 Task: Send an email with the signature Dean Flores with the subject Request for a meeting agenda and the message Could you please confirm the payment details? from softage.1@softage.net to softage.7@softage.net and softage.8@softage.net with an attached document Grant_proposal.pdf
Action: Mouse moved to (523, 657)
Screenshot: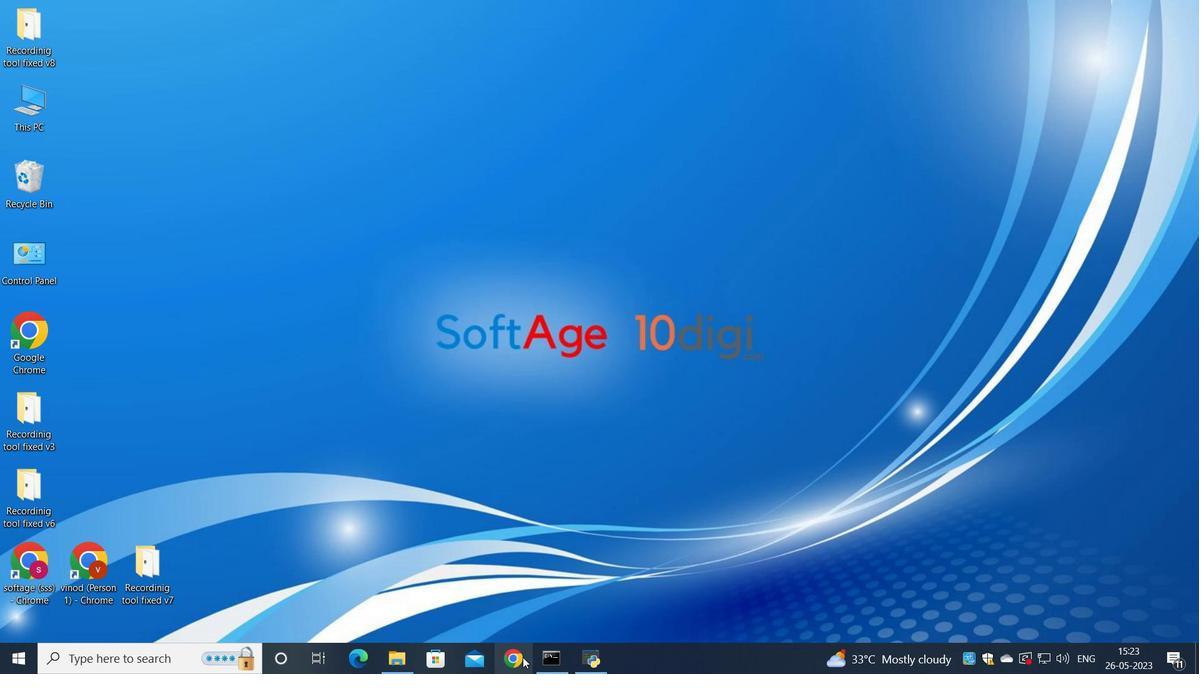 
Action: Mouse pressed left at (523, 657)
Screenshot: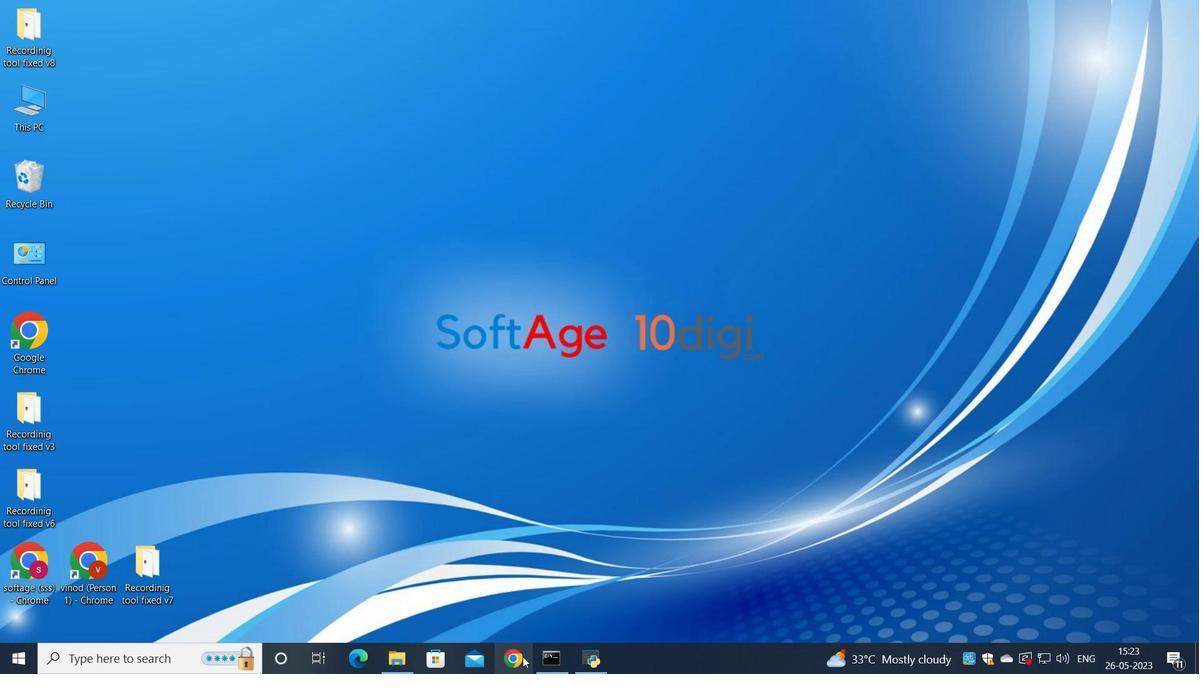 
Action: Mouse moved to (504, 407)
Screenshot: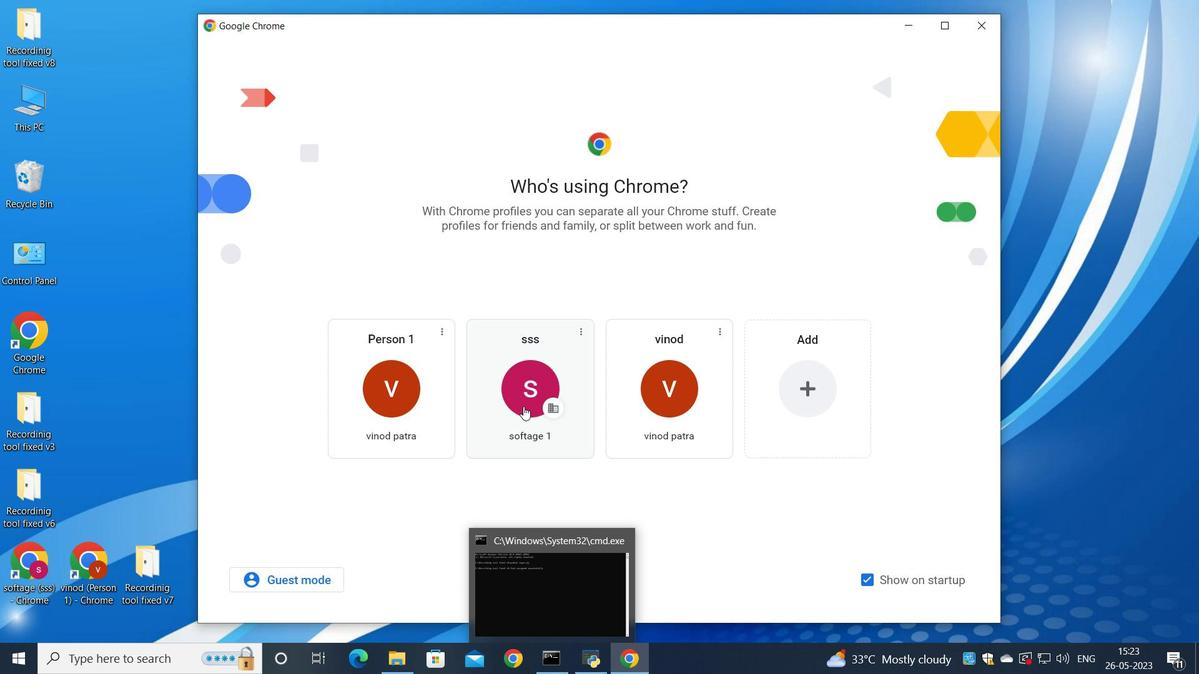 
Action: Mouse pressed left at (504, 407)
Screenshot: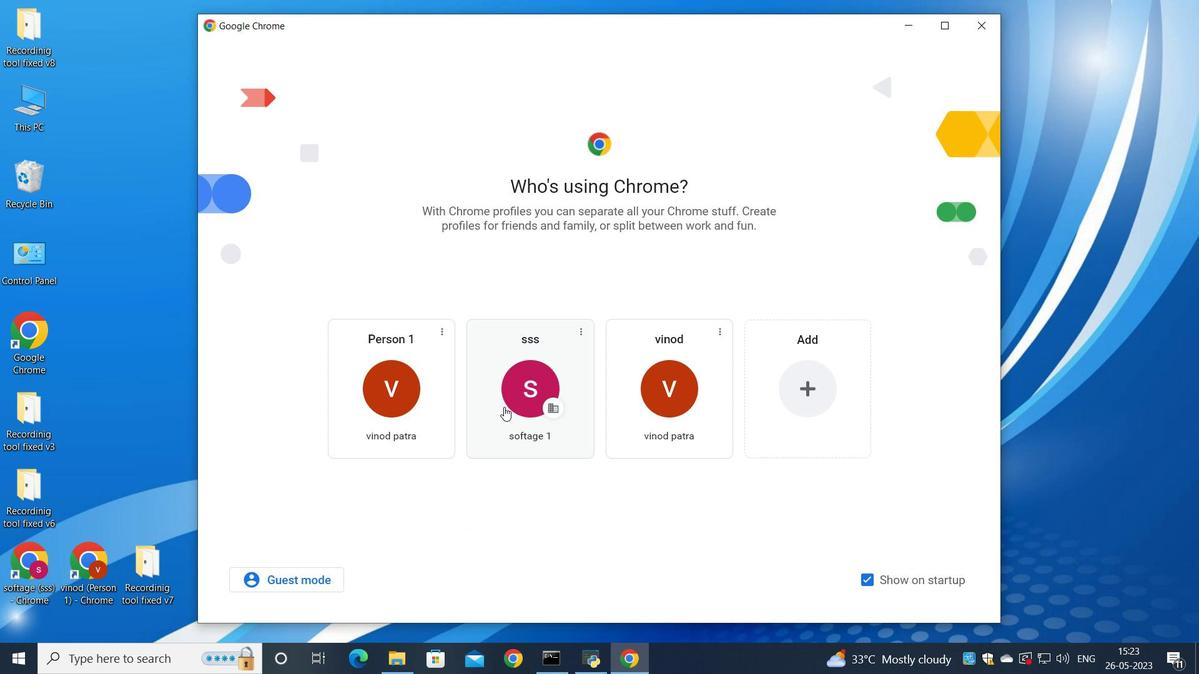 
Action: Mouse moved to (1046, 79)
Screenshot: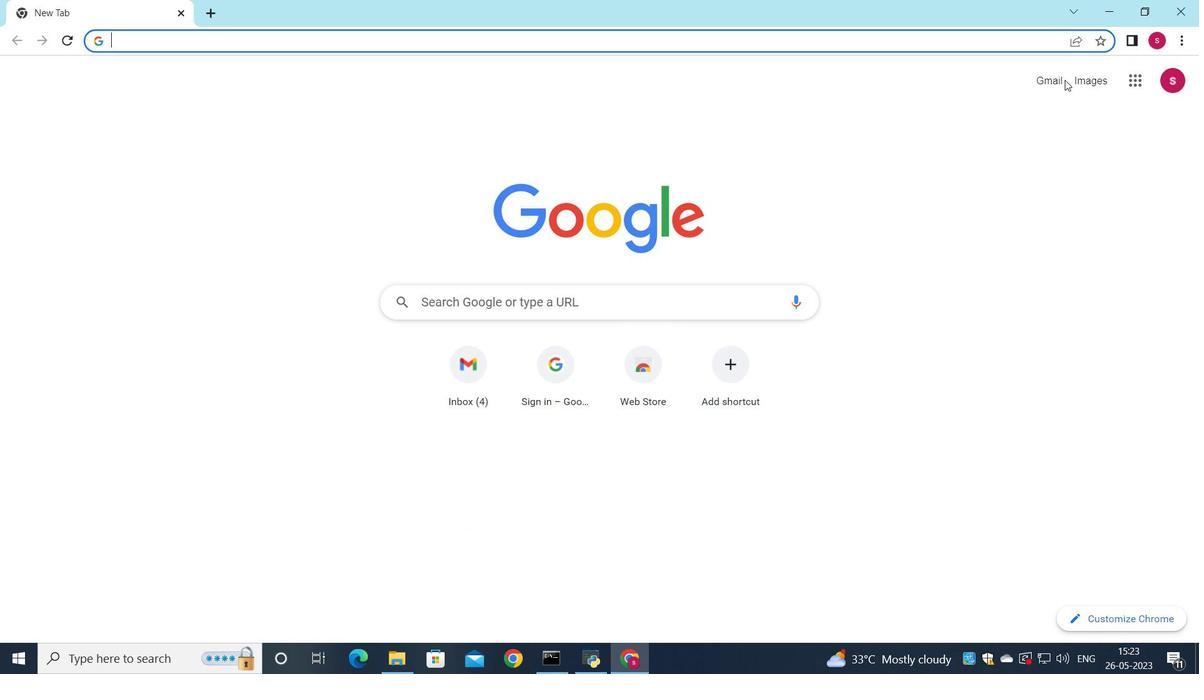 
Action: Mouse pressed left at (1046, 79)
Screenshot: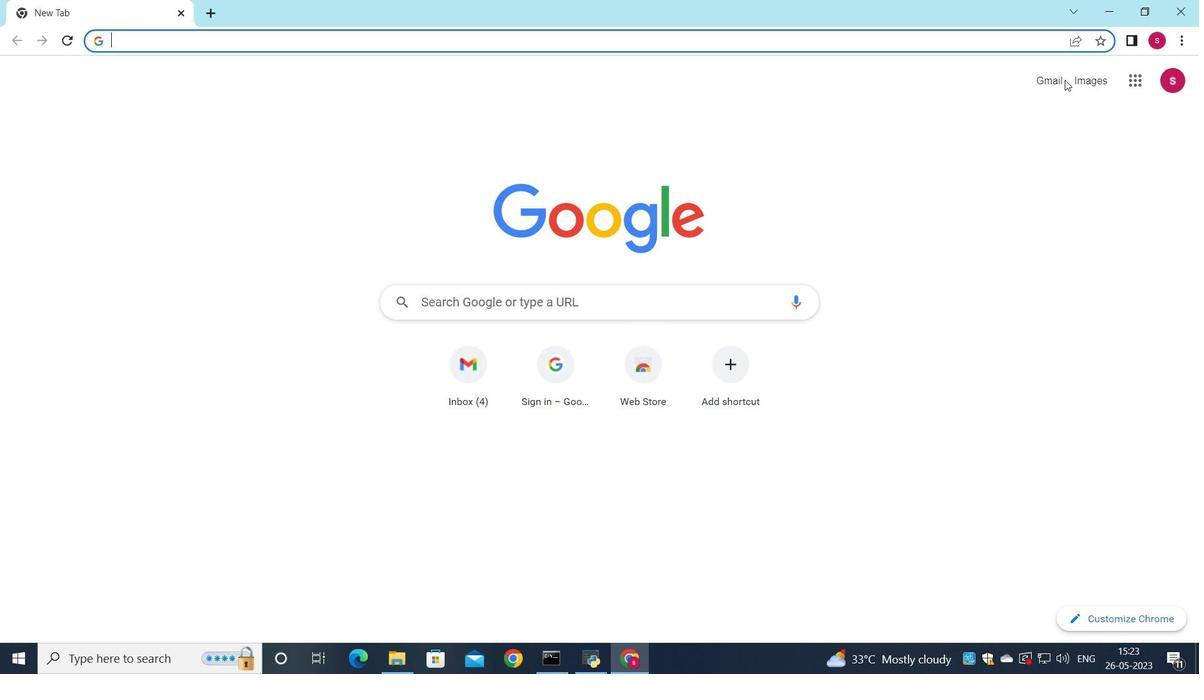 
Action: Mouse moved to (1023, 107)
Screenshot: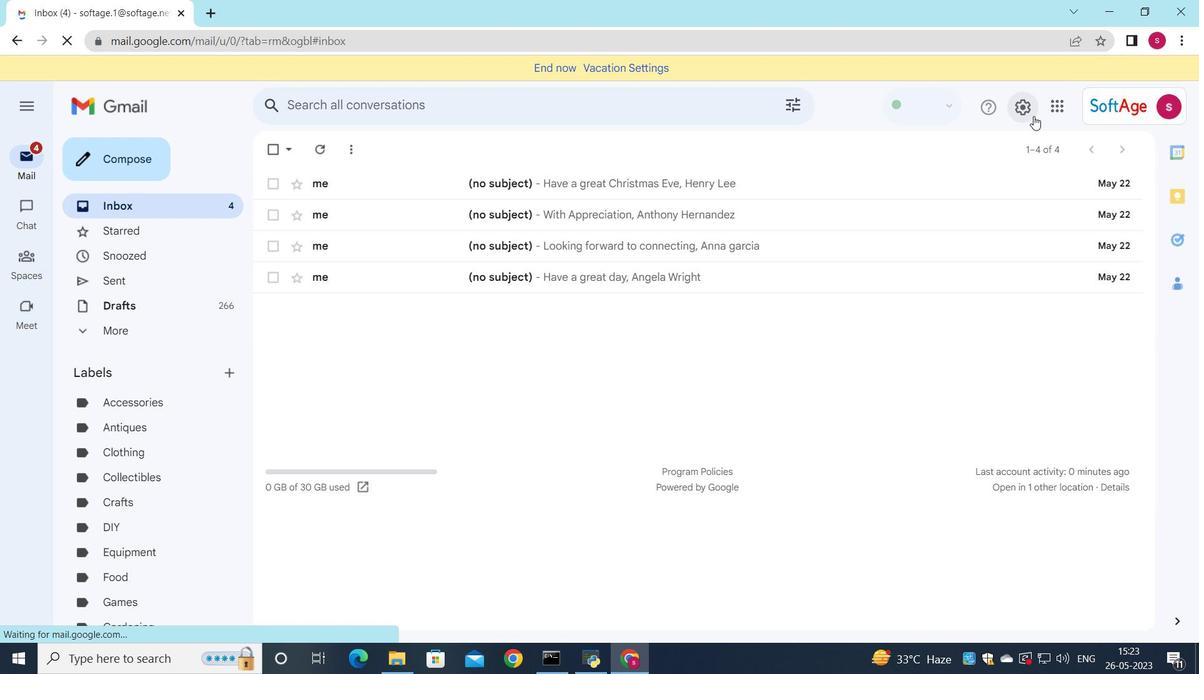 
Action: Mouse pressed left at (1023, 107)
Screenshot: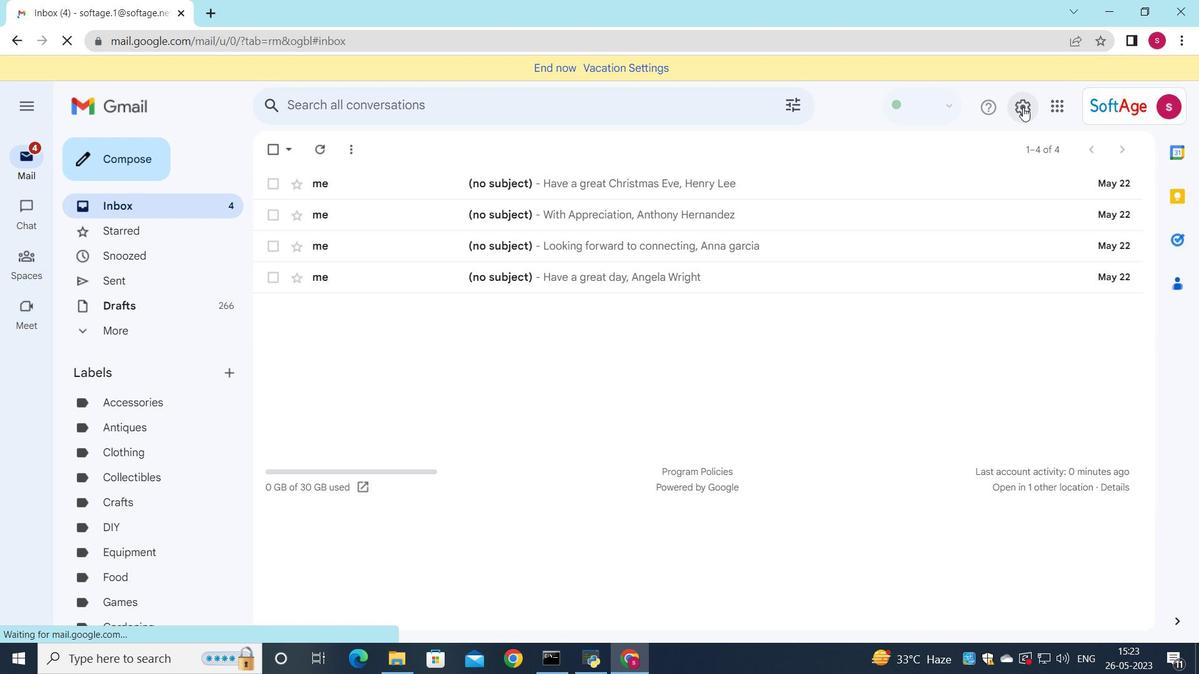 
Action: Mouse moved to (1029, 183)
Screenshot: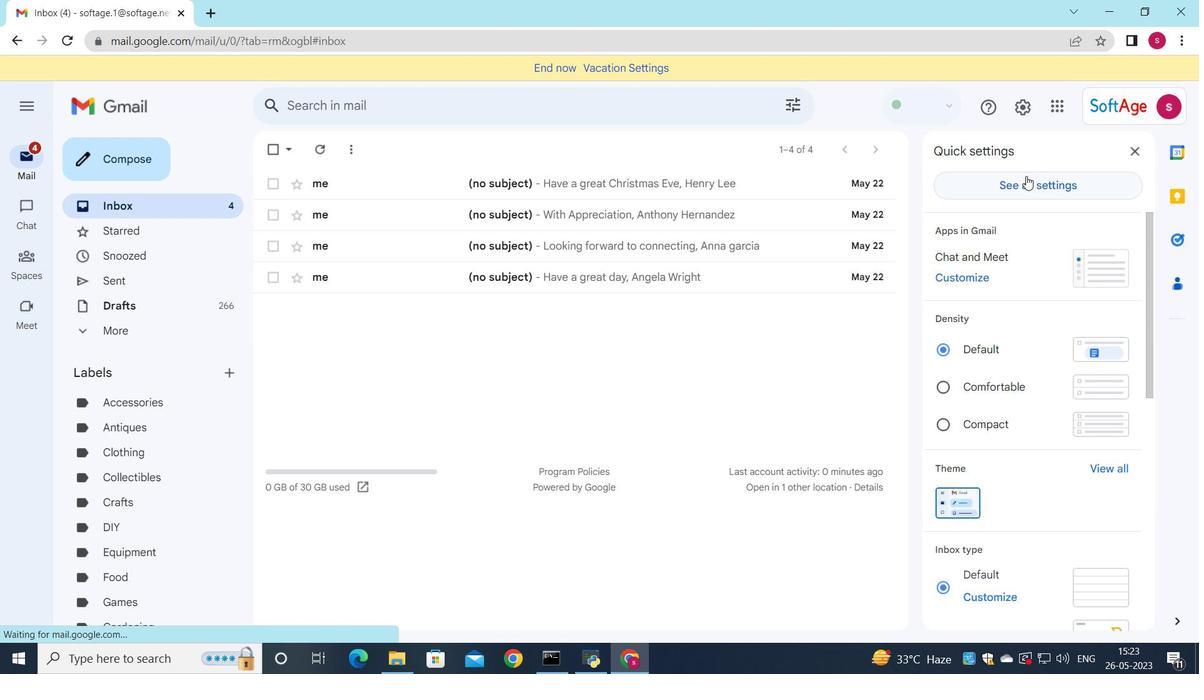 
Action: Mouse pressed left at (1029, 183)
Screenshot: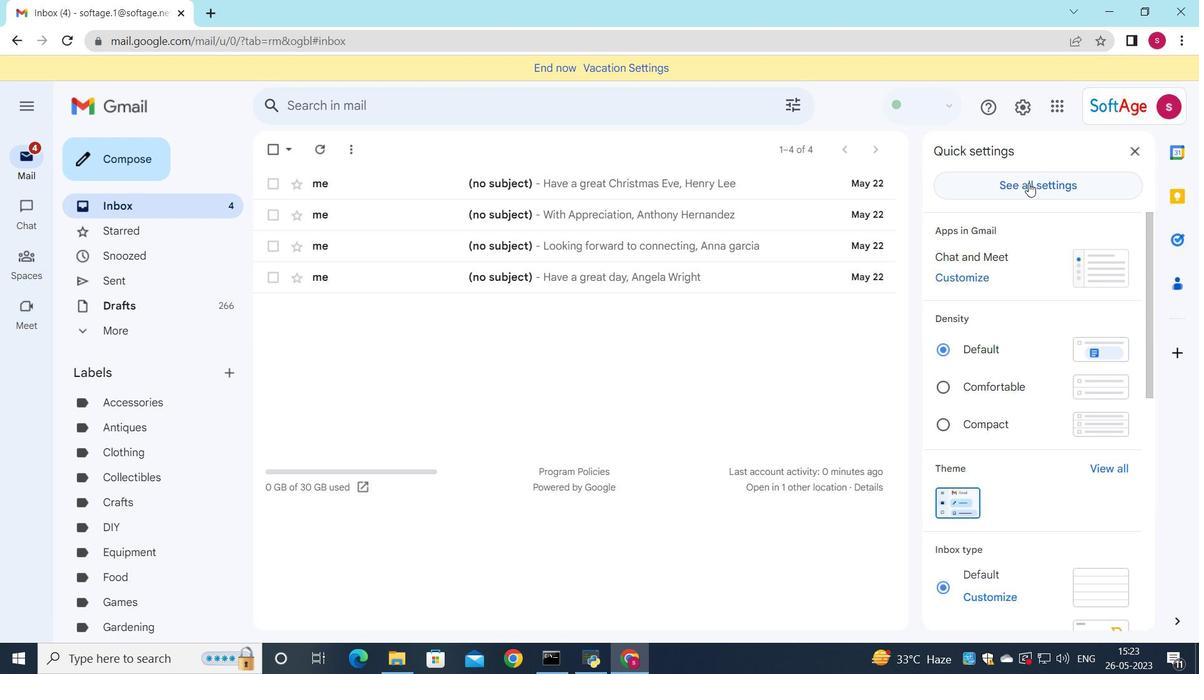 
Action: Mouse moved to (788, 334)
Screenshot: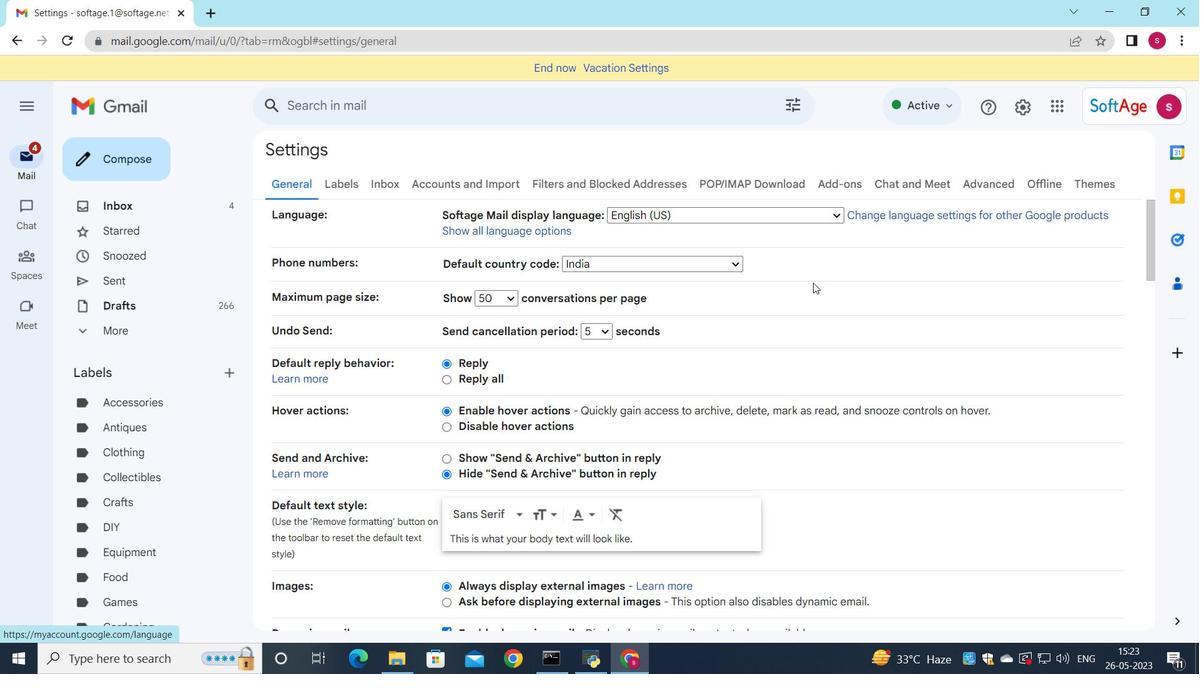
Action: Mouse scrolled (788, 333) with delta (0, 0)
Screenshot: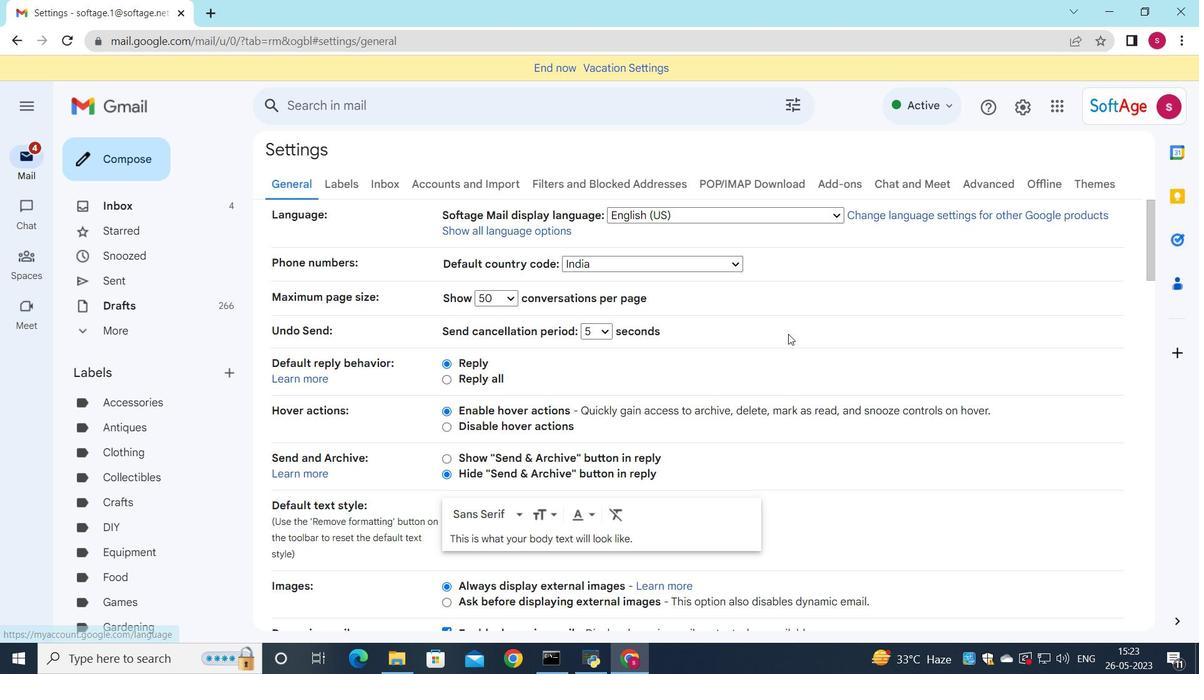 
Action: Mouse scrolled (788, 333) with delta (0, 0)
Screenshot: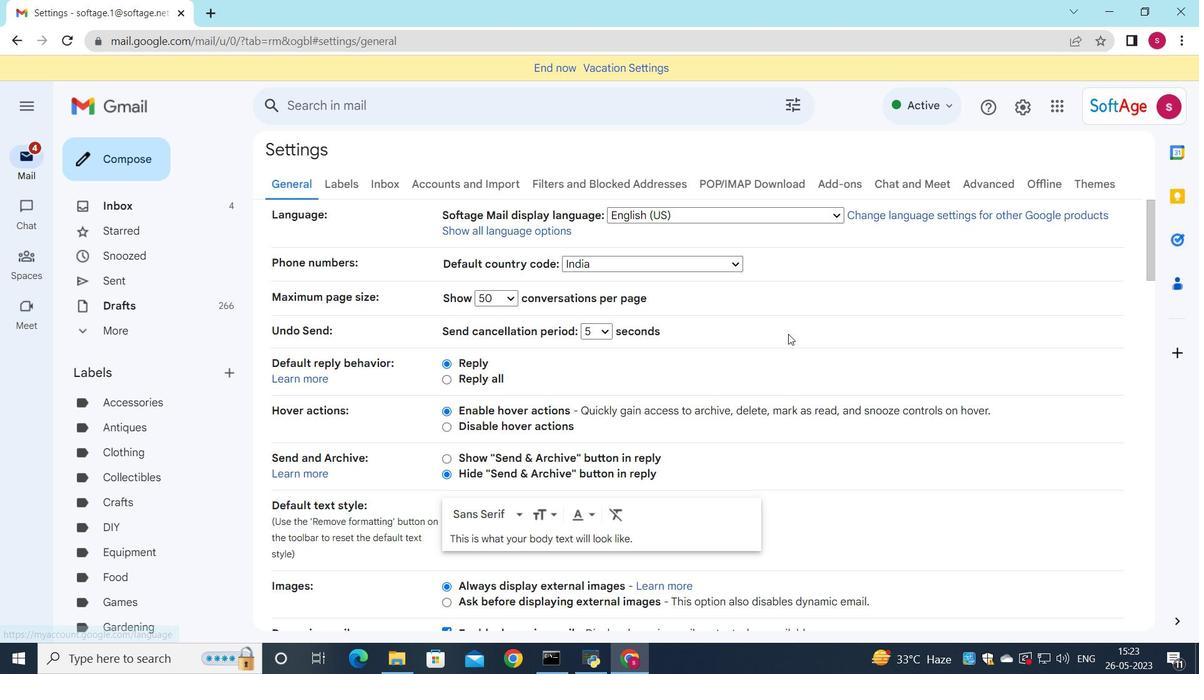 
Action: Mouse scrolled (788, 333) with delta (0, 0)
Screenshot: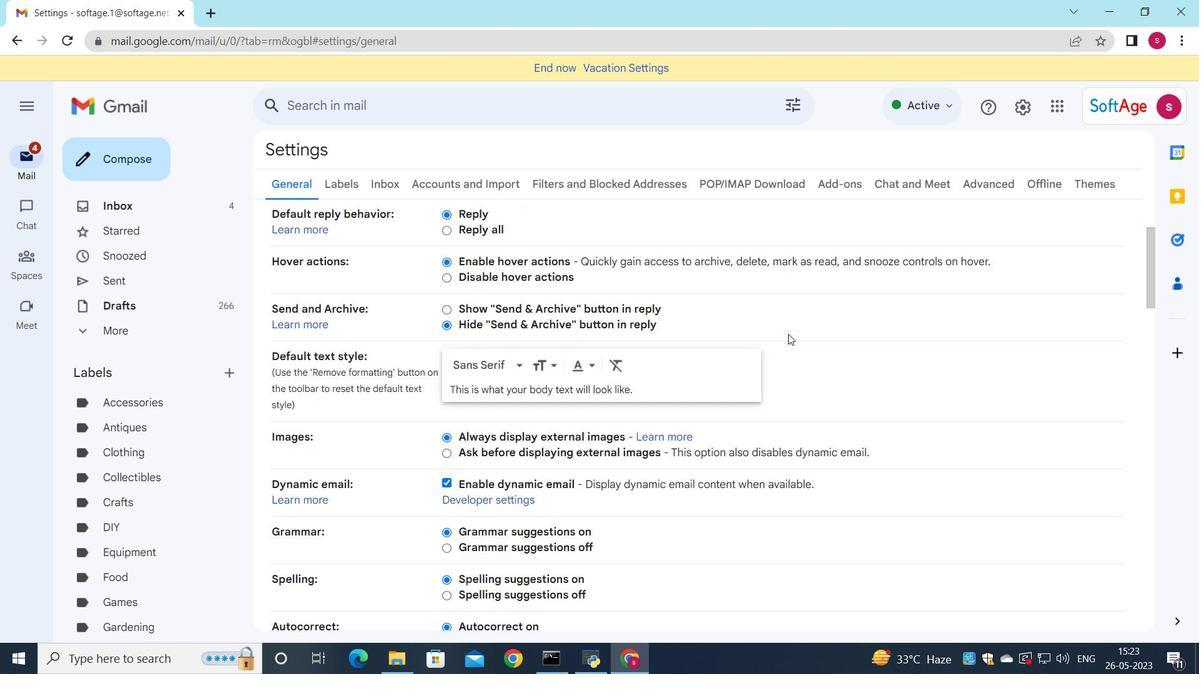 
Action: Mouse scrolled (788, 333) with delta (0, 0)
Screenshot: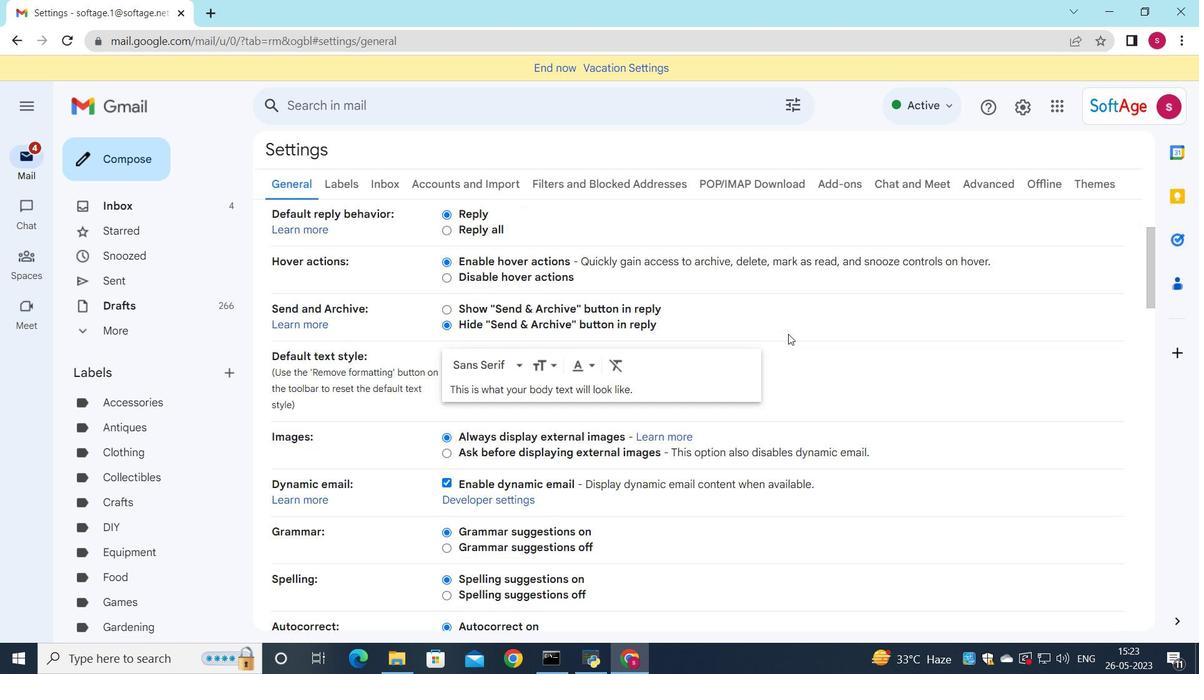 
Action: Mouse scrolled (788, 333) with delta (0, 0)
Screenshot: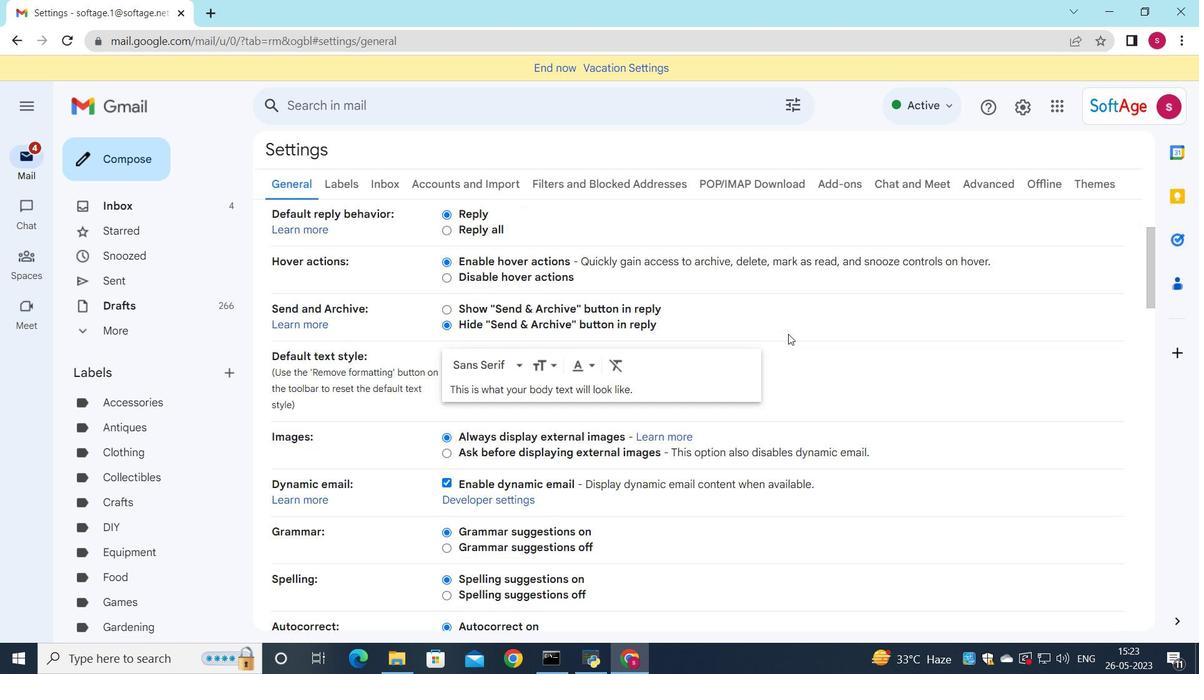 
Action: Mouse scrolled (788, 333) with delta (0, 0)
Screenshot: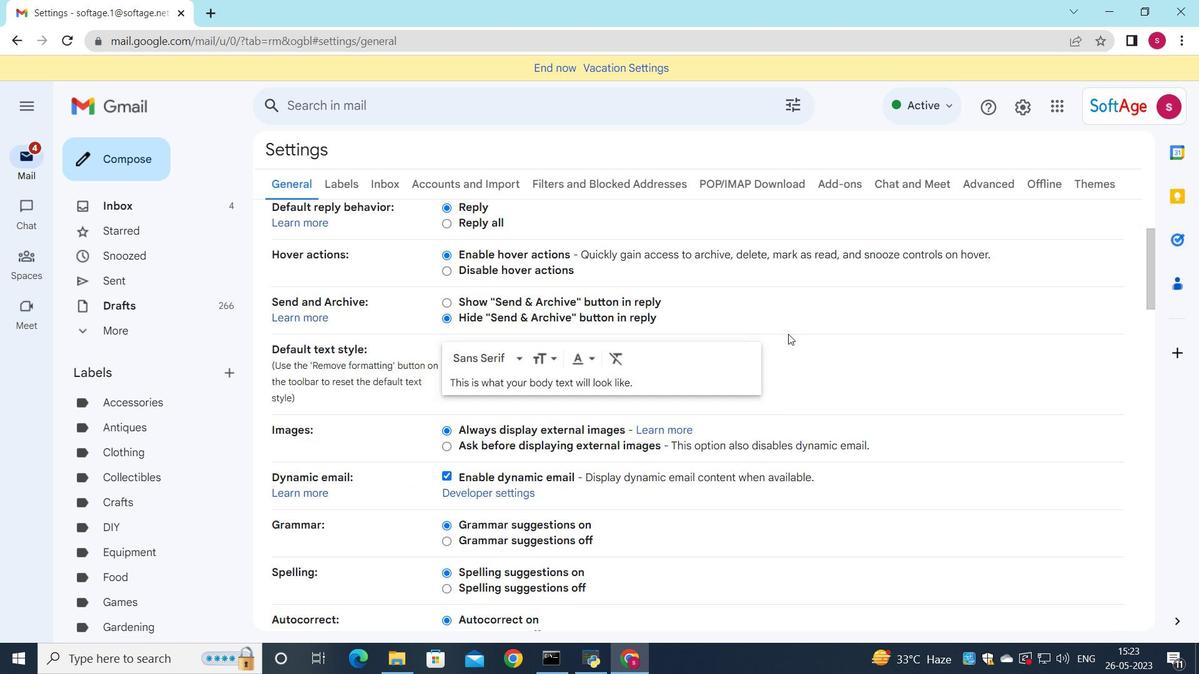 
Action: Mouse scrolled (788, 333) with delta (0, 0)
Screenshot: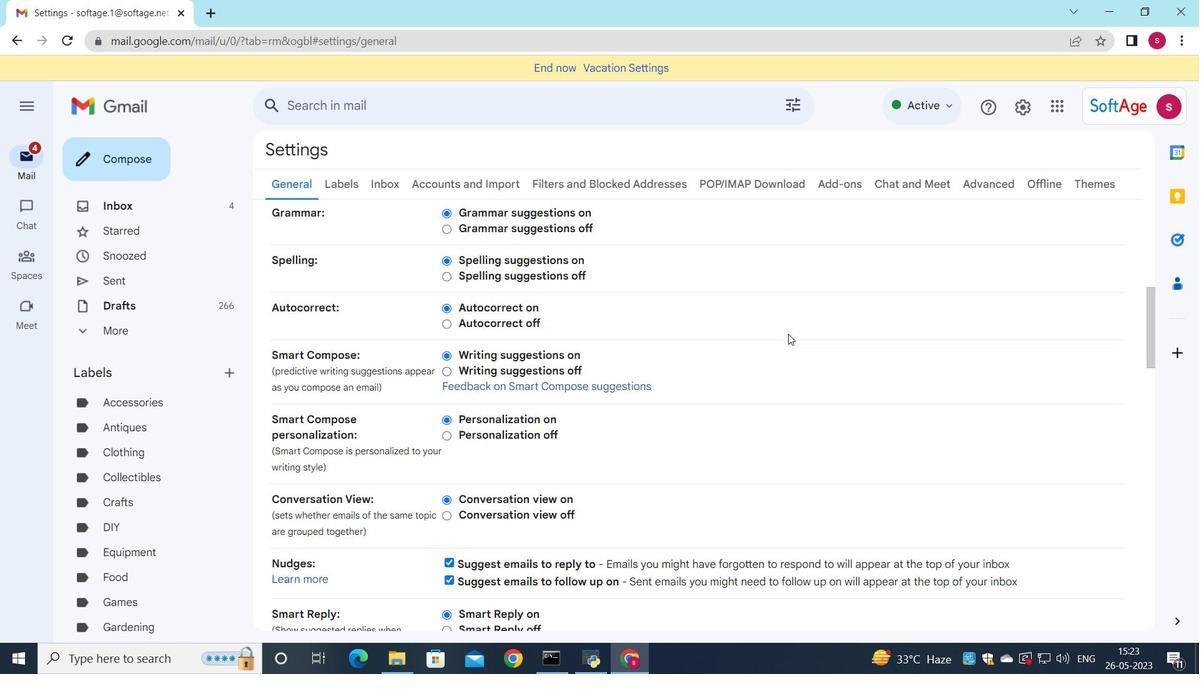 
Action: Mouse scrolled (788, 333) with delta (0, 0)
Screenshot: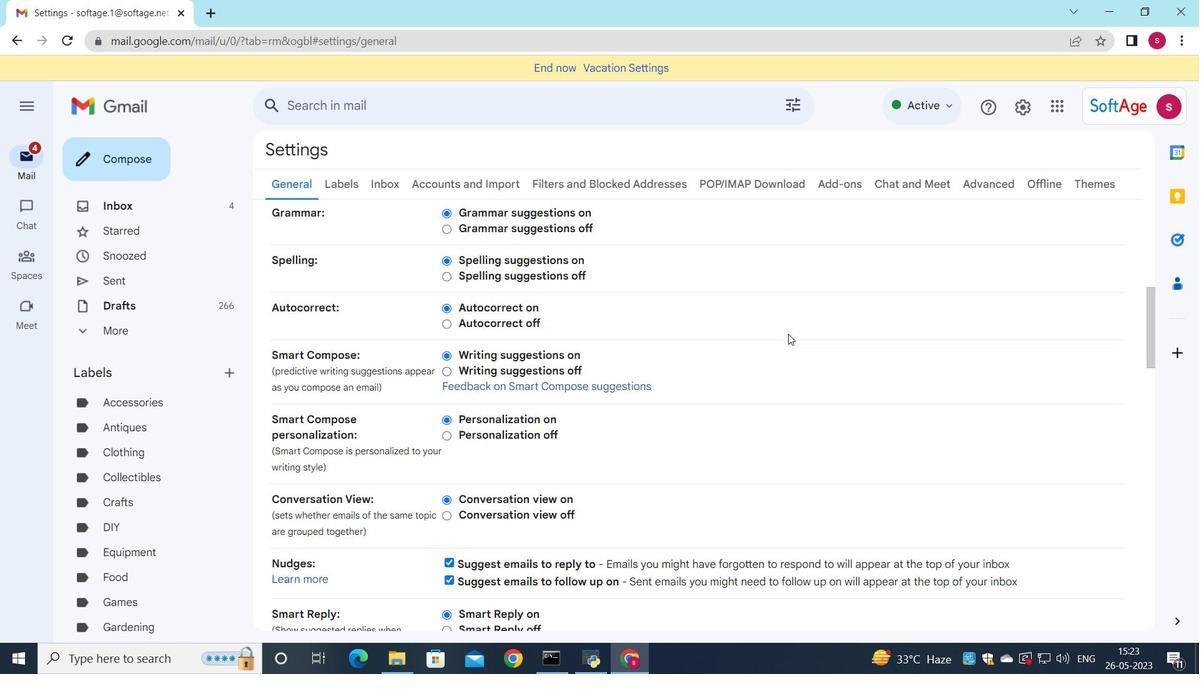 
Action: Mouse scrolled (788, 333) with delta (0, 0)
Screenshot: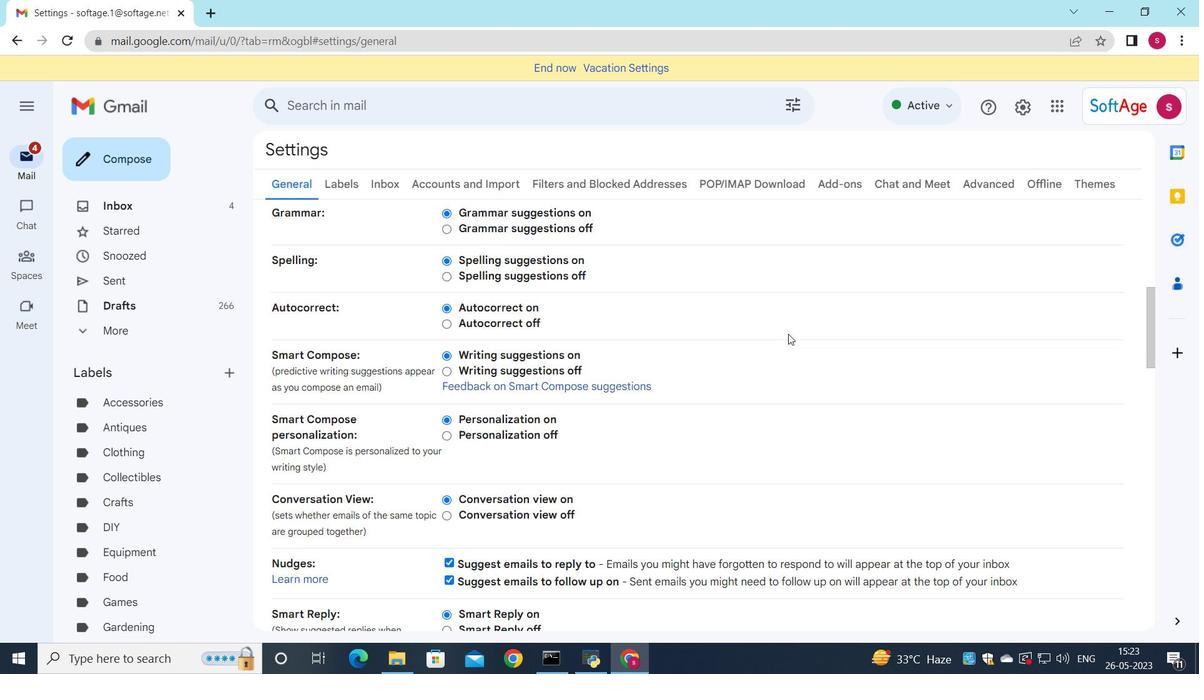 
Action: Mouse moved to (315, 435)
Screenshot: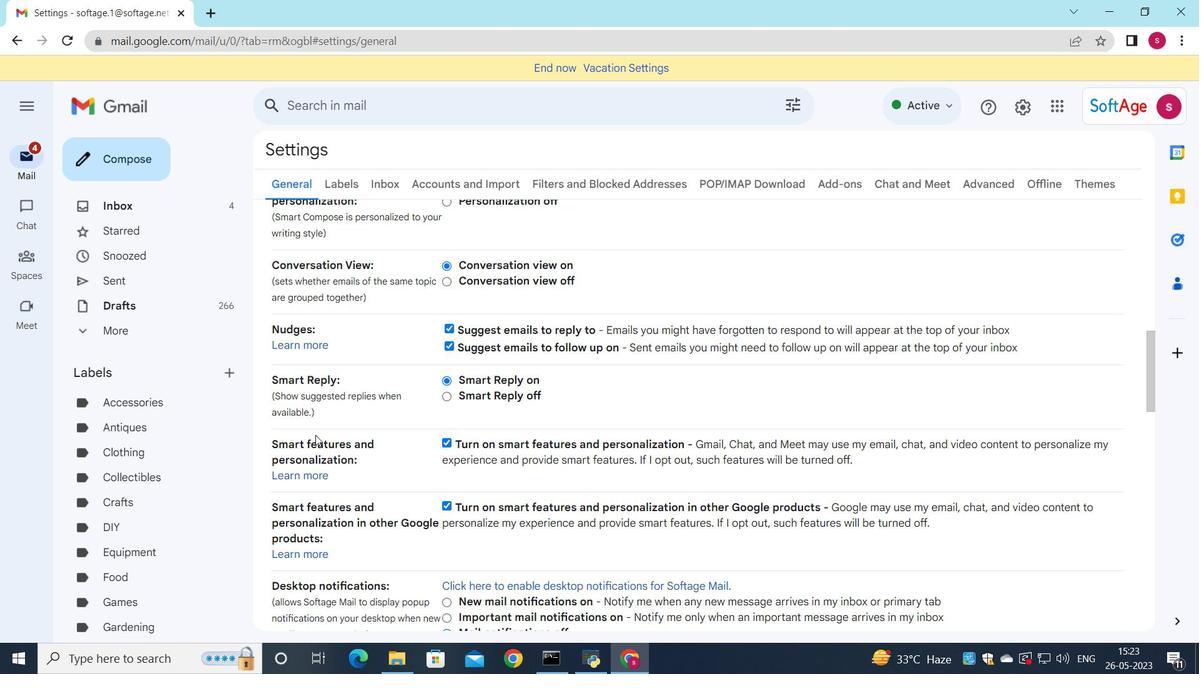 
Action: Mouse scrolled (315, 434) with delta (0, 0)
Screenshot: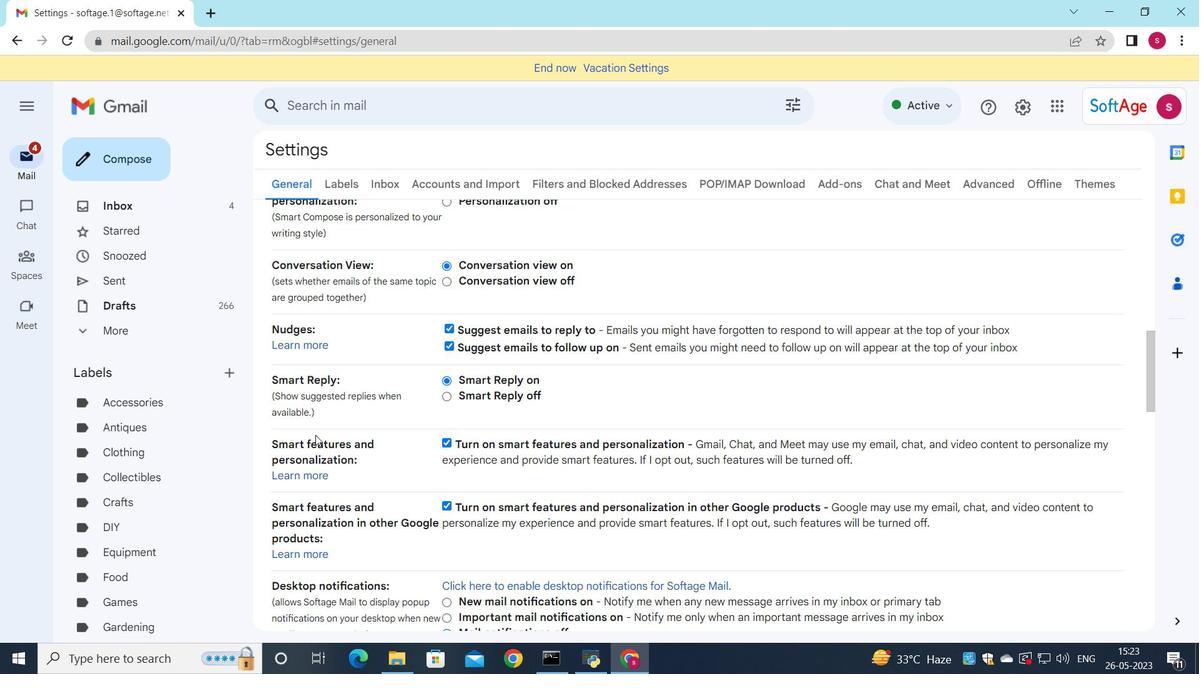 
Action: Mouse scrolled (315, 434) with delta (0, 0)
Screenshot: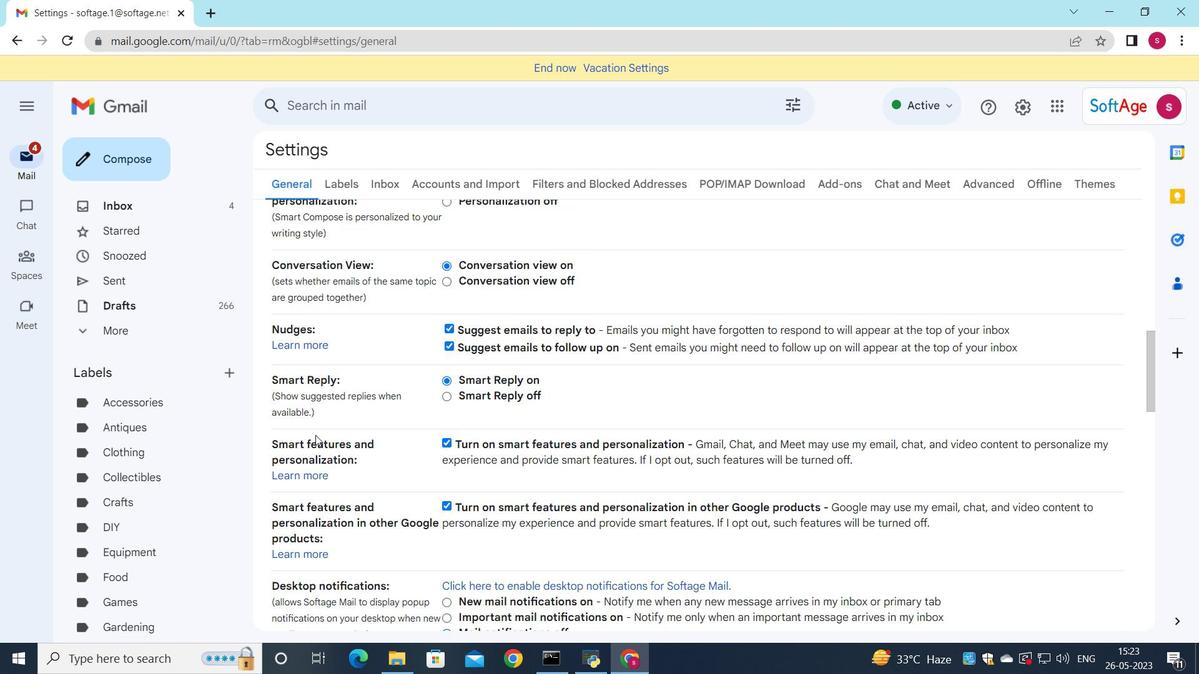 
Action: Mouse scrolled (315, 434) with delta (0, 0)
Screenshot: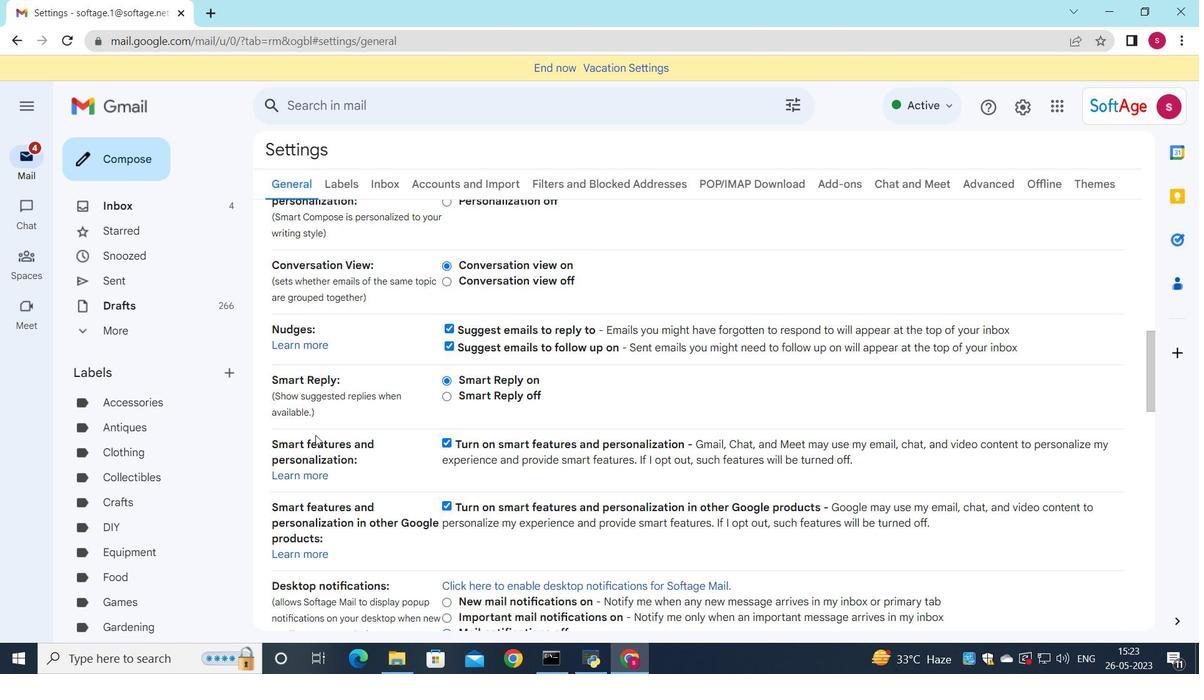 
Action: Mouse scrolled (315, 434) with delta (0, 0)
Screenshot: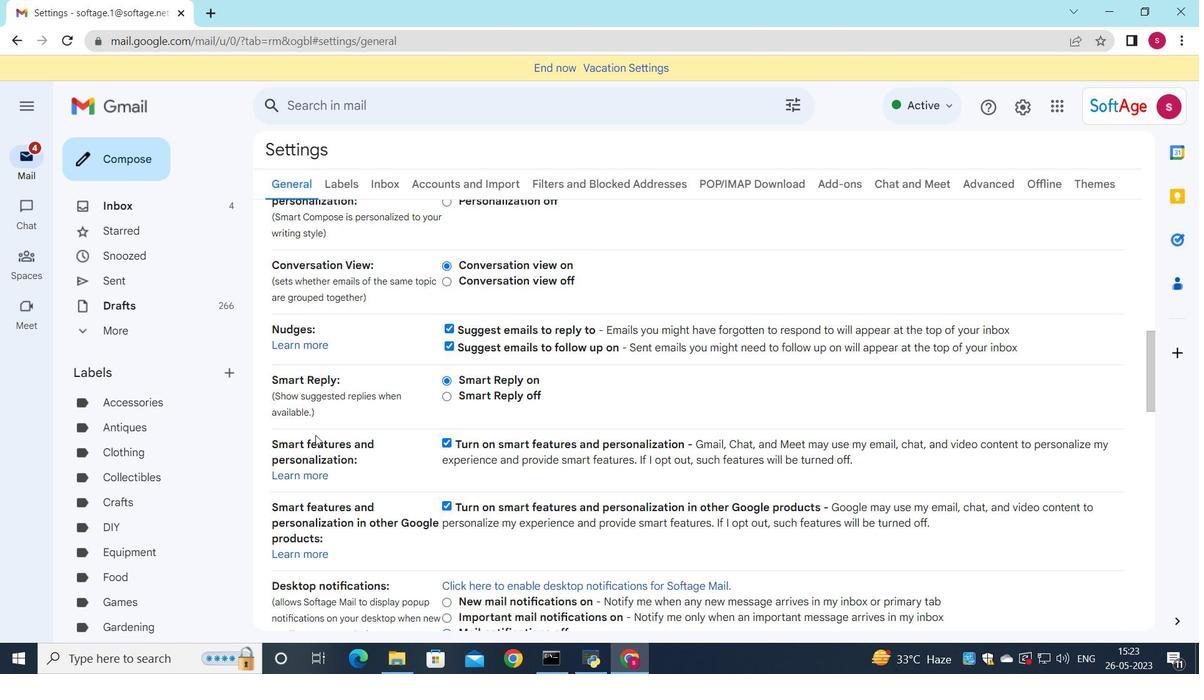 
Action: Mouse moved to (477, 451)
Screenshot: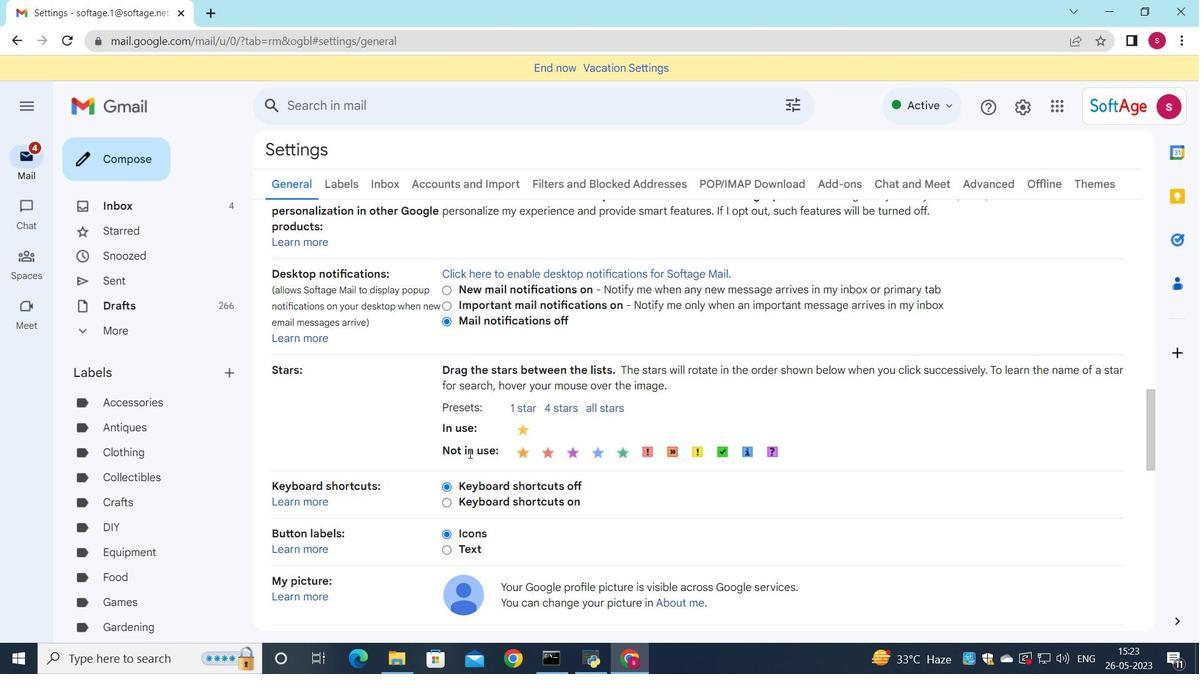 
Action: Mouse scrolled (477, 450) with delta (0, 0)
Screenshot: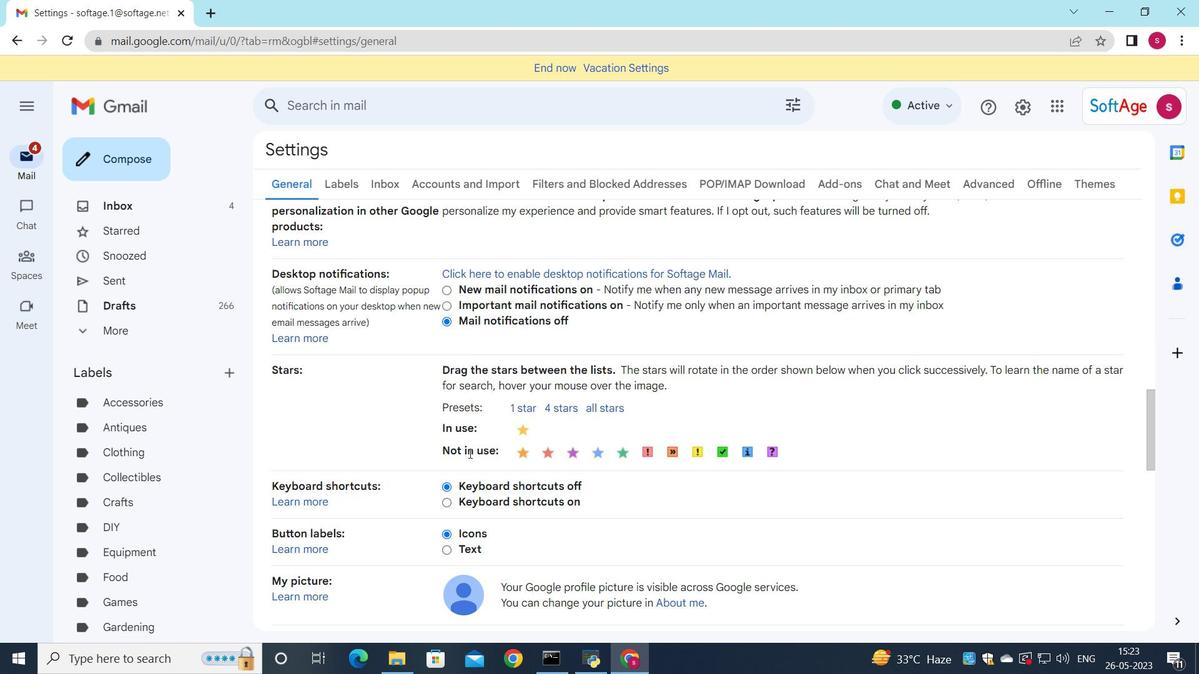 
Action: Mouse scrolled (477, 450) with delta (0, 0)
Screenshot: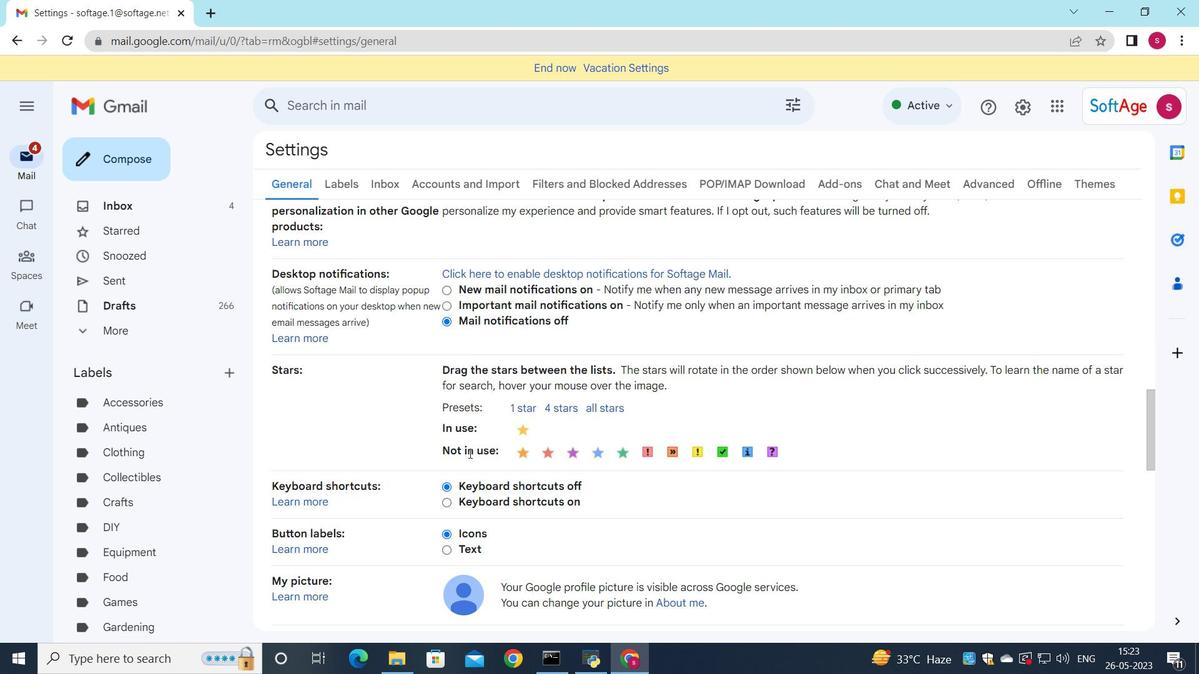 
Action: Mouse scrolled (477, 450) with delta (0, 0)
Screenshot: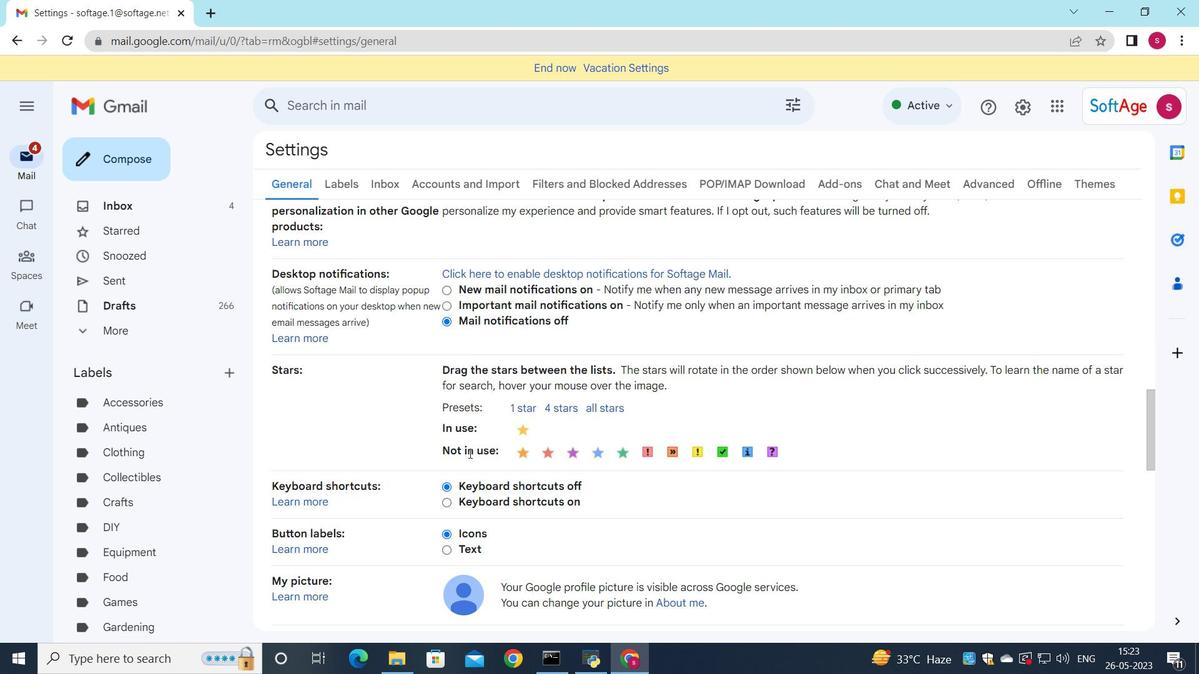 
Action: Mouse scrolled (477, 450) with delta (0, 0)
Screenshot: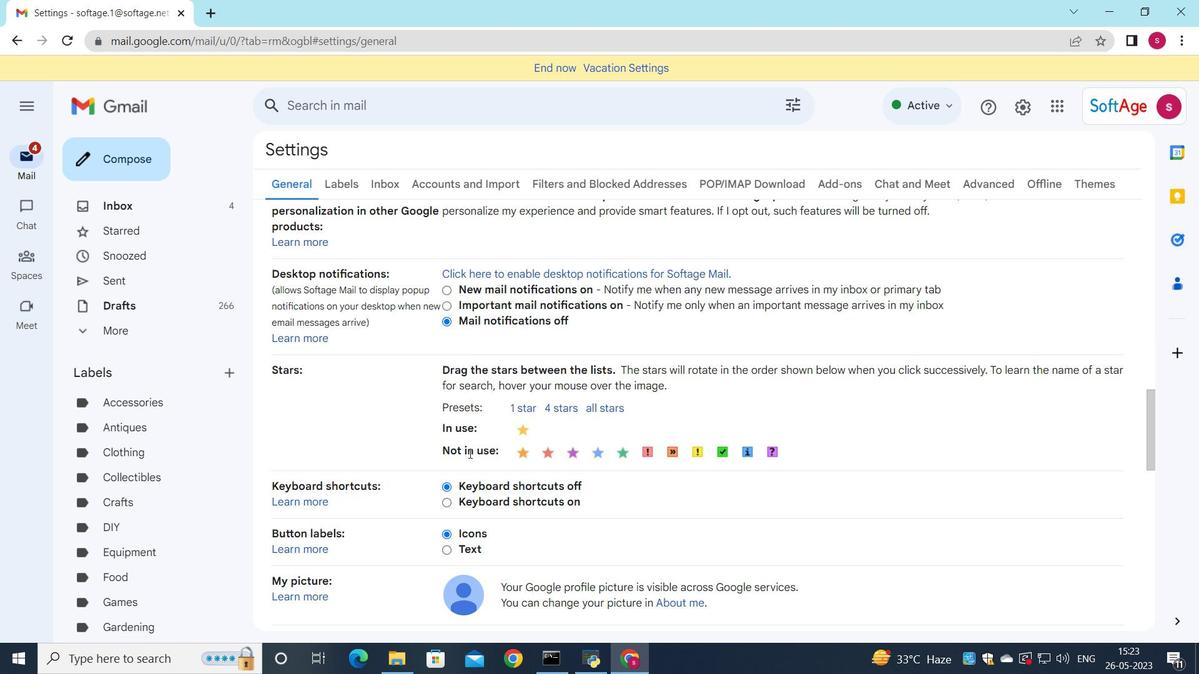 
Action: Mouse moved to (615, 394)
Screenshot: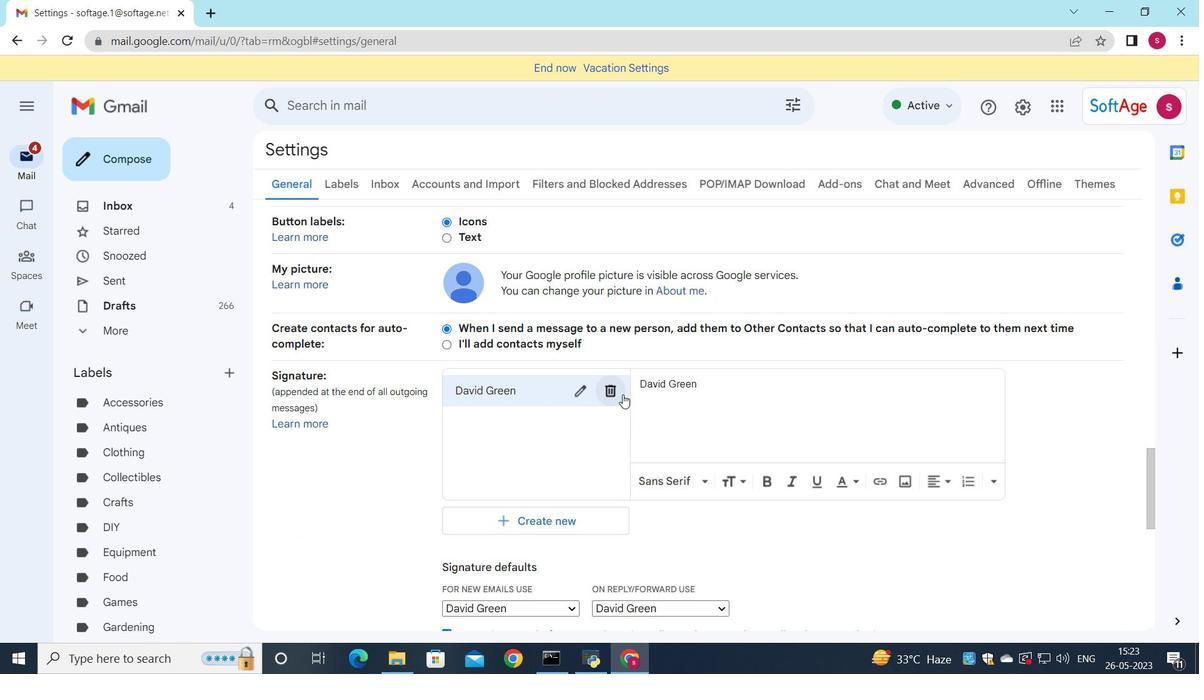 
Action: Mouse pressed left at (615, 394)
Screenshot: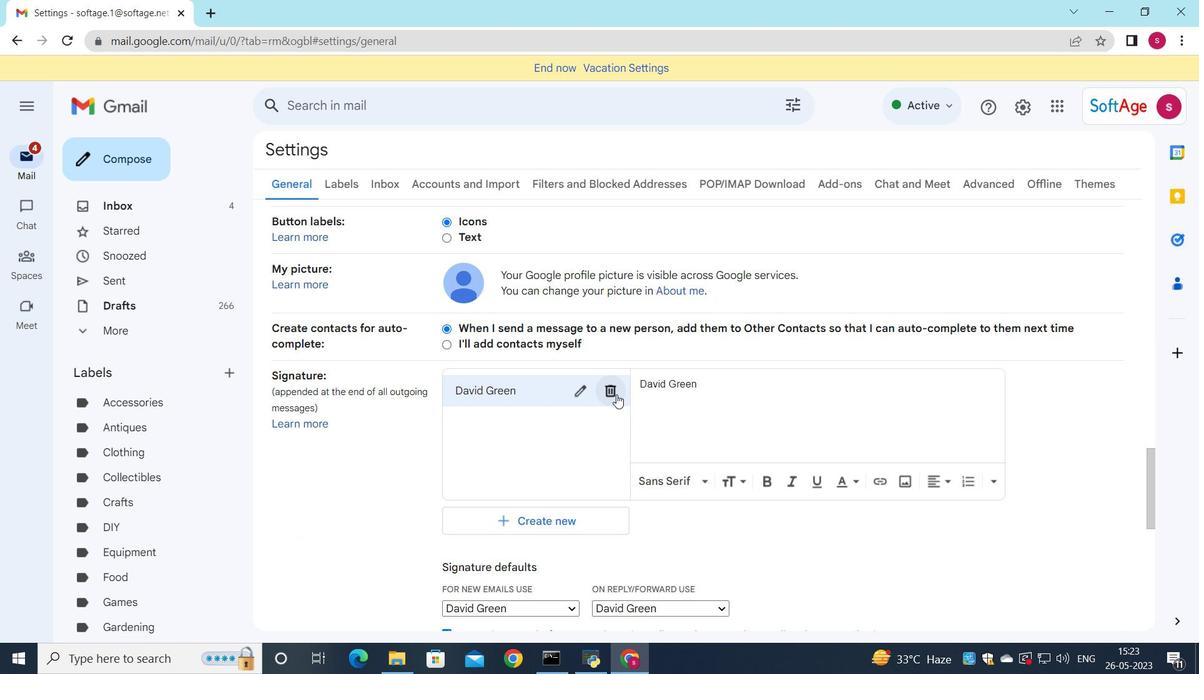 
Action: Mouse moved to (716, 389)
Screenshot: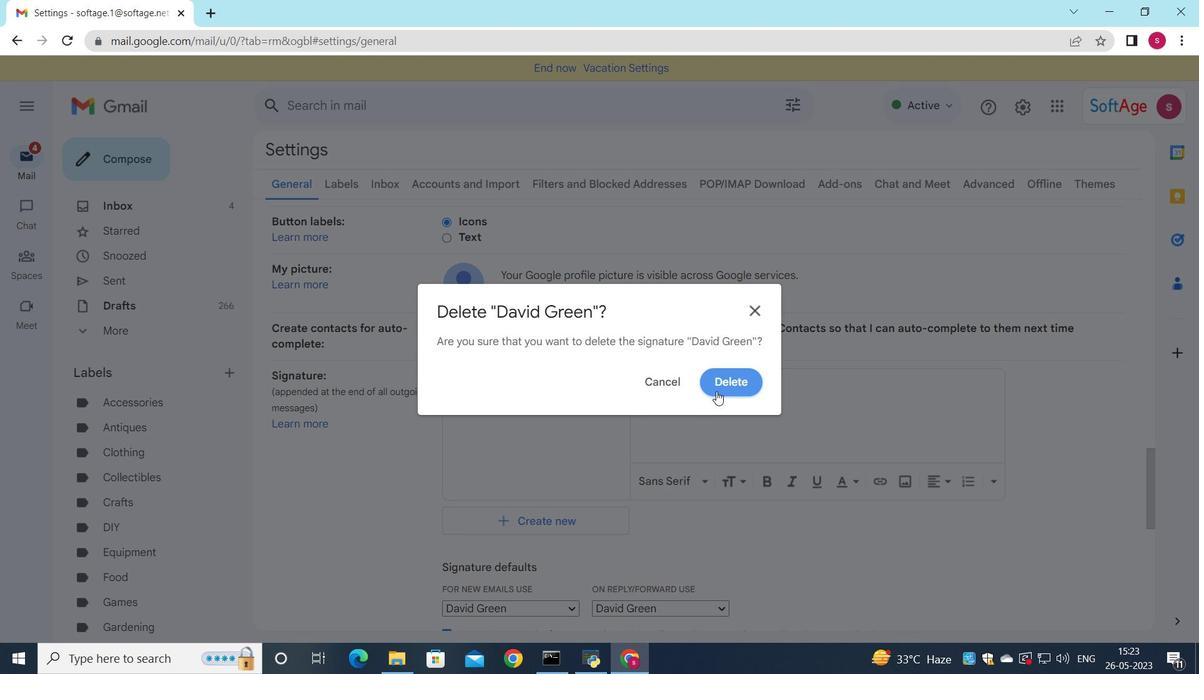 
Action: Mouse pressed left at (716, 389)
Screenshot: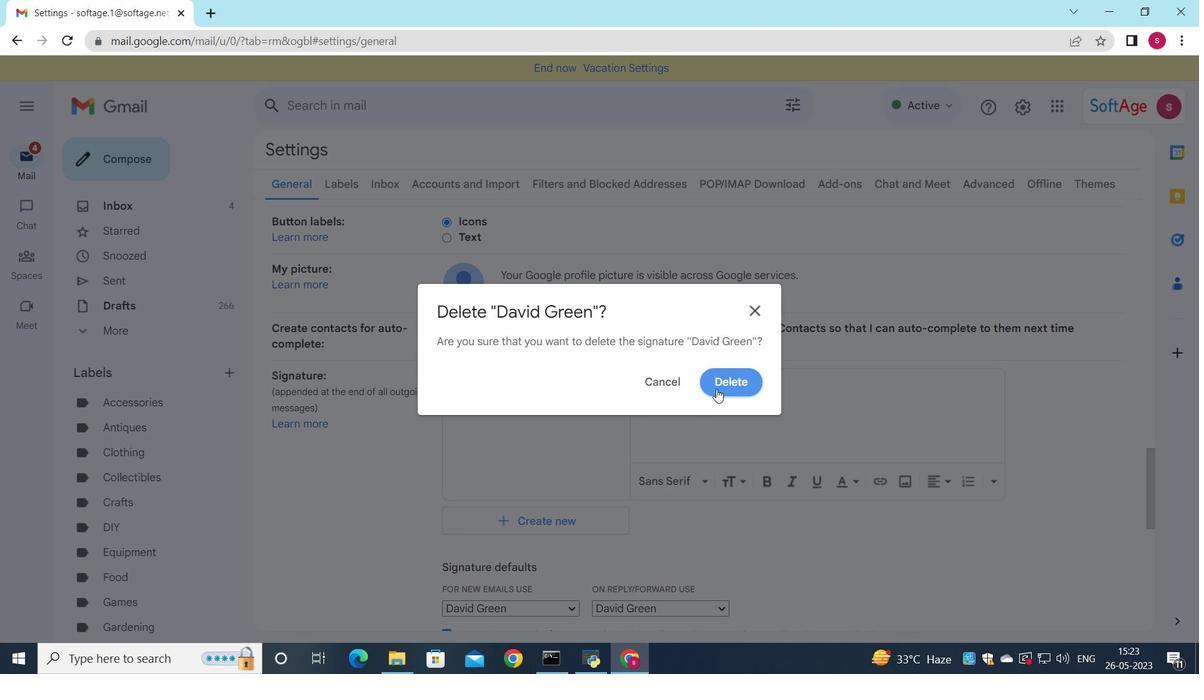 
Action: Mouse moved to (518, 405)
Screenshot: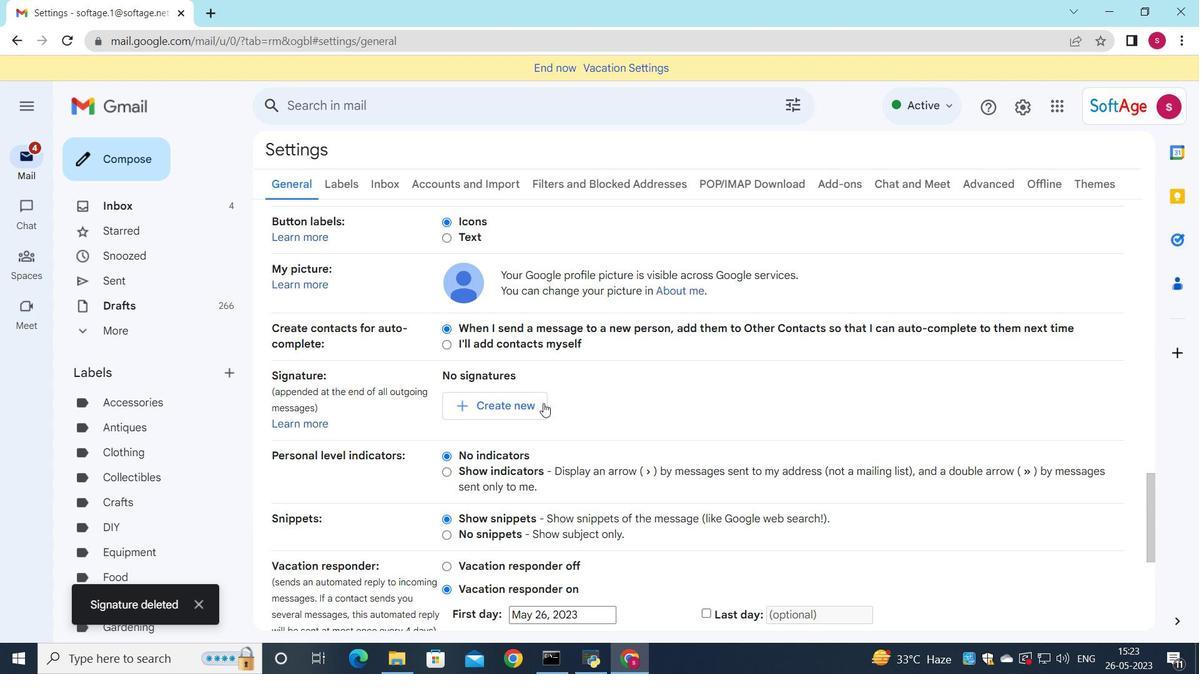 
Action: Mouse pressed left at (518, 405)
Screenshot: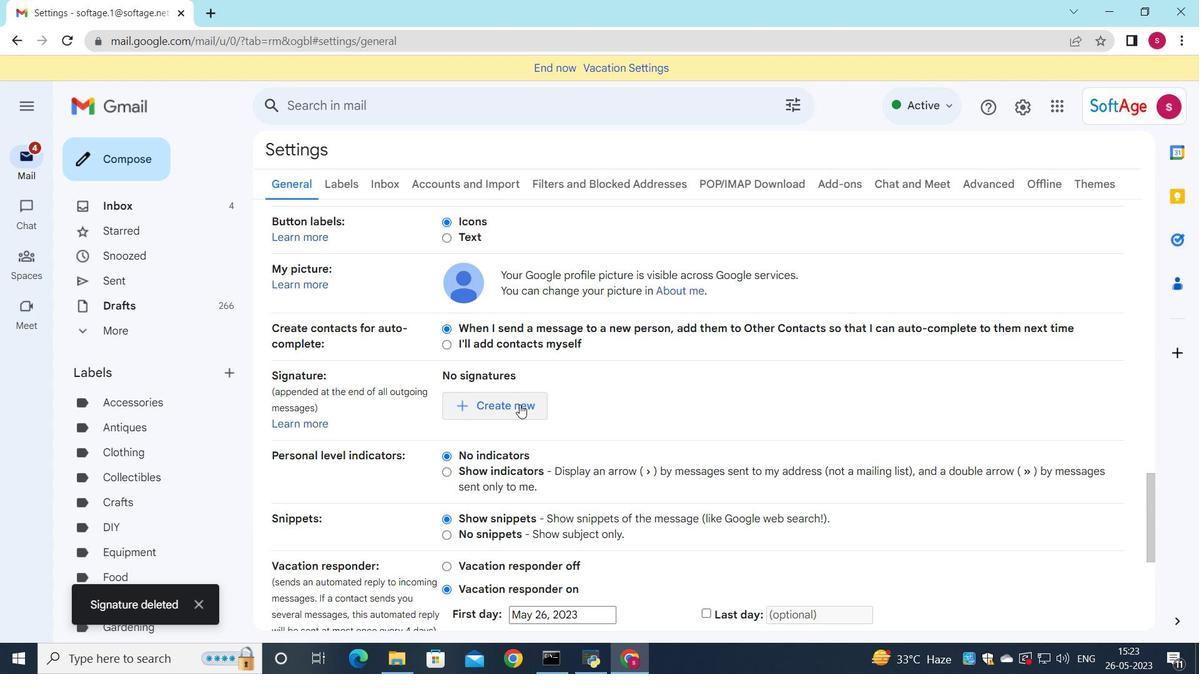 
Action: Mouse moved to (857, 411)
Screenshot: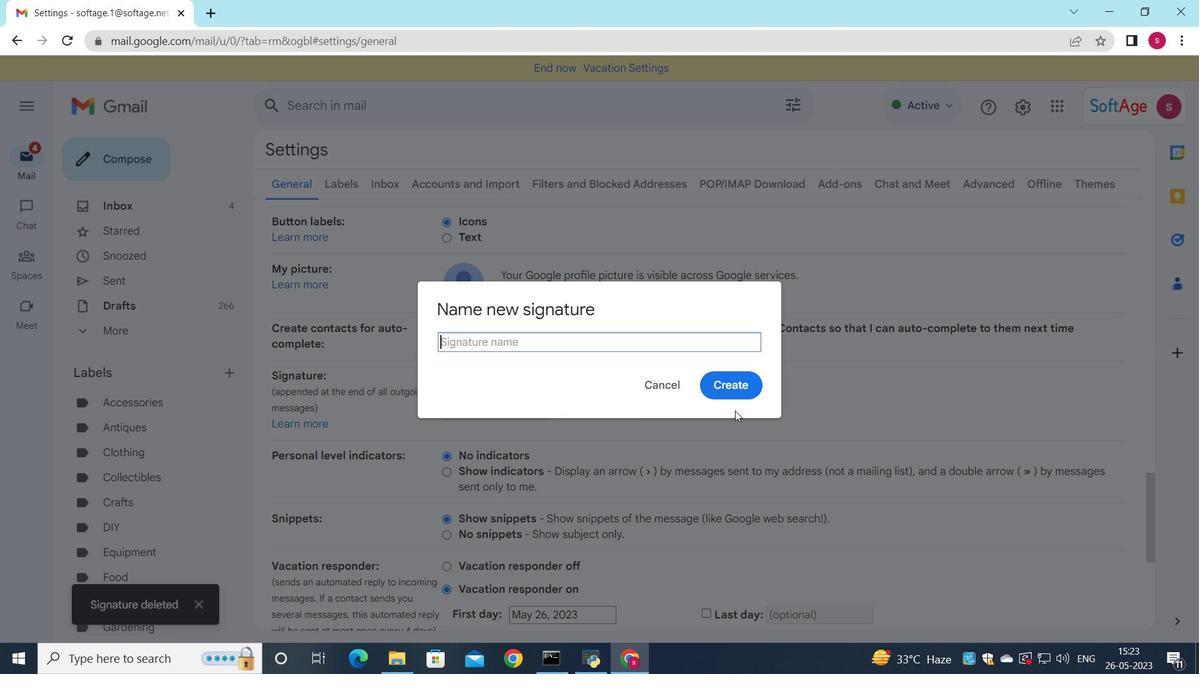 
Action: Key pressed <Key.shift>Dean<Key.space><Key.shift>Flores
Screenshot: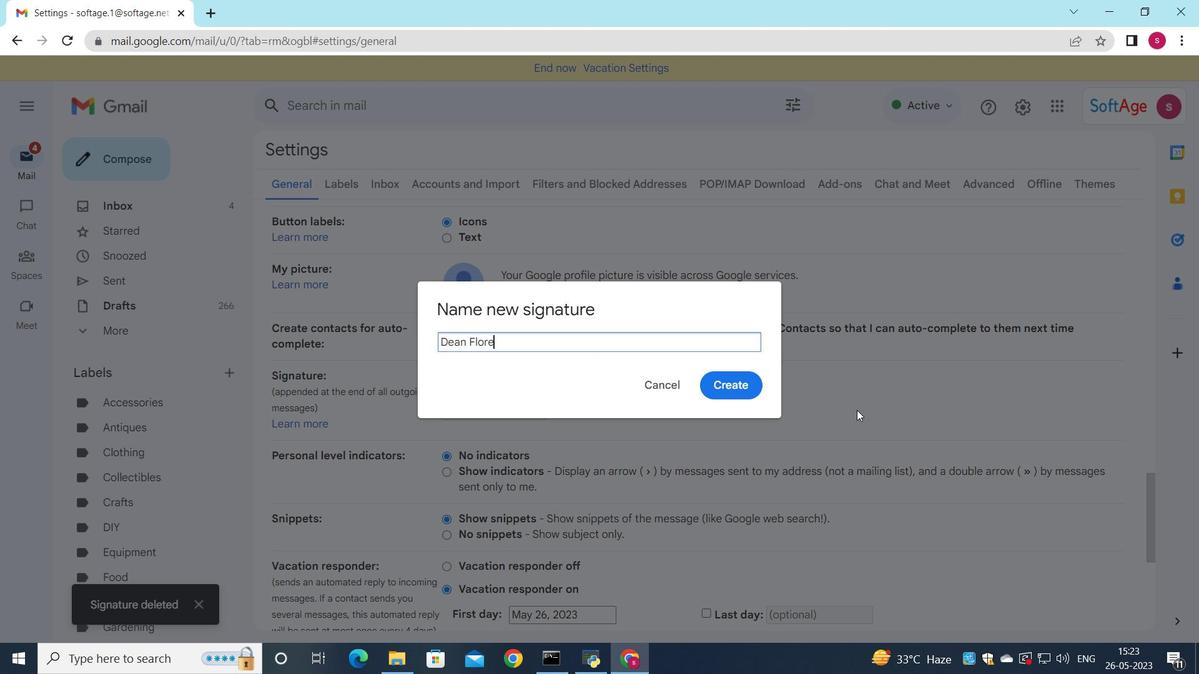 
Action: Mouse moved to (738, 391)
Screenshot: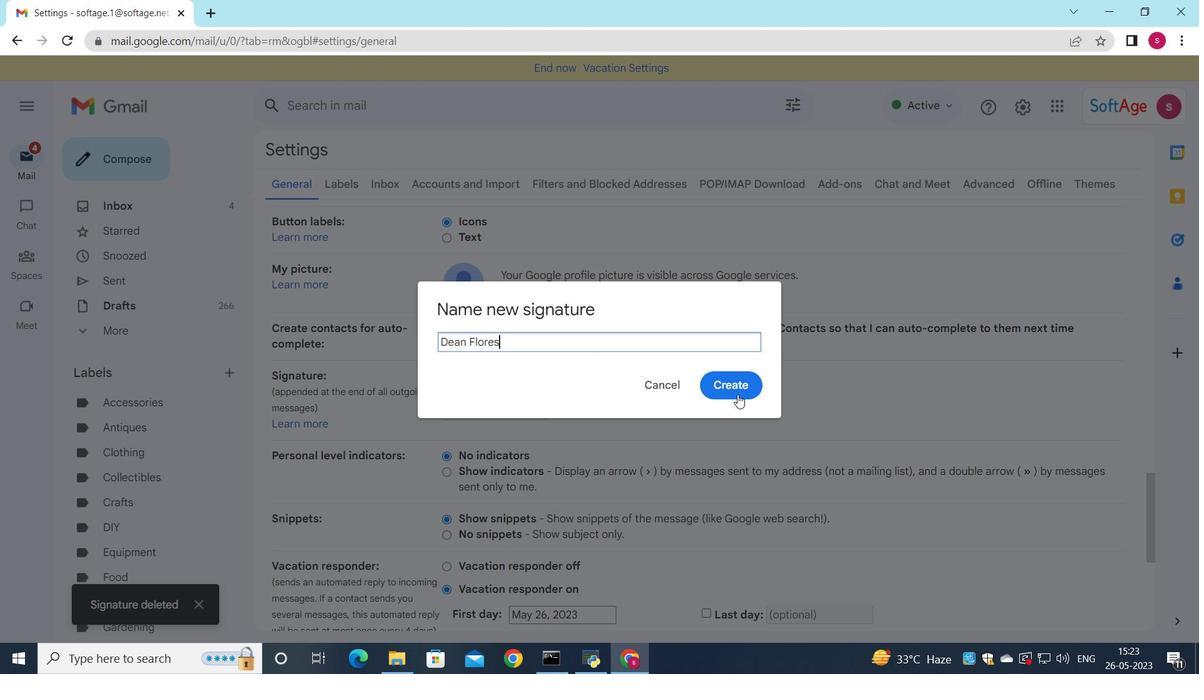 
Action: Mouse pressed left at (738, 391)
Screenshot: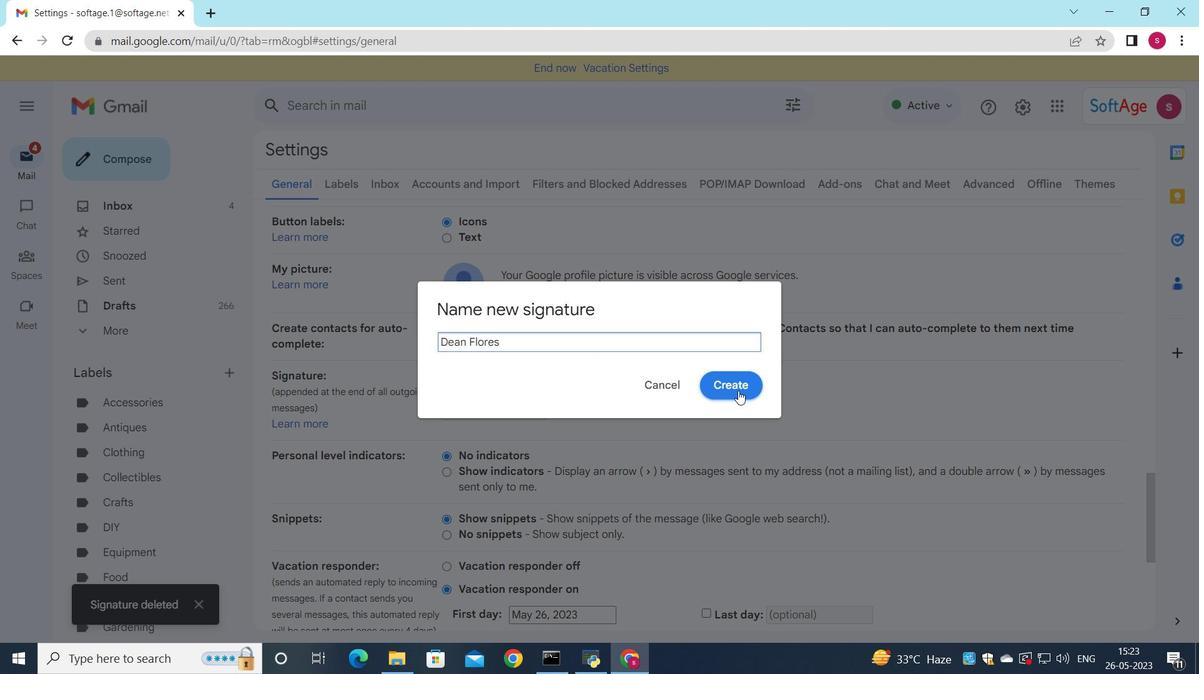 
Action: Mouse moved to (747, 401)
Screenshot: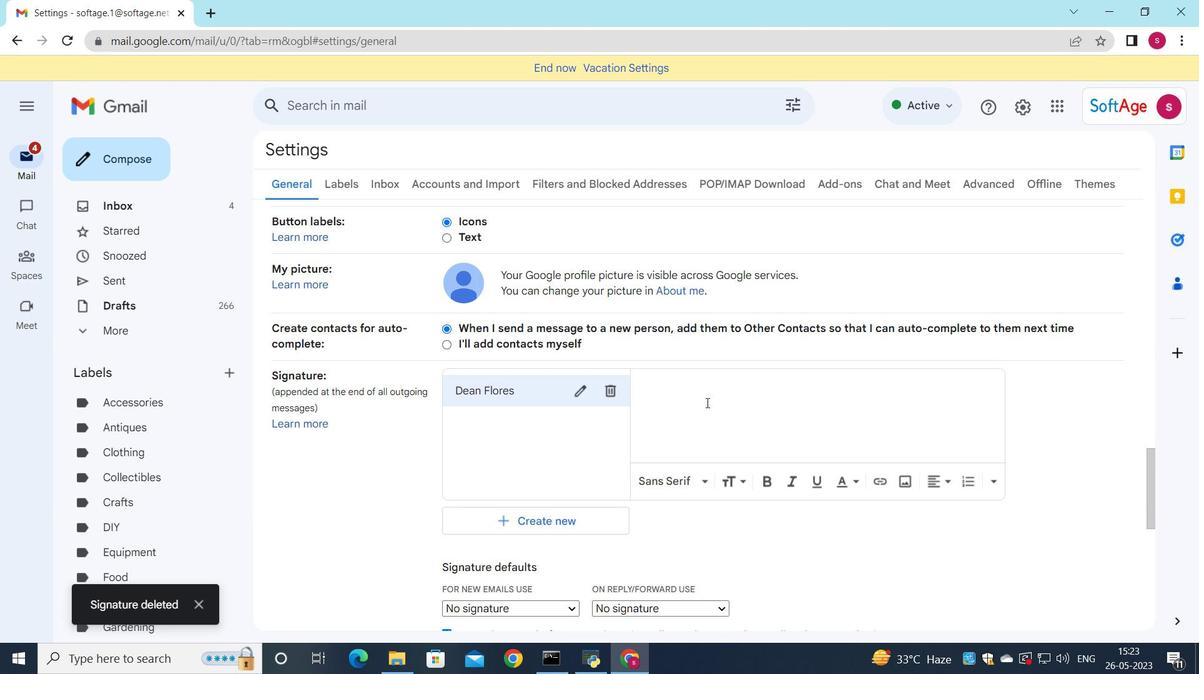 
Action: Mouse pressed left at (747, 401)
Screenshot: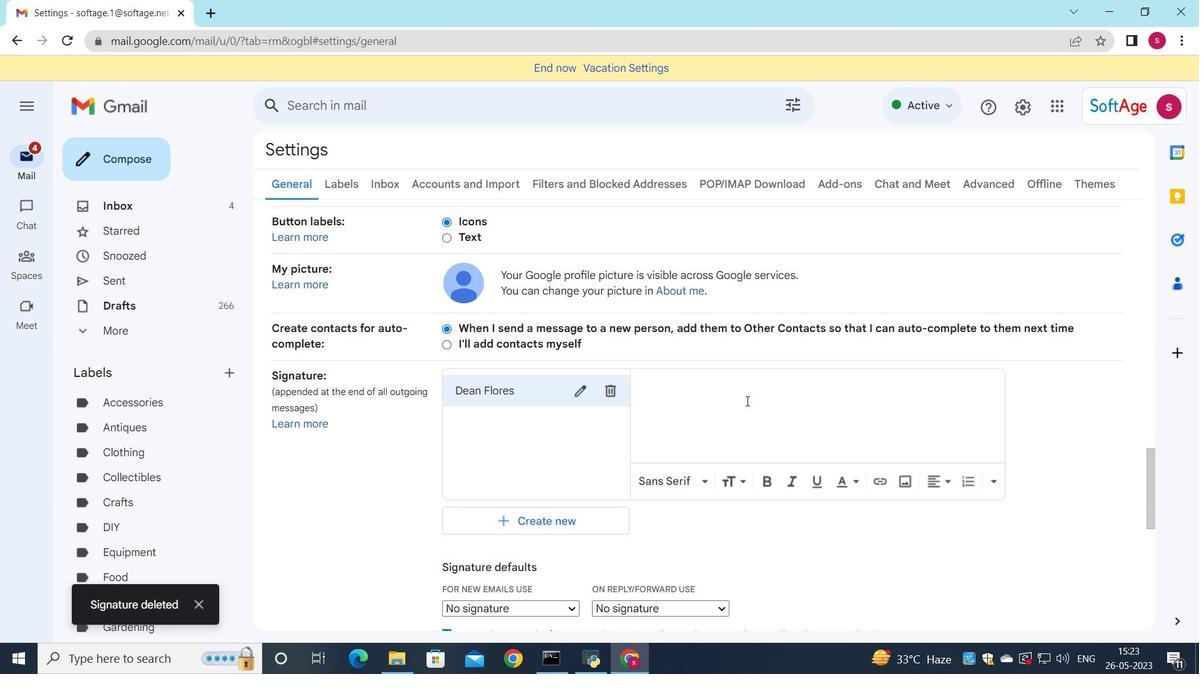
Action: Key pressed <Key.shift>Dean<Key.space><Key.shift>Flores
Screenshot: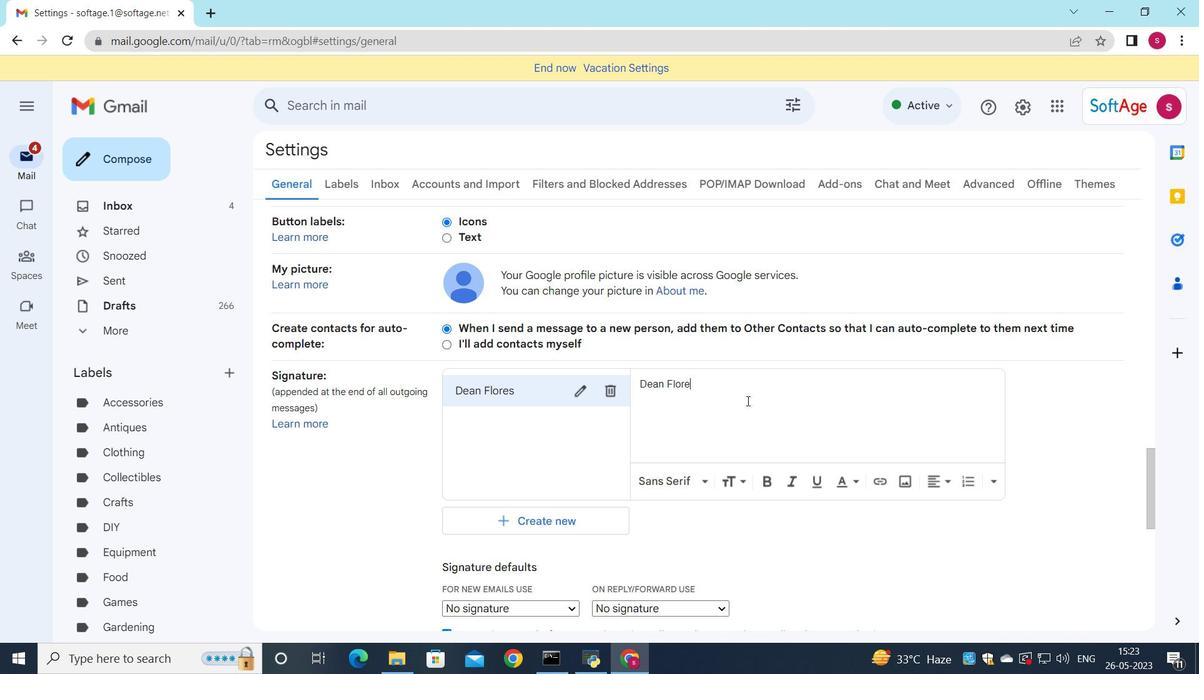 
Action: Mouse moved to (751, 383)
Screenshot: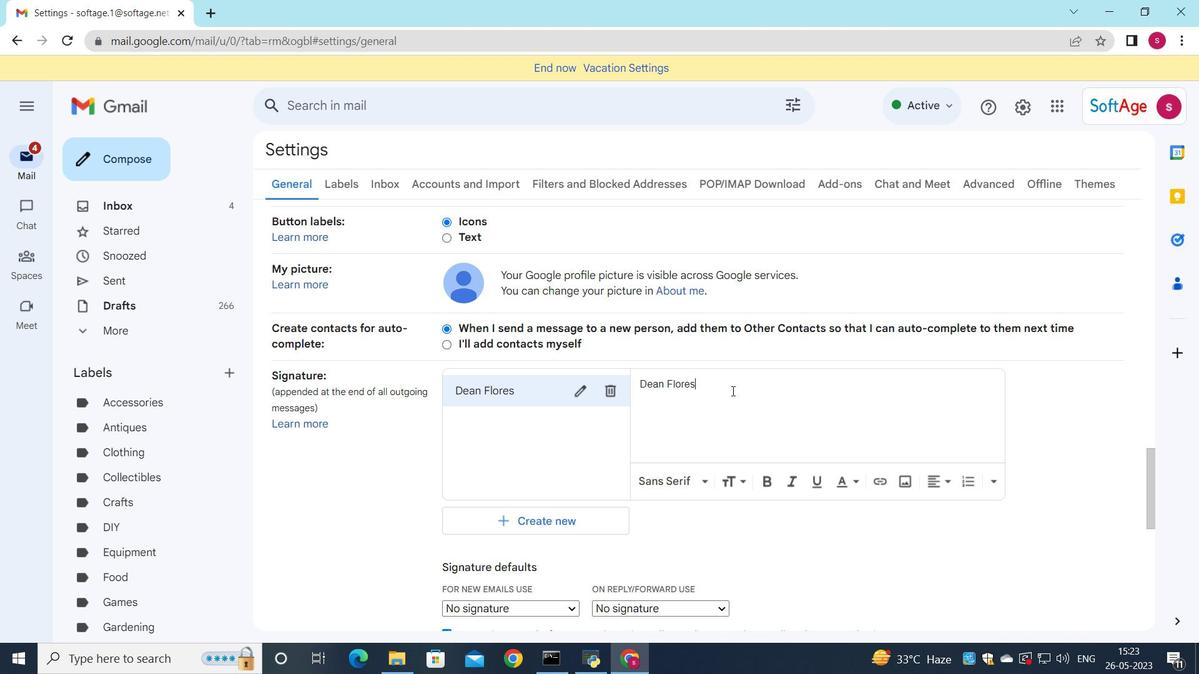 
Action: Mouse scrolled (751, 384) with delta (0, 0)
Screenshot: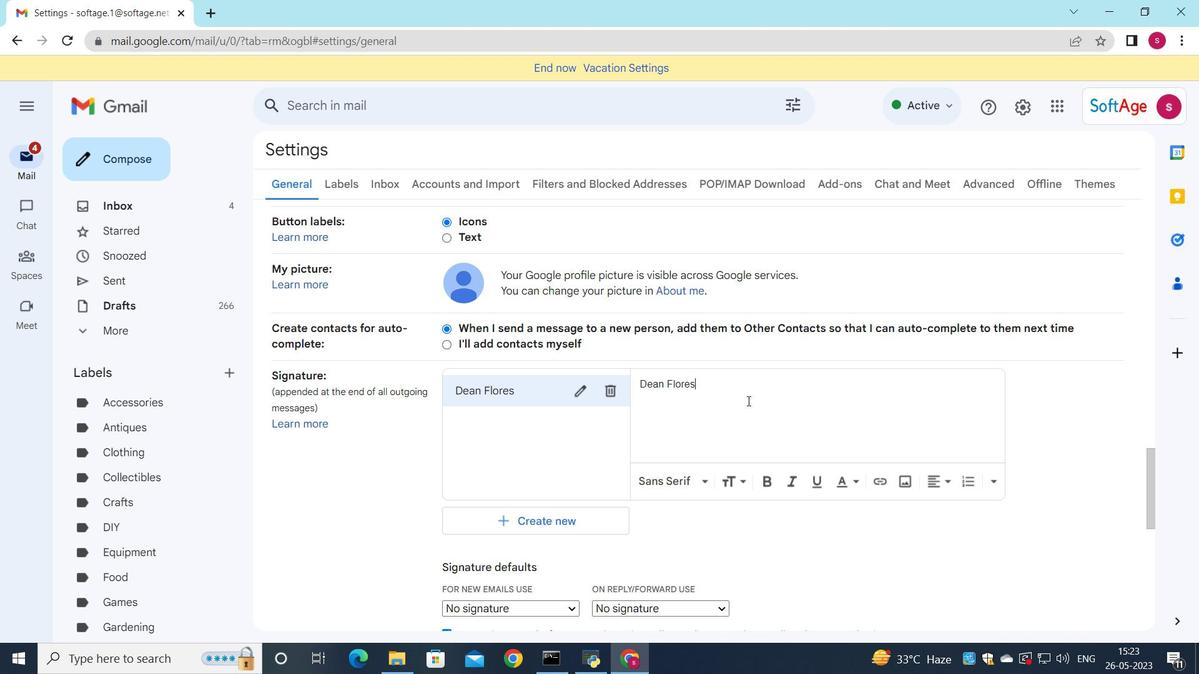 
Action: Mouse moved to (744, 391)
Screenshot: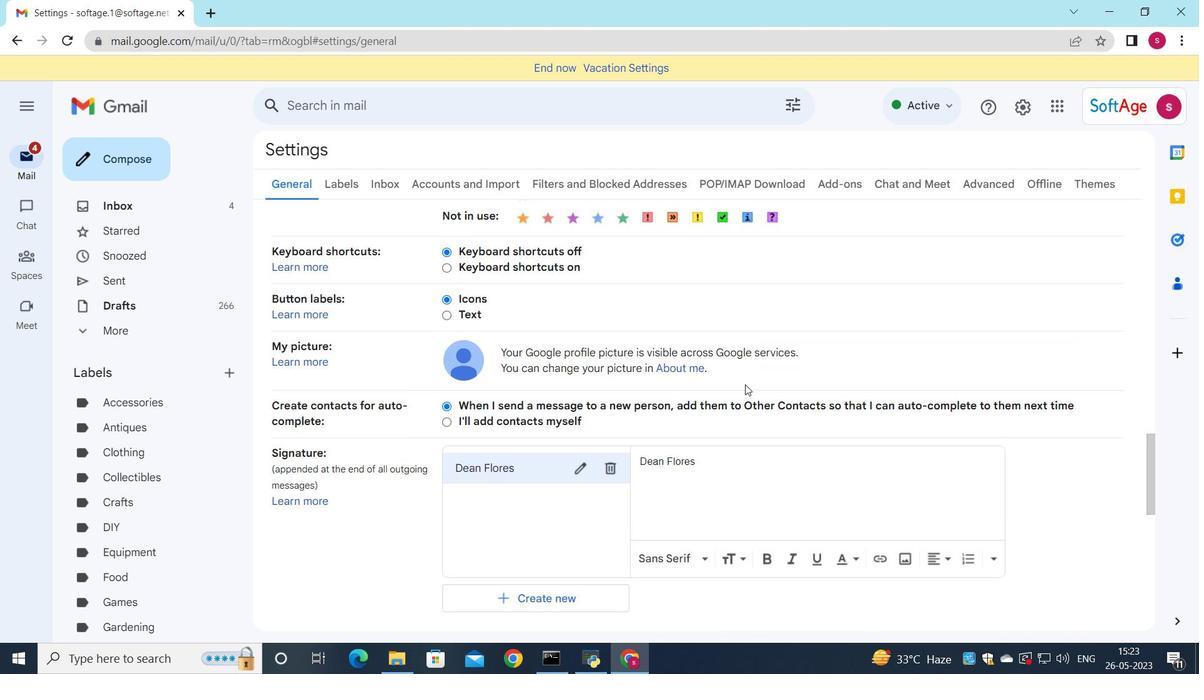 
Action: Mouse scrolled (744, 391) with delta (0, 0)
Screenshot: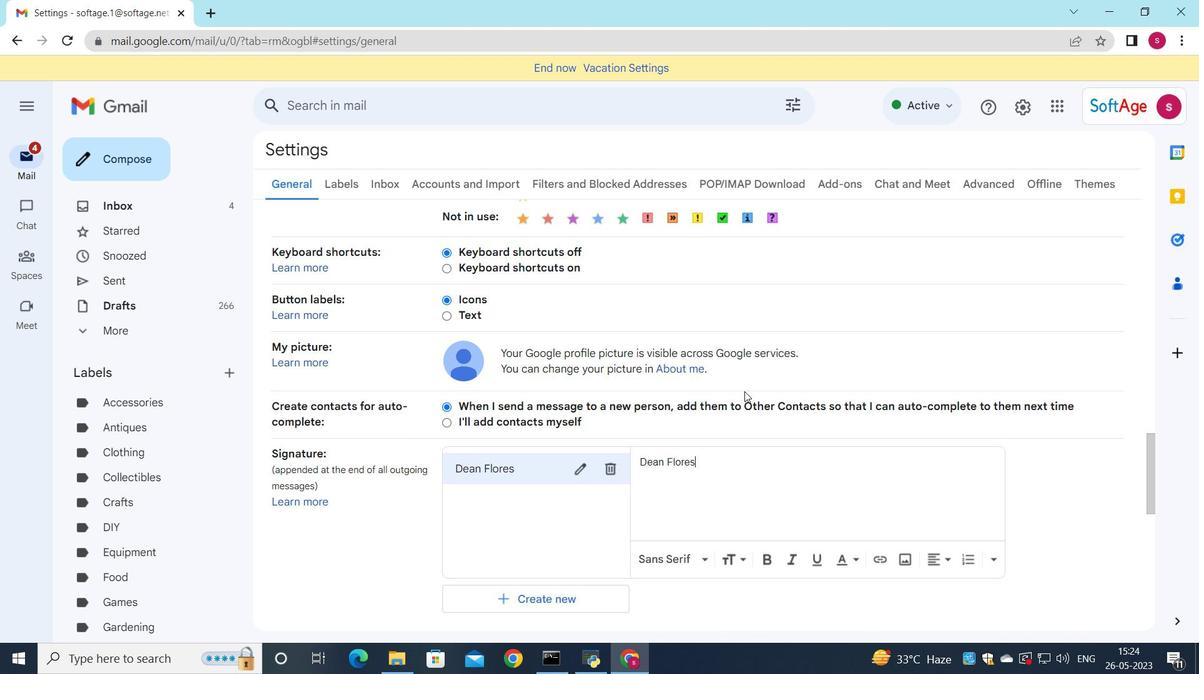 
Action: Mouse scrolled (744, 391) with delta (0, 0)
Screenshot: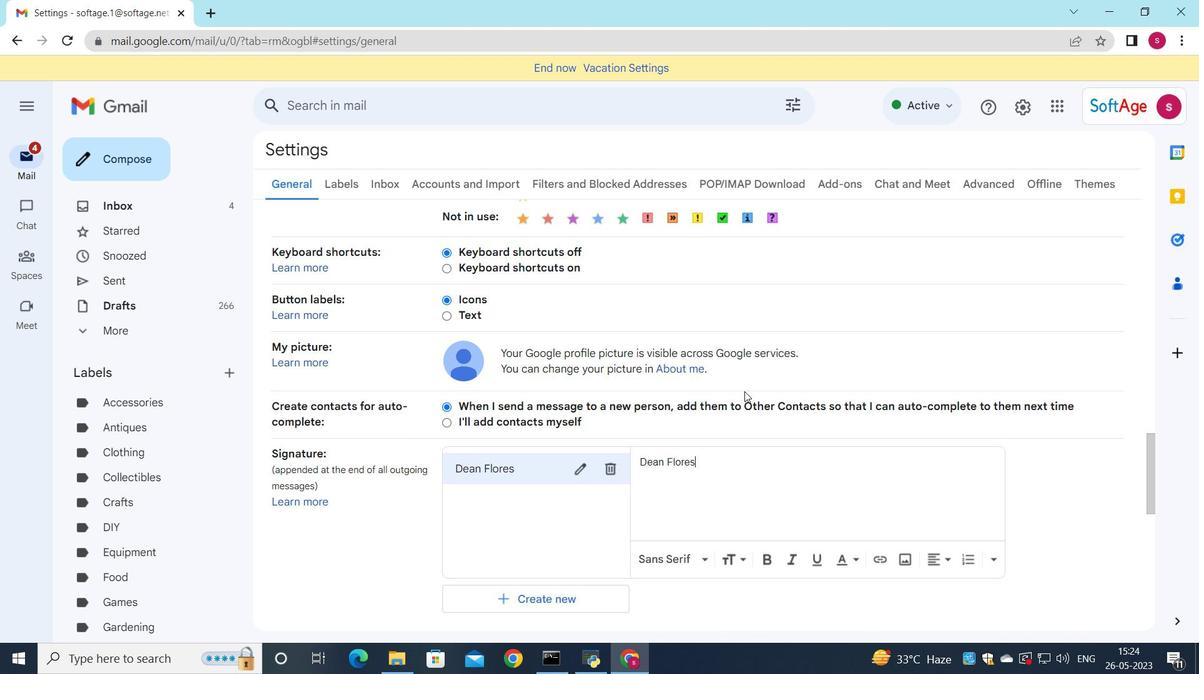 
Action: Mouse scrolled (744, 391) with delta (0, 0)
Screenshot: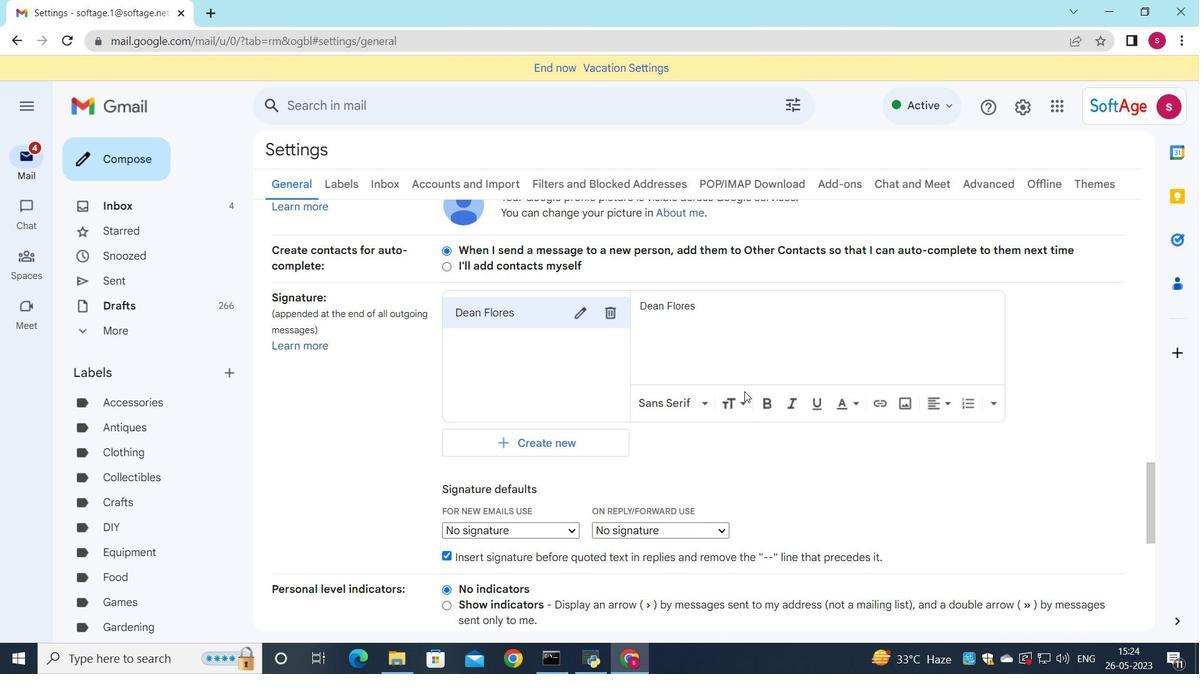 
Action: Mouse scrolled (744, 391) with delta (0, 0)
Screenshot: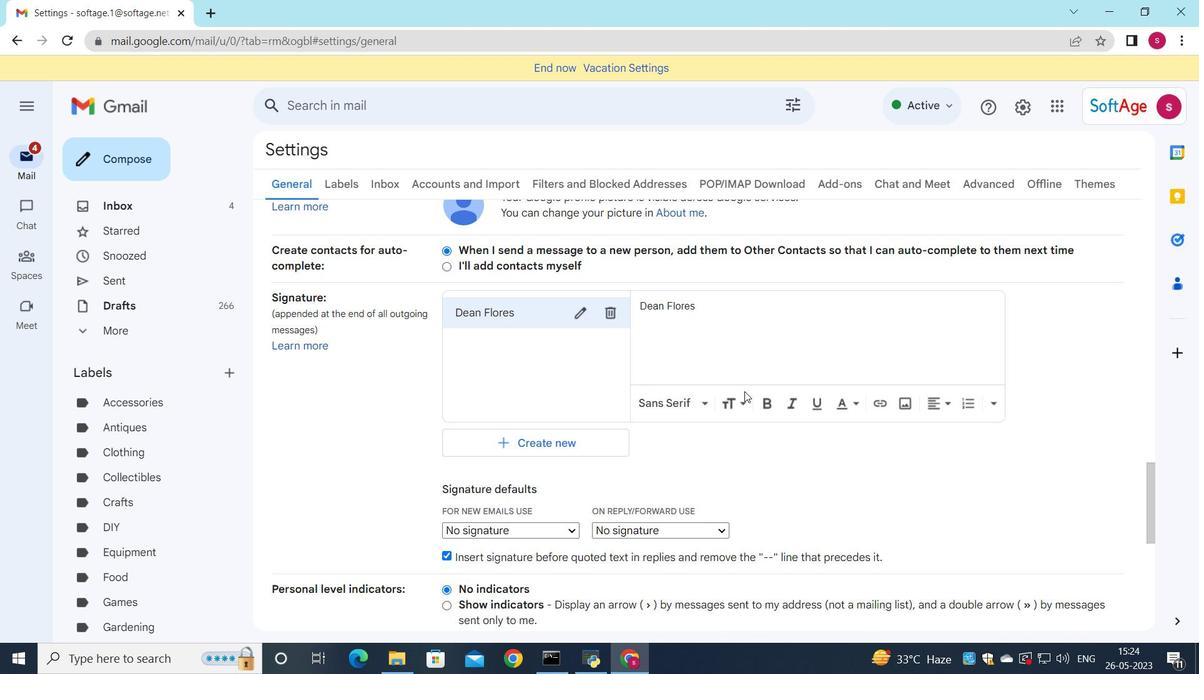 
Action: Mouse moved to (562, 376)
Screenshot: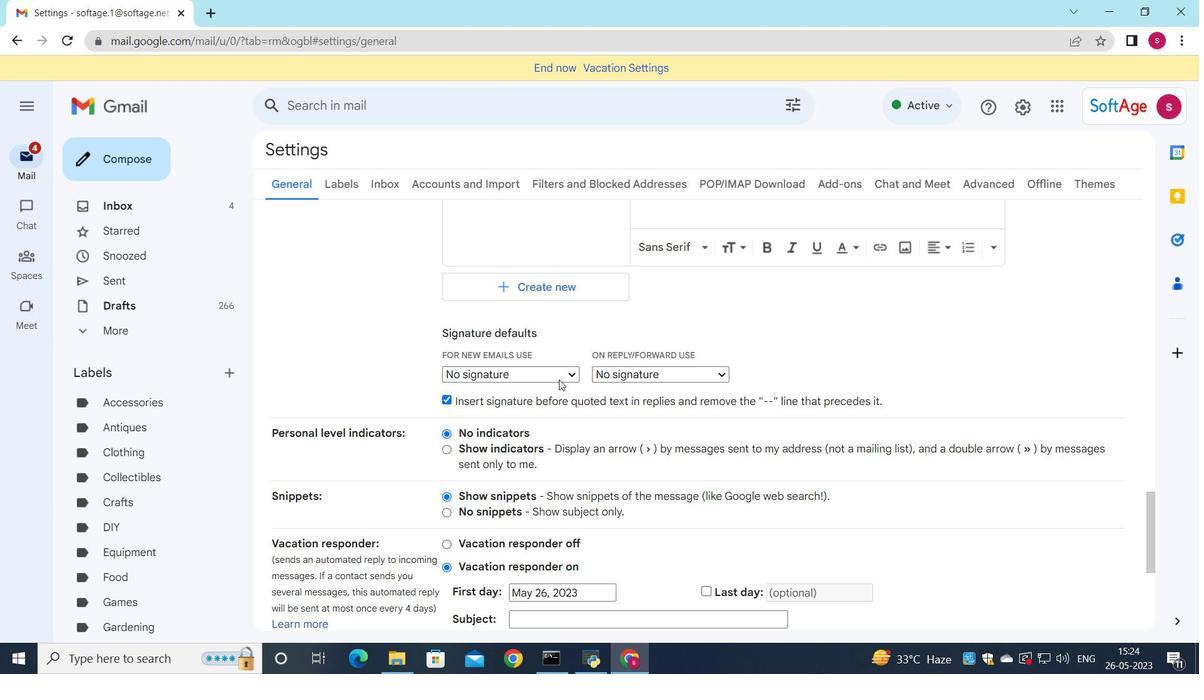 
Action: Mouse pressed left at (562, 376)
Screenshot: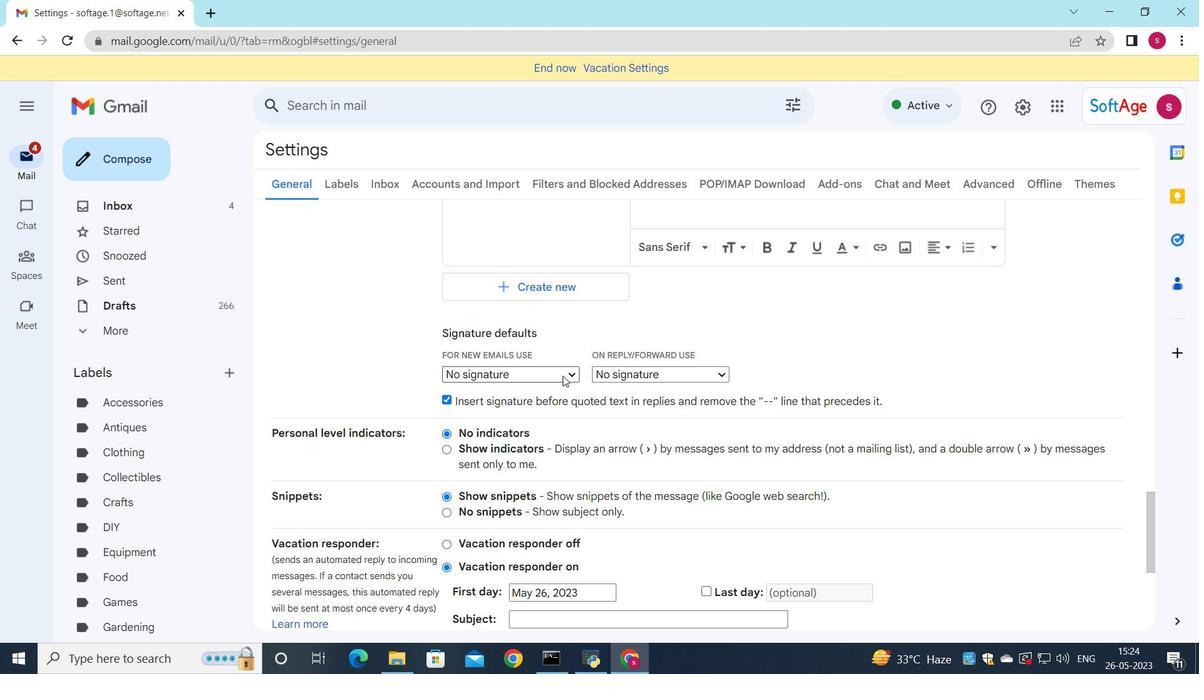 
Action: Mouse moved to (557, 407)
Screenshot: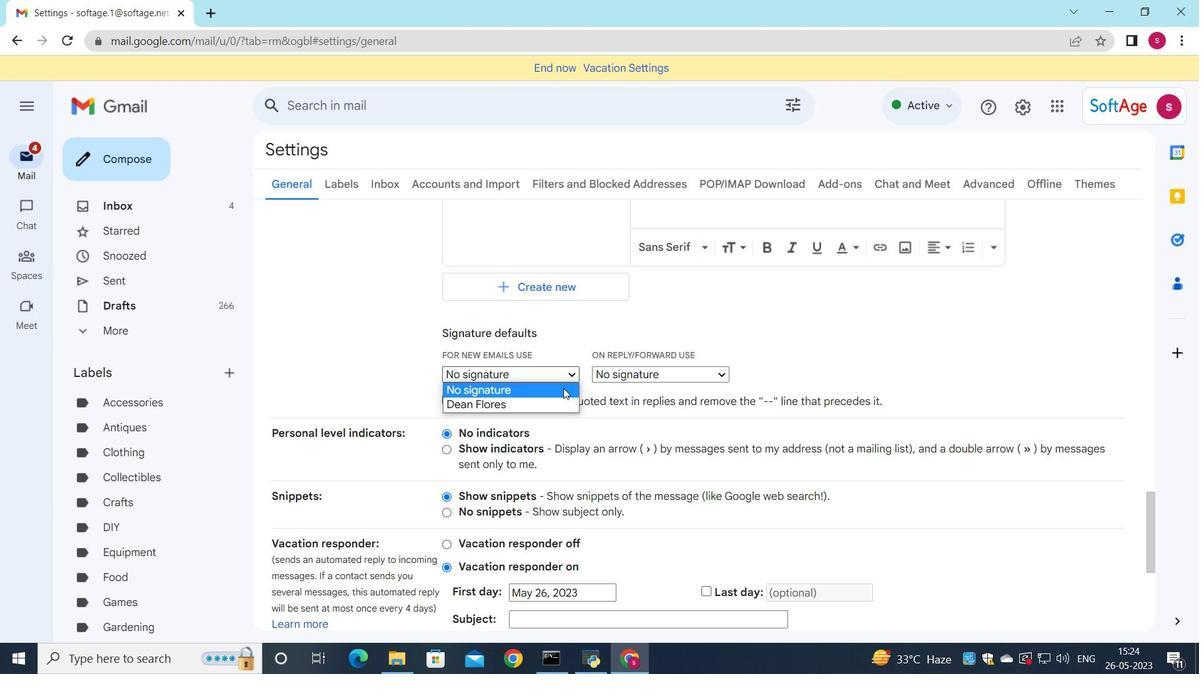 
Action: Mouse pressed left at (557, 407)
Screenshot: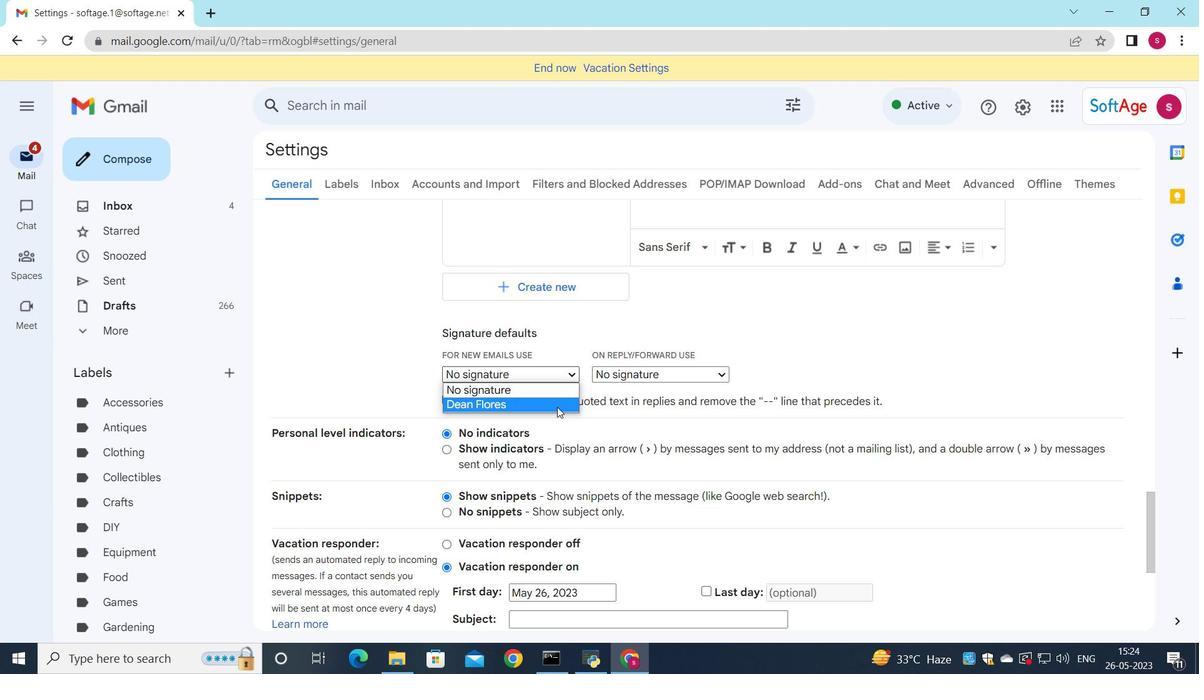 
Action: Mouse moved to (596, 376)
Screenshot: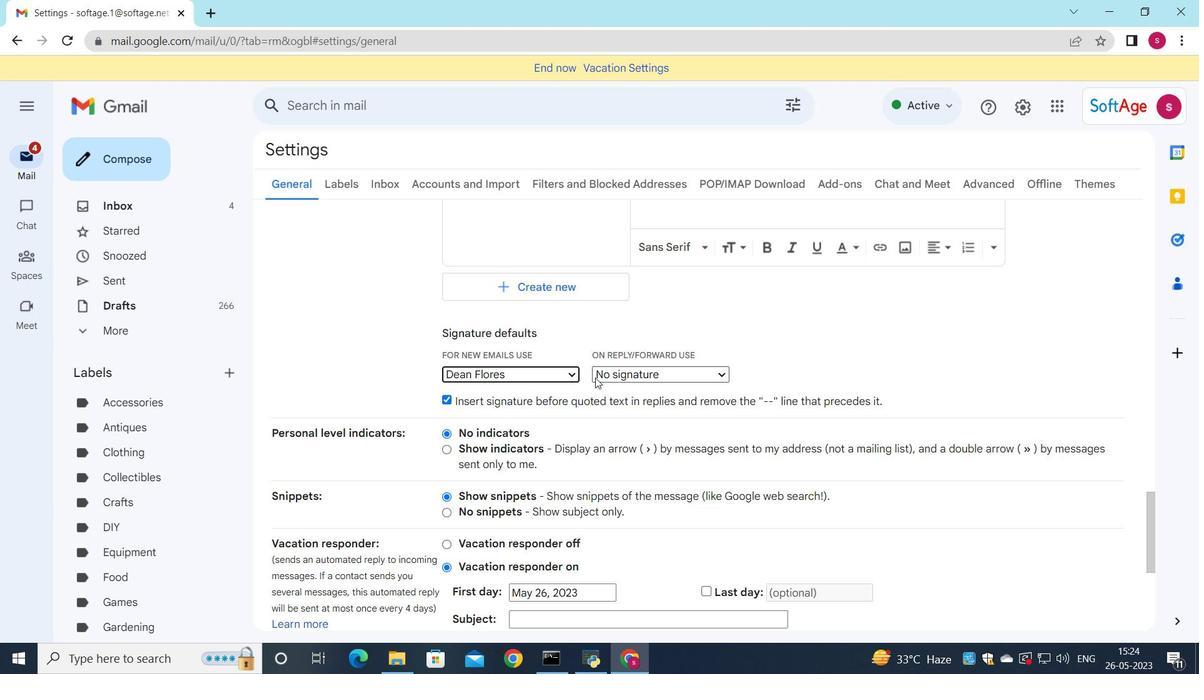 
Action: Mouse pressed left at (596, 376)
Screenshot: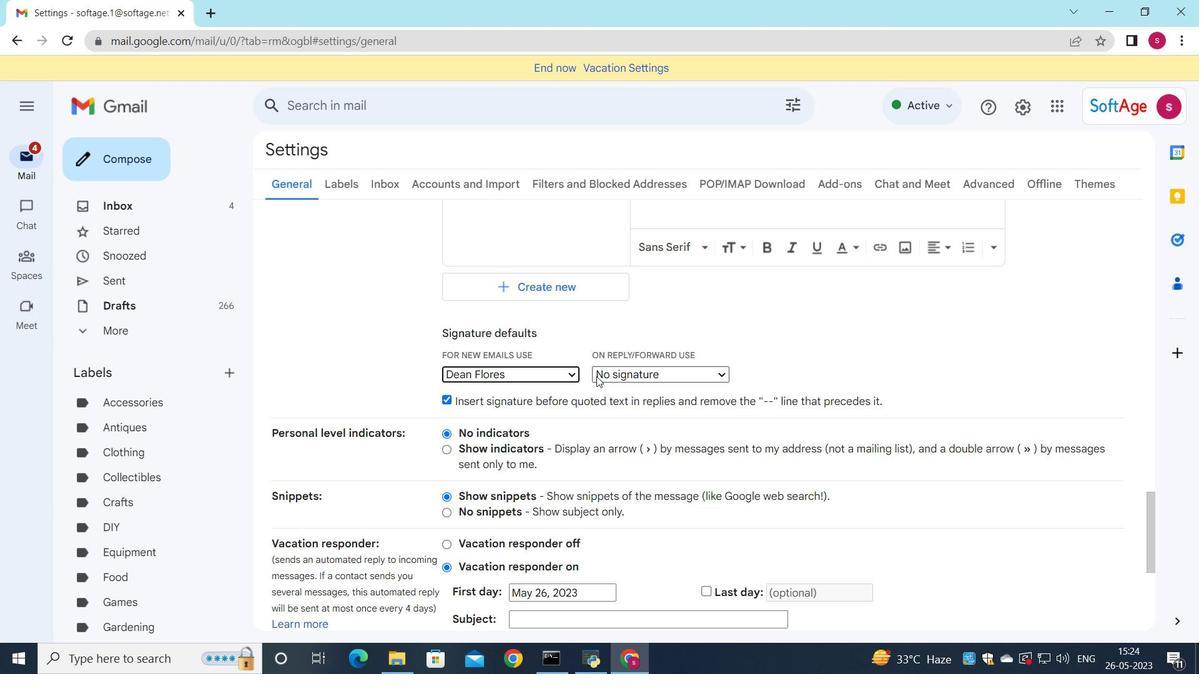 
Action: Mouse moved to (609, 412)
Screenshot: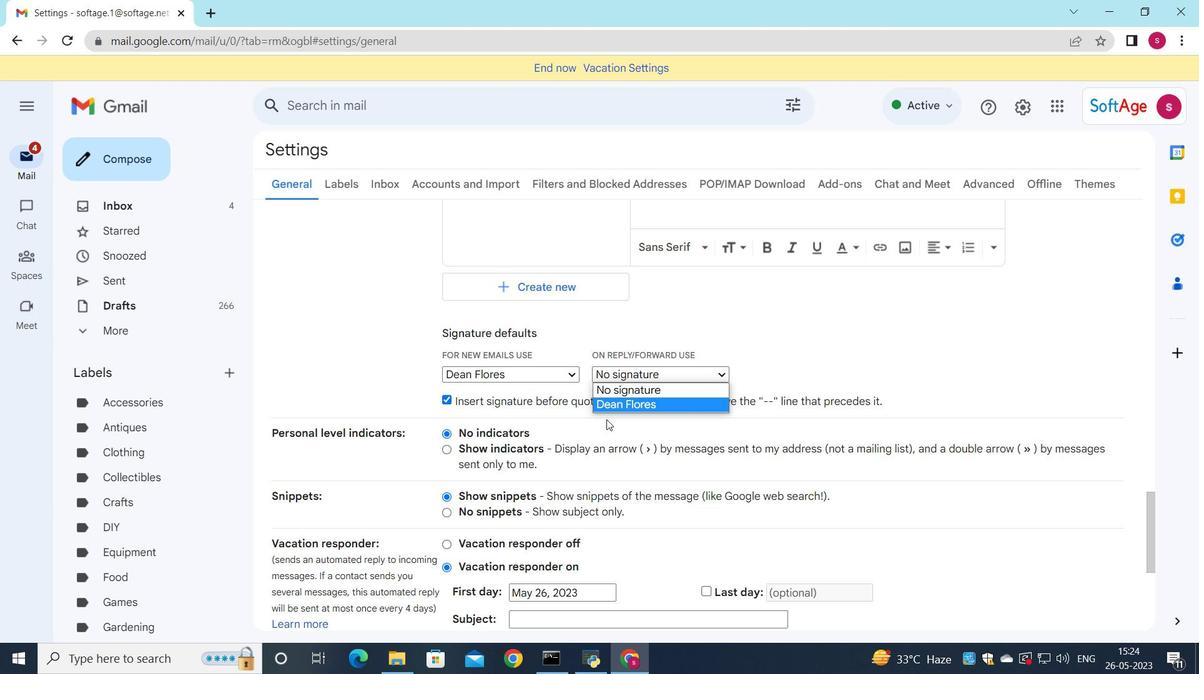 
Action: Mouse pressed left at (609, 412)
Screenshot: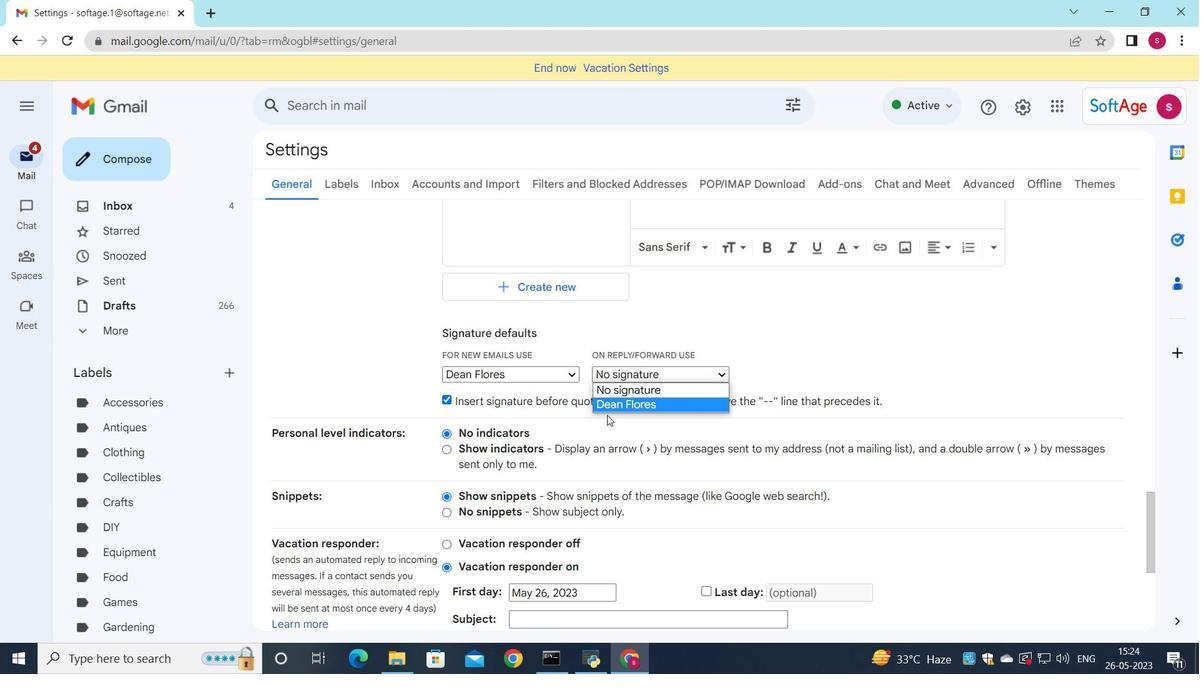 
Action: Mouse moved to (561, 365)
Screenshot: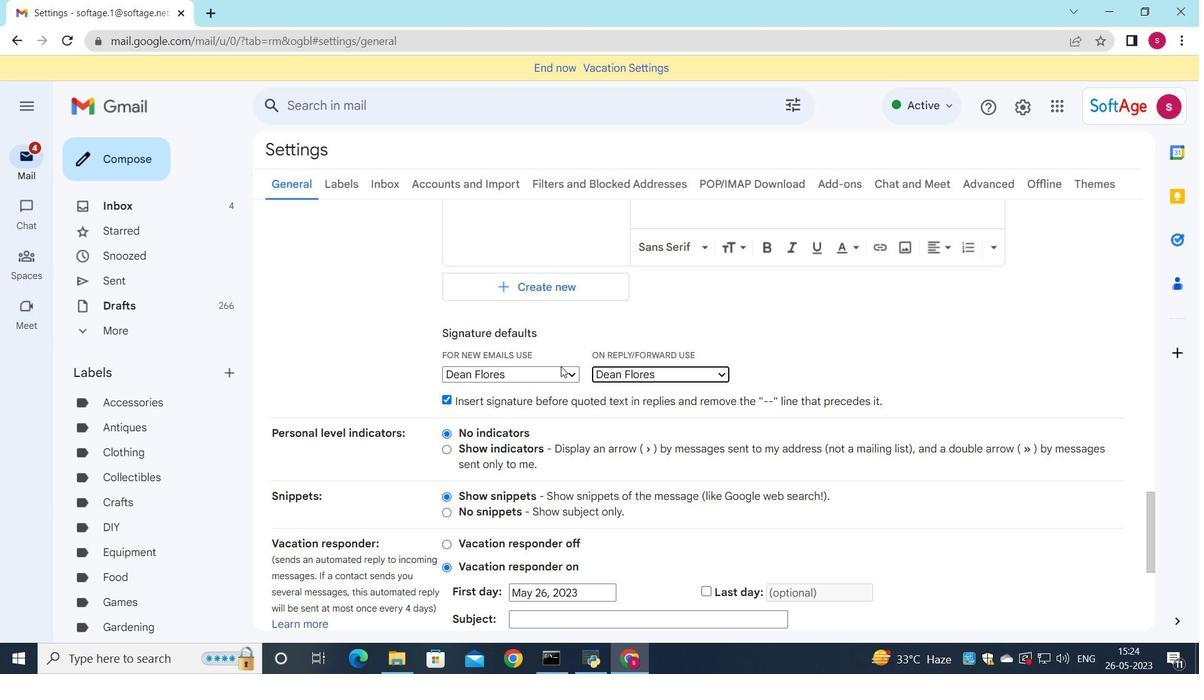 
Action: Mouse pressed middle at (561, 365)
Screenshot: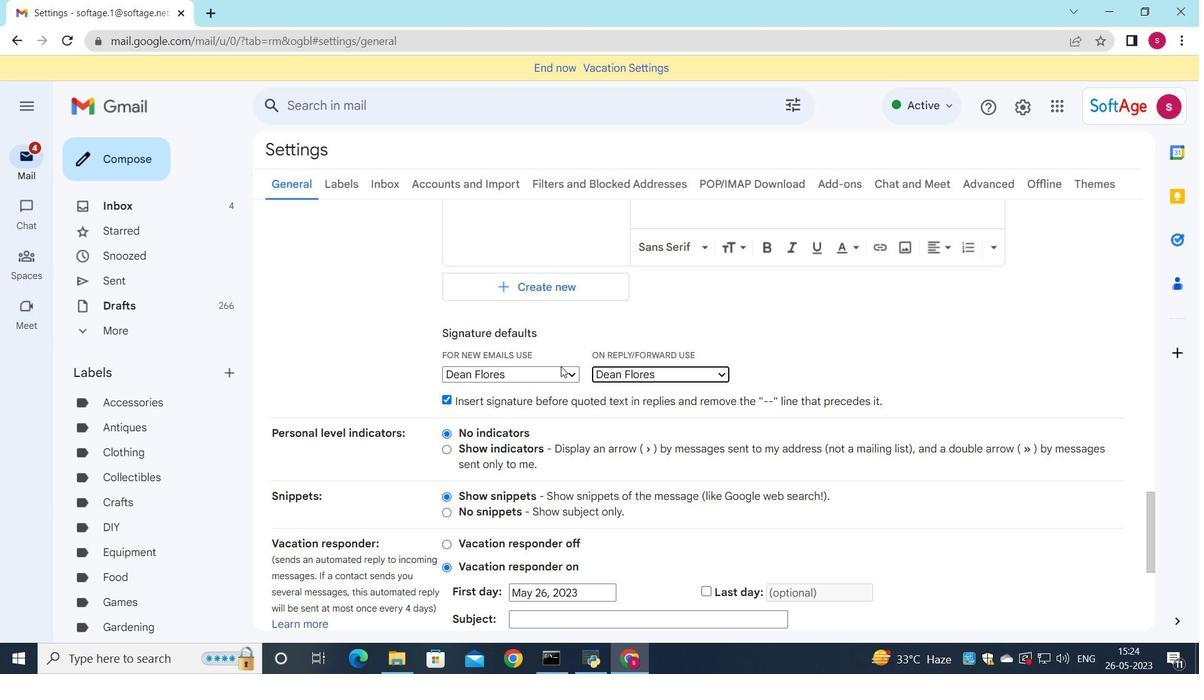 
Action: Mouse scrolled (561, 364) with delta (0, 0)
Screenshot: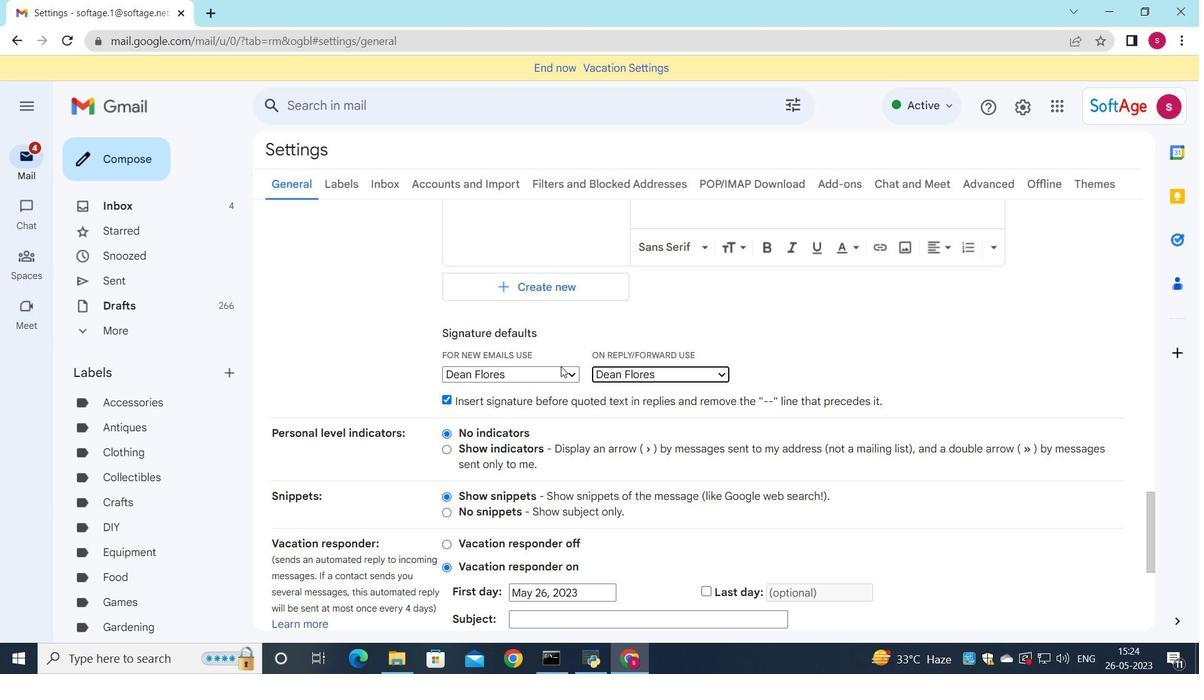 
Action: Mouse scrolled (561, 364) with delta (0, 0)
Screenshot: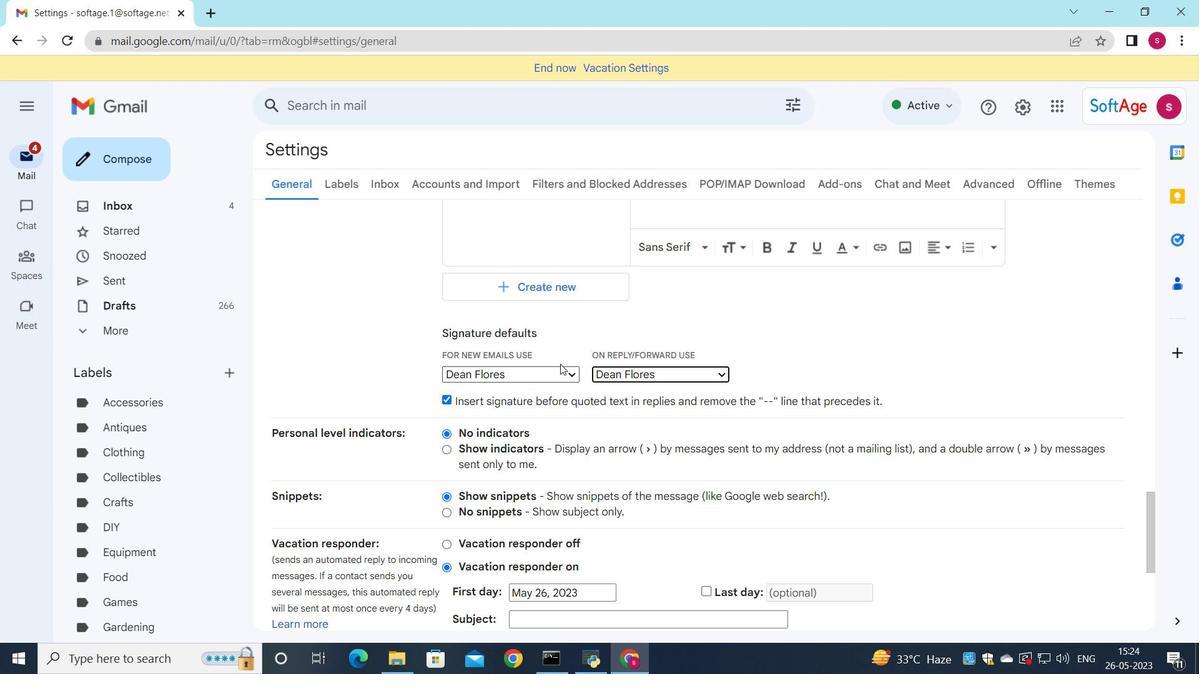 
Action: Mouse moved to (560, 369)
Screenshot: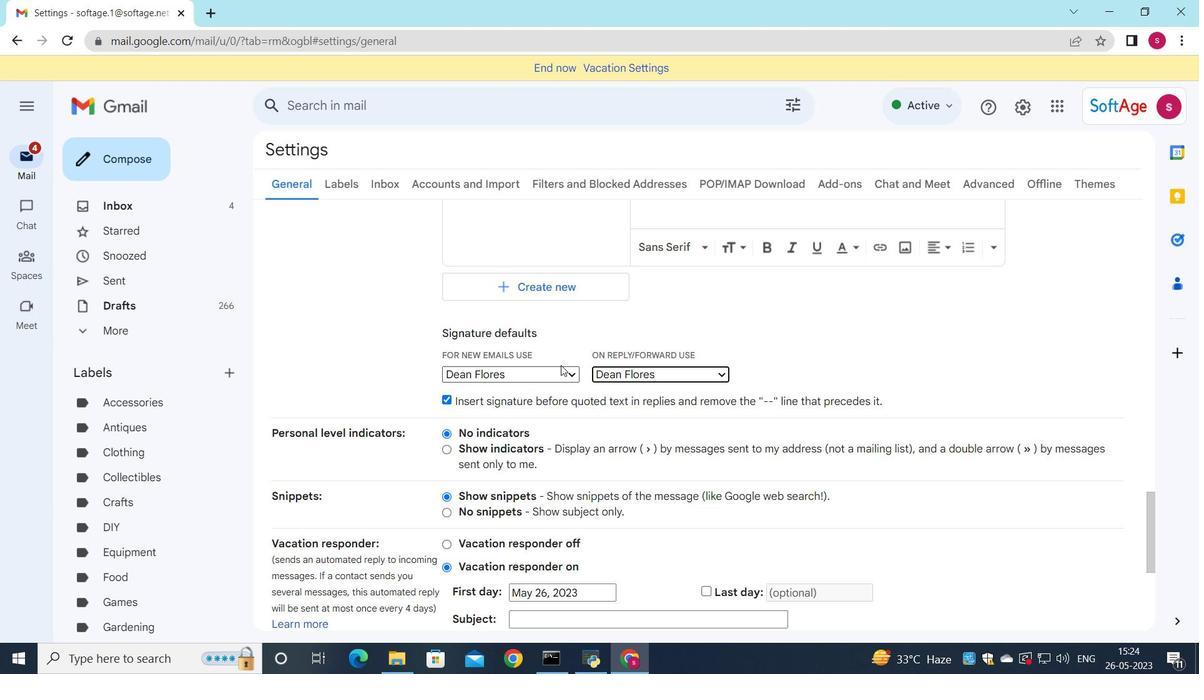 
Action: Mouse scrolled (560, 369) with delta (0, 0)
Screenshot: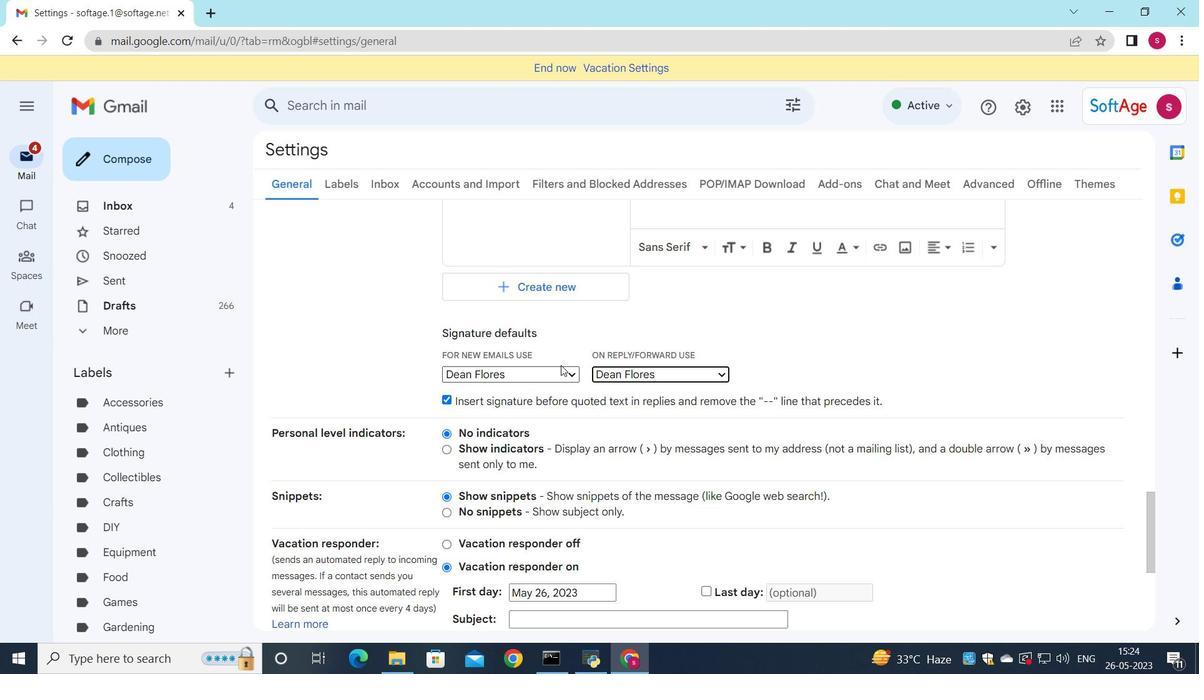 
Action: Mouse moved to (559, 391)
Screenshot: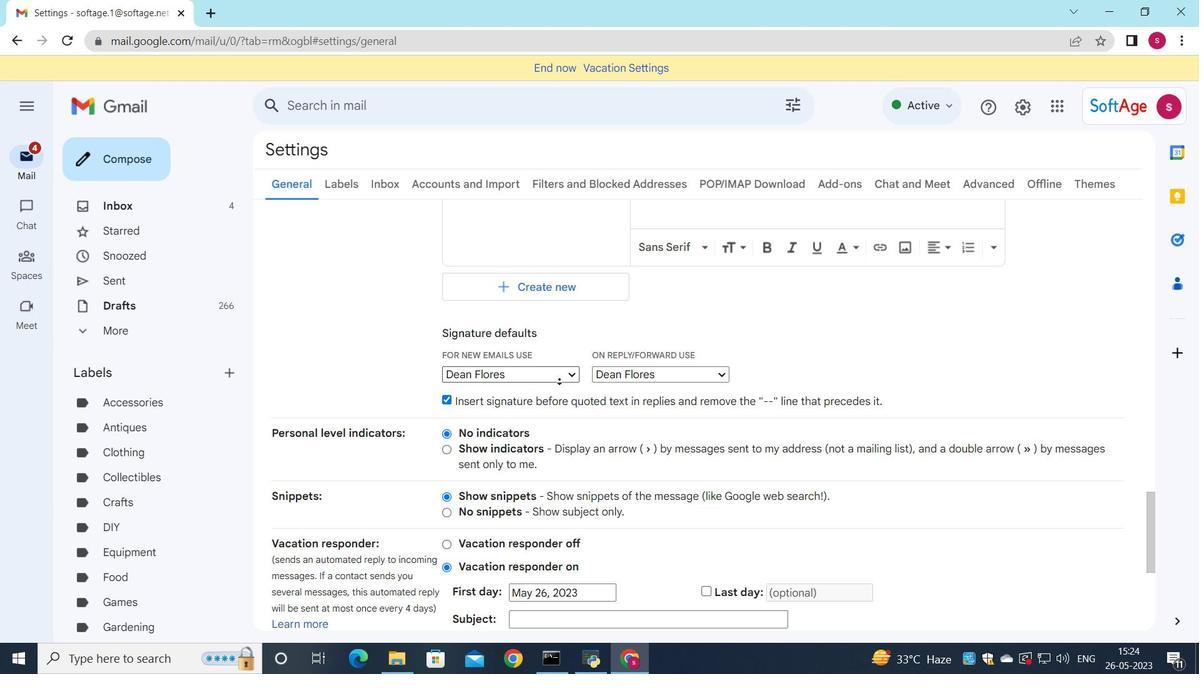 
Action: Mouse scrolled (559, 391) with delta (0, 0)
Screenshot: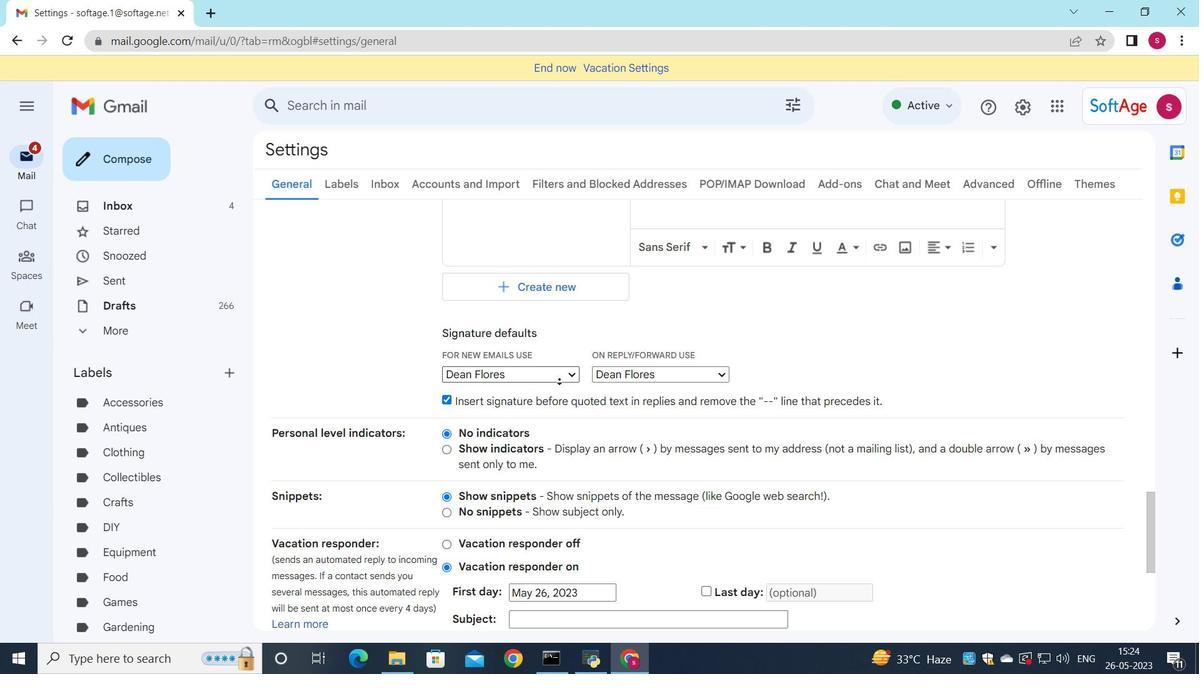 
Action: Mouse moved to (880, 527)
Screenshot: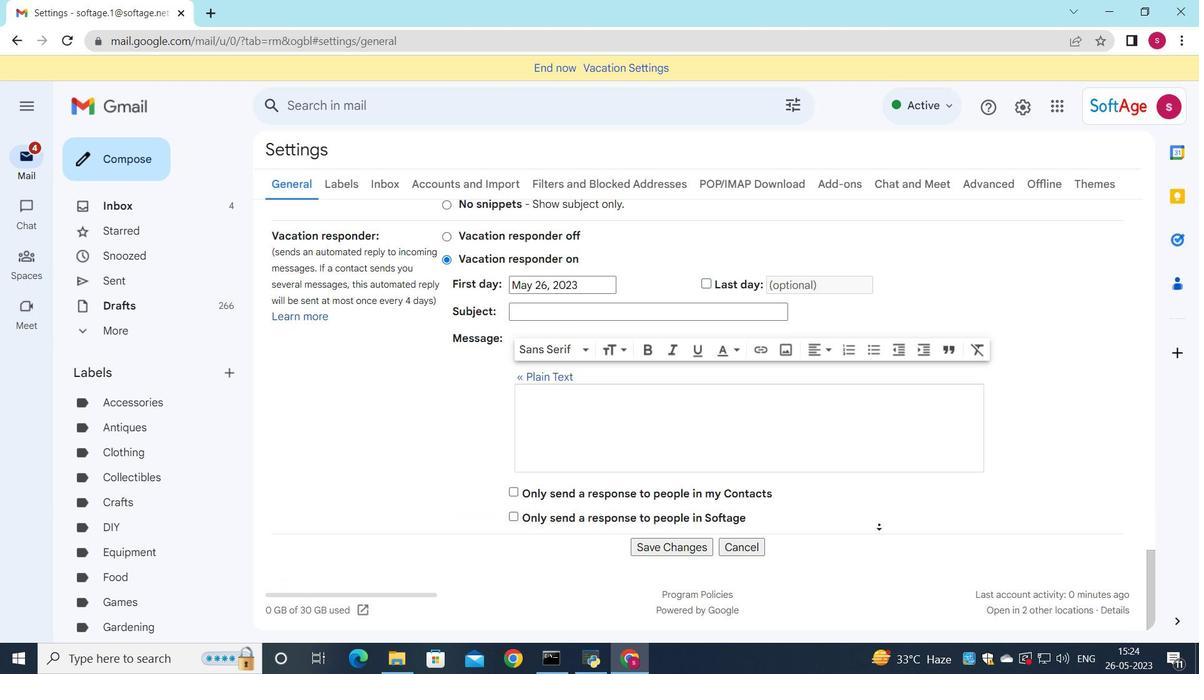 
Action: Mouse pressed left at (880, 527)
Screenshot: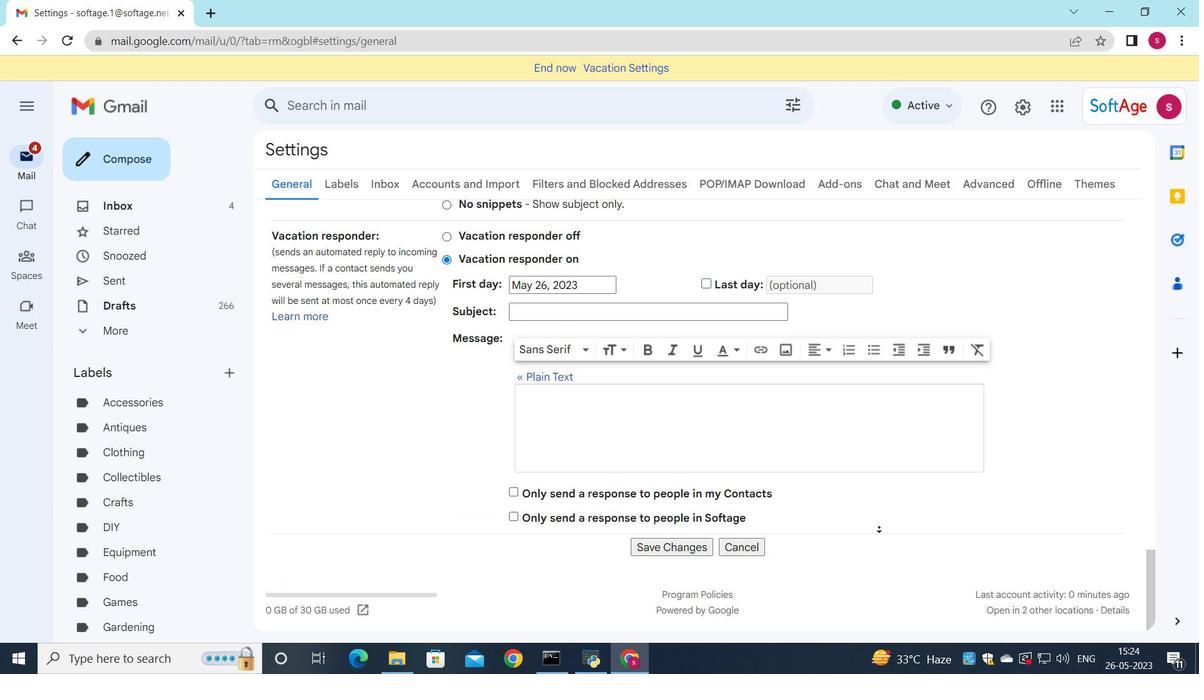 
Action: Mouse moved to (652, 543)
Screenshot: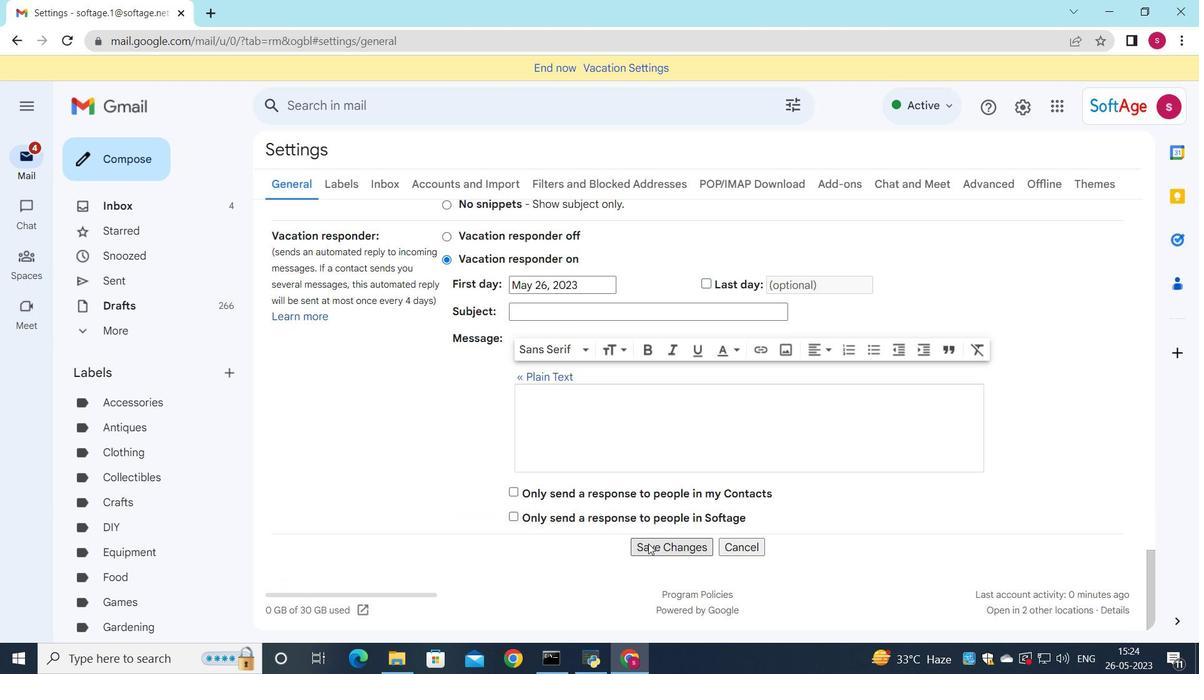 
Action: Mouse pressed left at (652, 543)
Screenshot: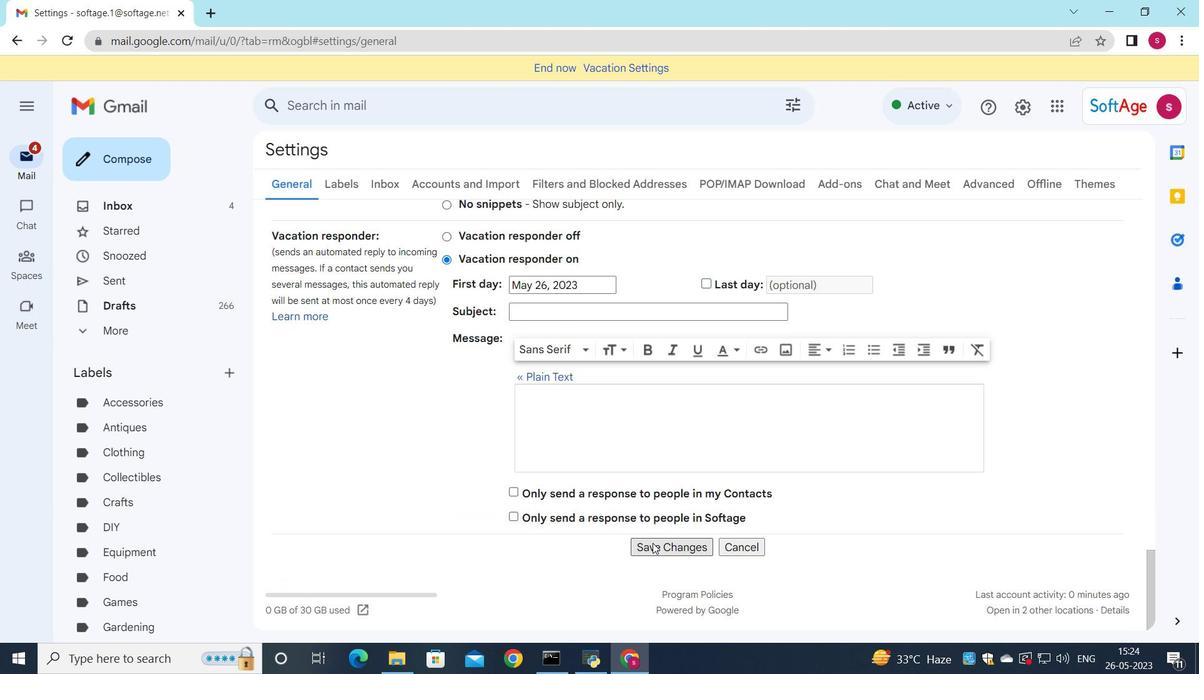 
Action: Mouse moved to (118, 162)
Screenshot: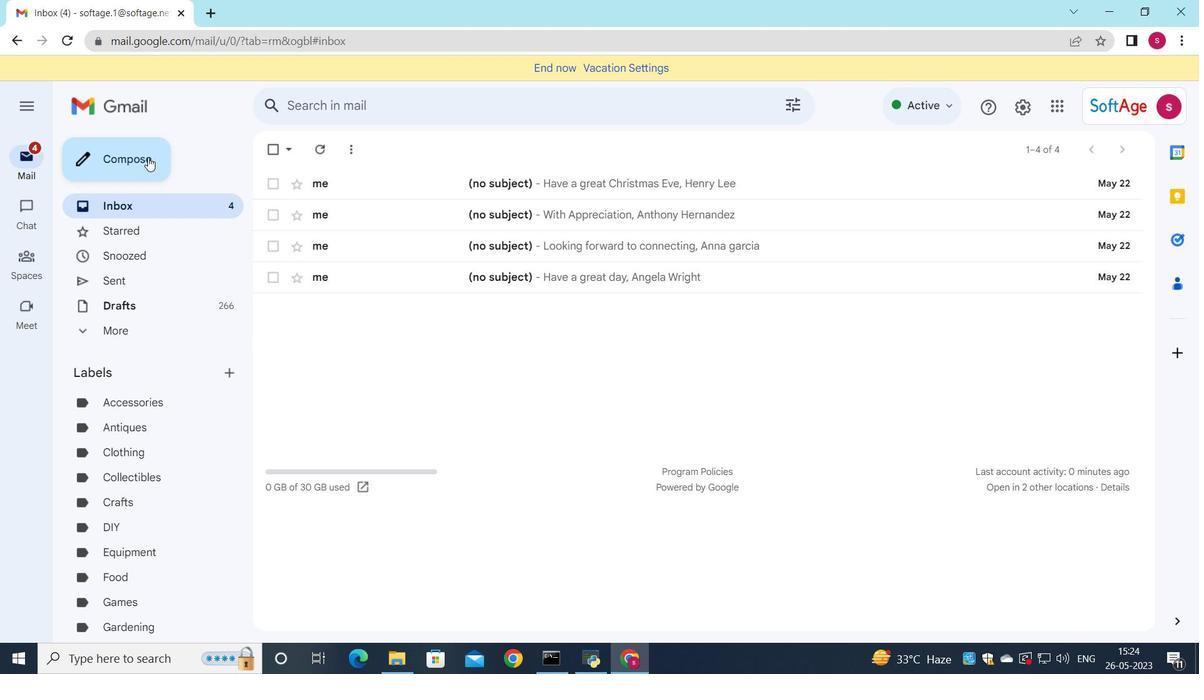 
Action: Mouse pressed left at (118, 162)
Screenshot: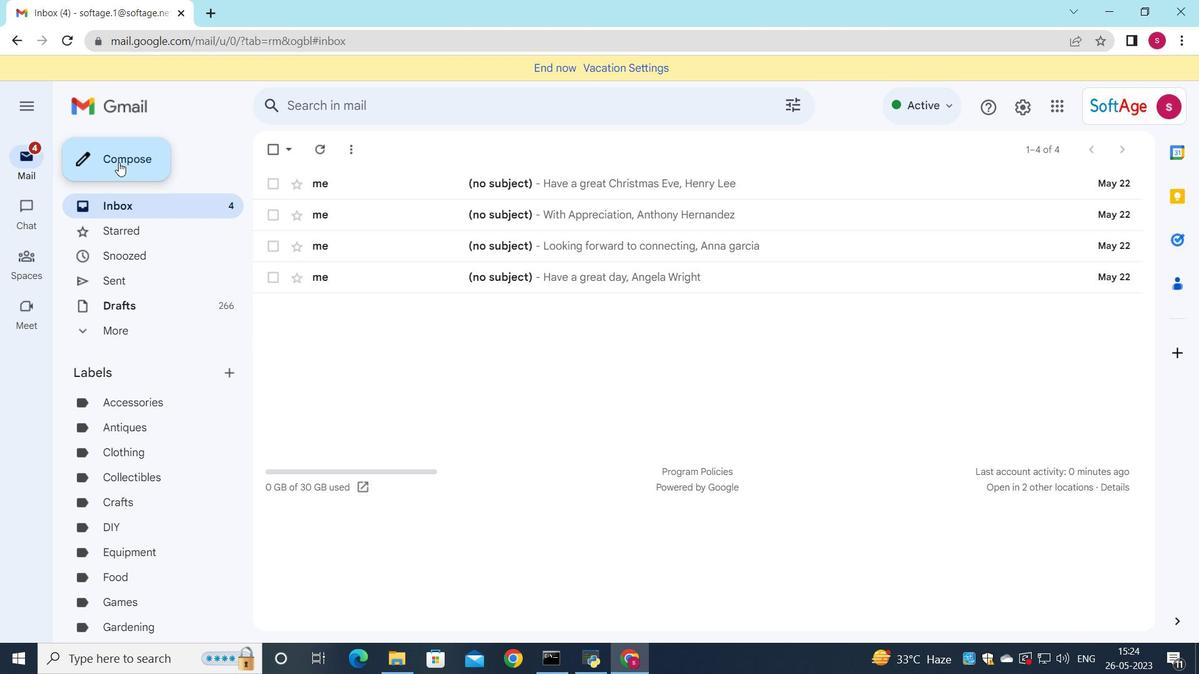 
Action: Mouse moved to (867, 223)
Screenshot: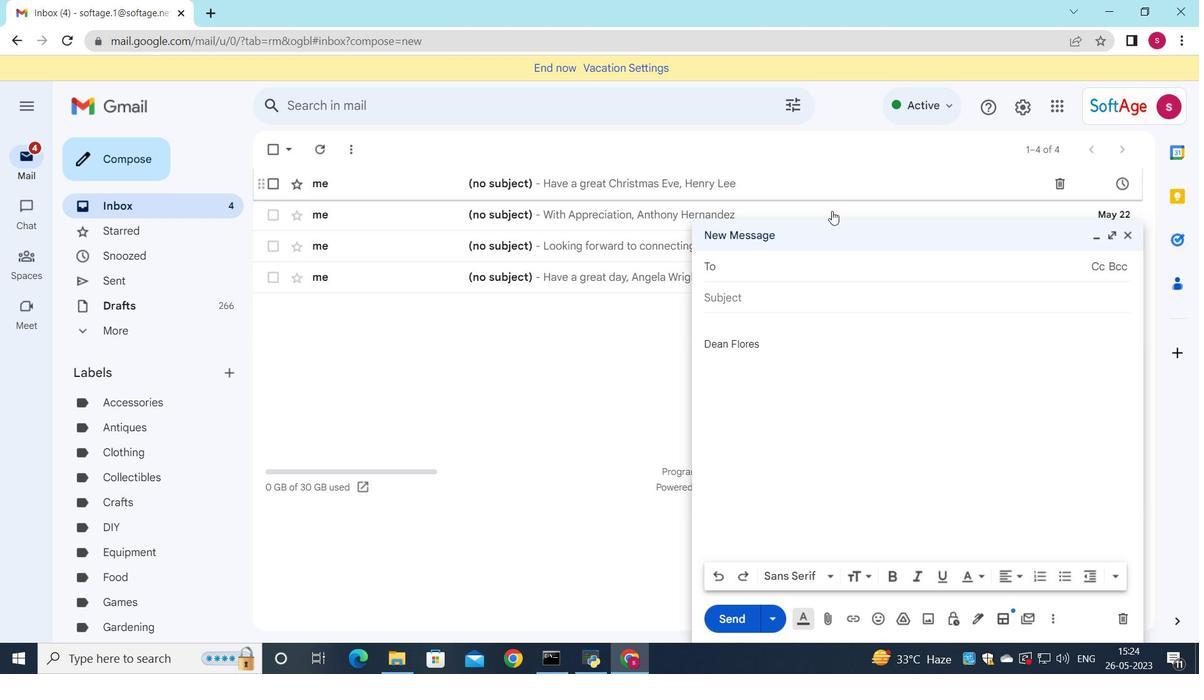 
Action: Key pressed so
Screenshot: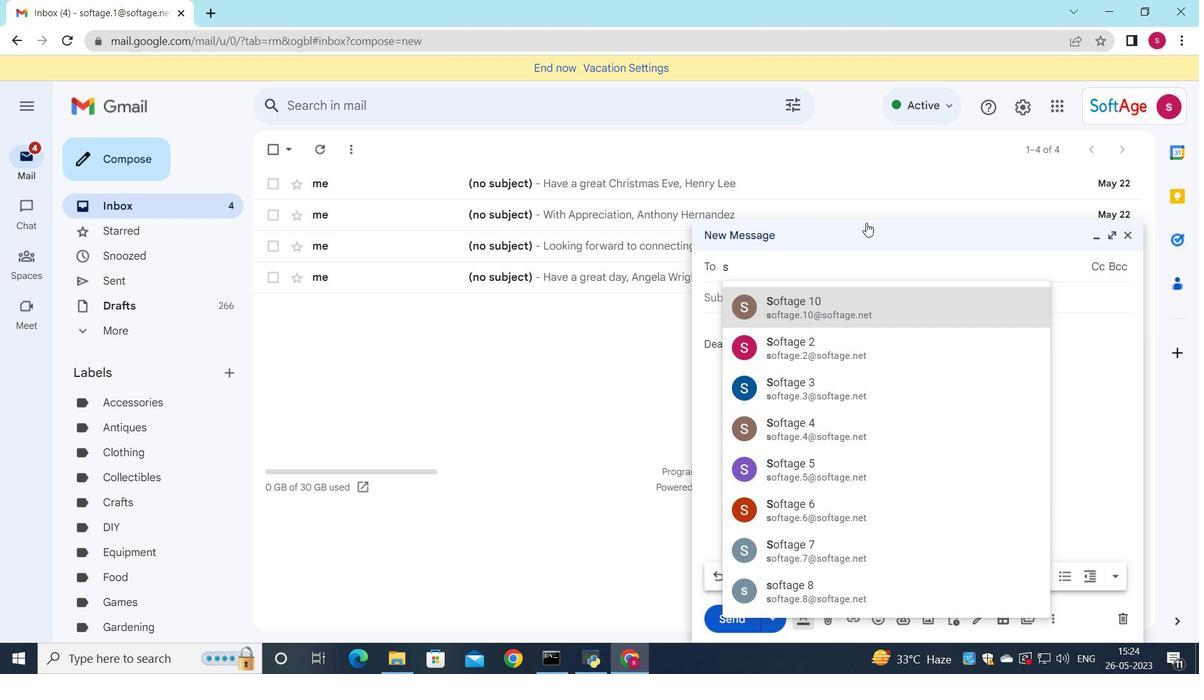 
Action: Mouse moved to (815, 548)
Screenshot: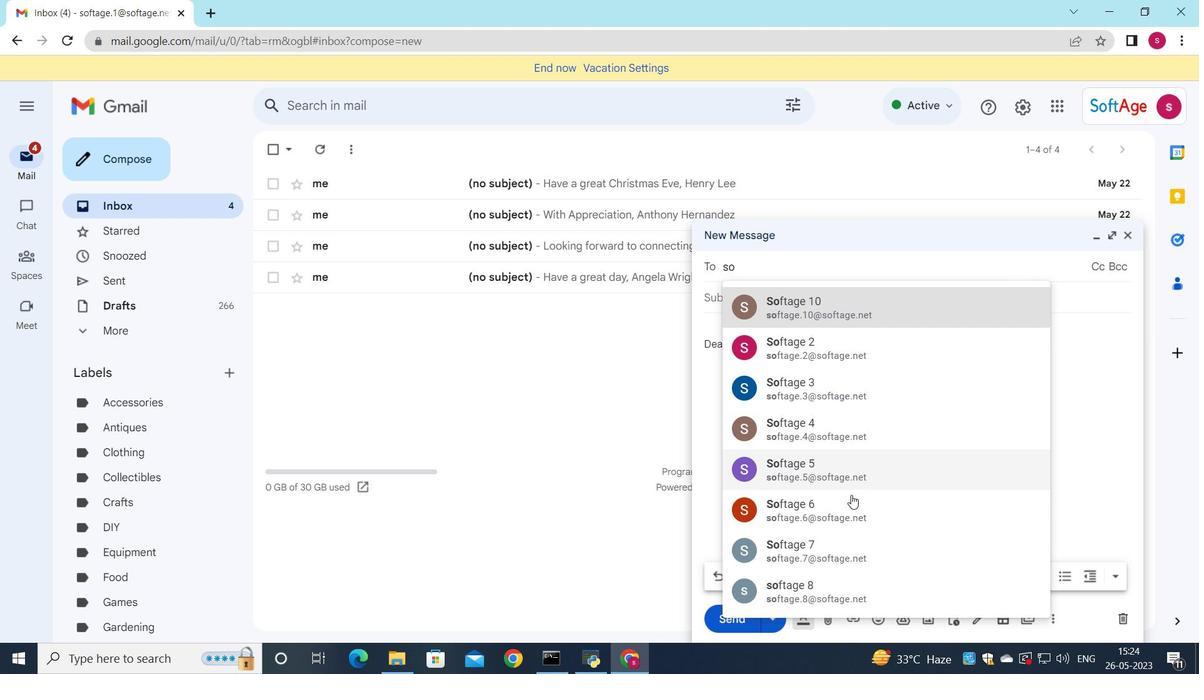 
Action: Mouse pressed left at (815, 548)
Screenshot: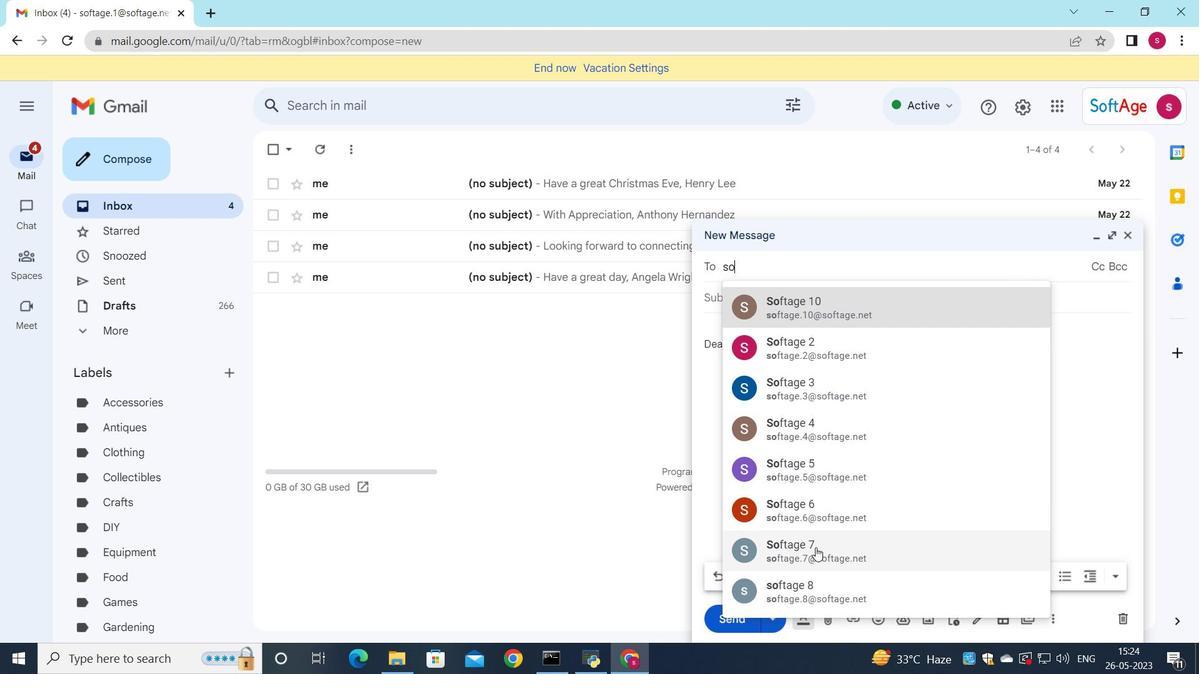 
Action: Mouse moved to (817, 560)
Screenshot: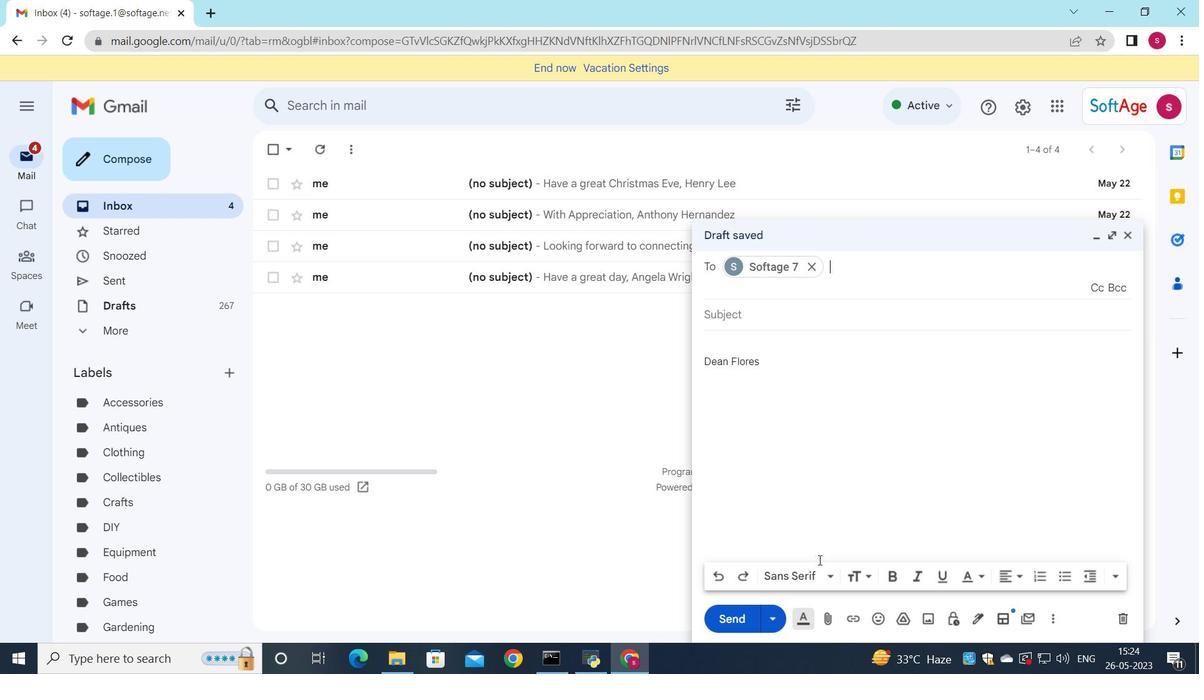 
Action: Key pressed s
Screenshot: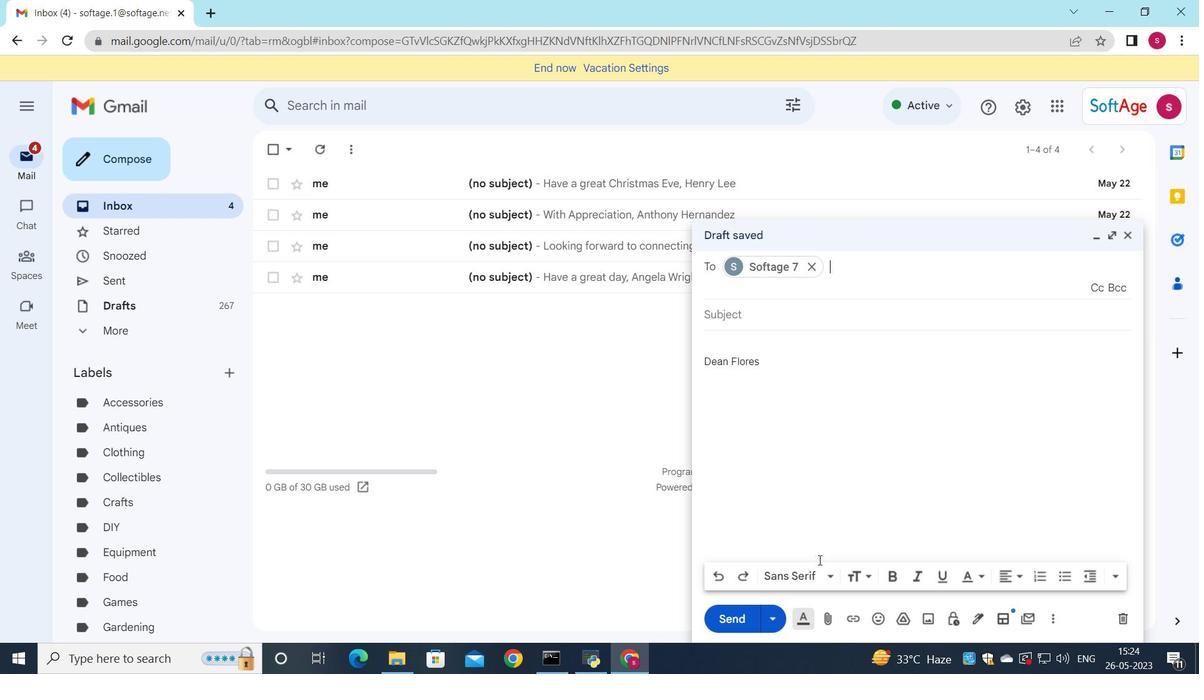 
Action: Mouse moved to (918, 579)
Screenshot: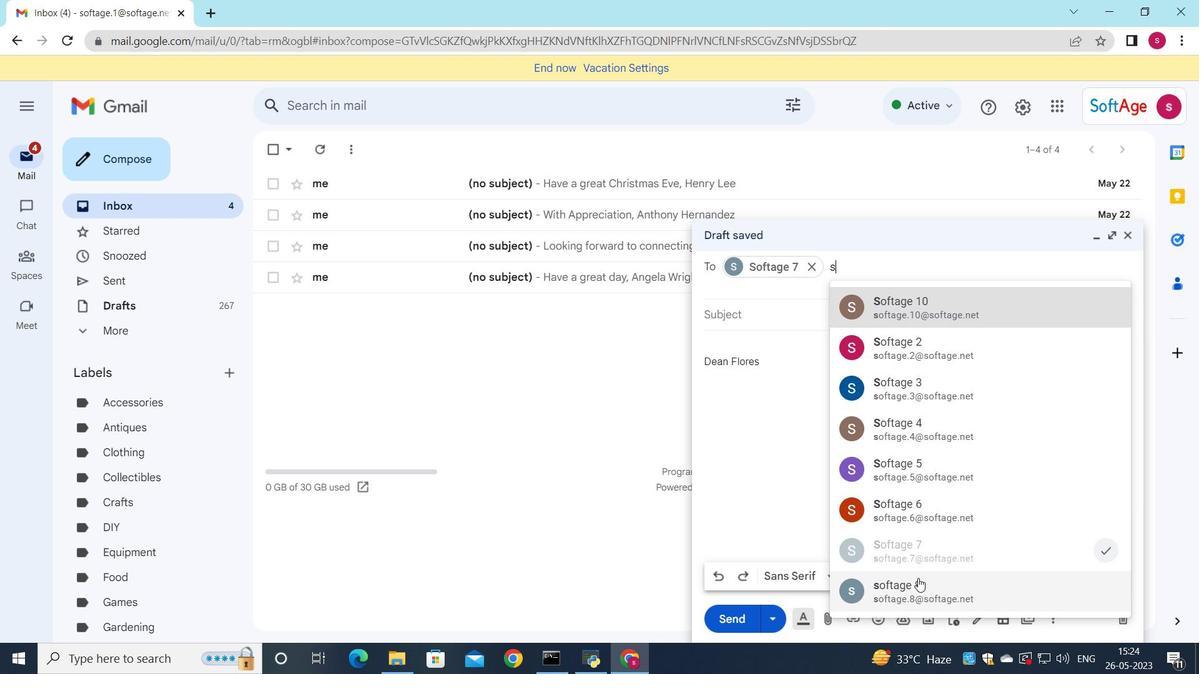 
Action: Mouse pressed left at (918, 579)
Screenshot: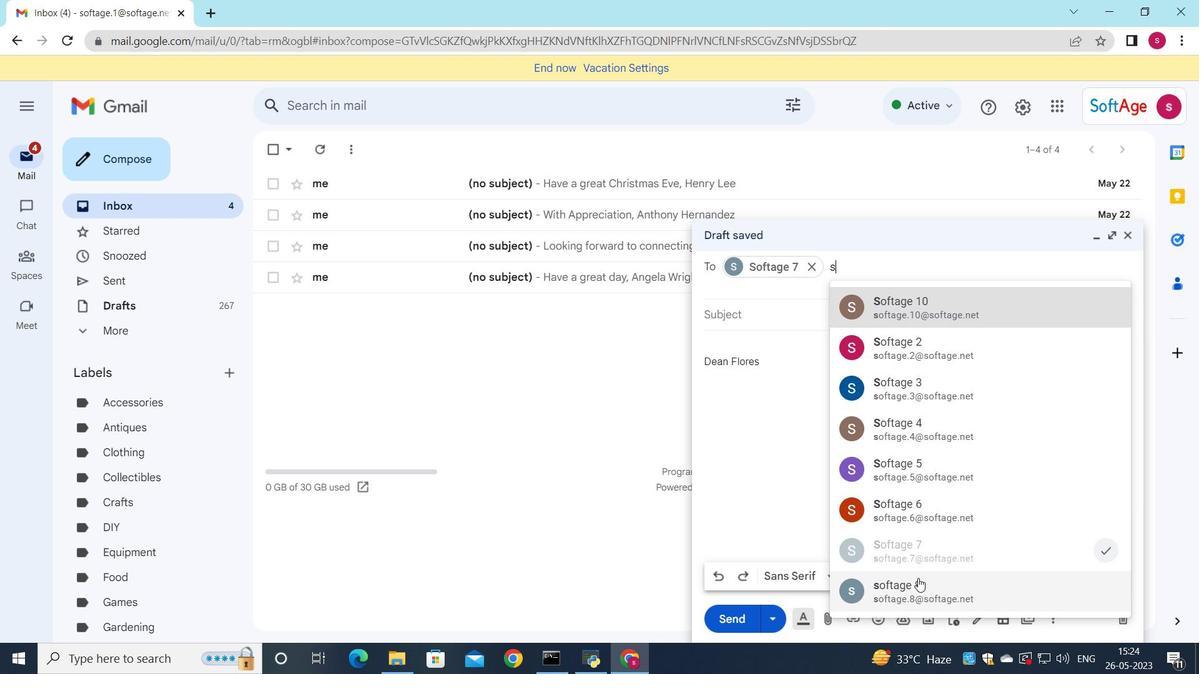 
Action: Mouse moved to (758, 319)
Screenshot: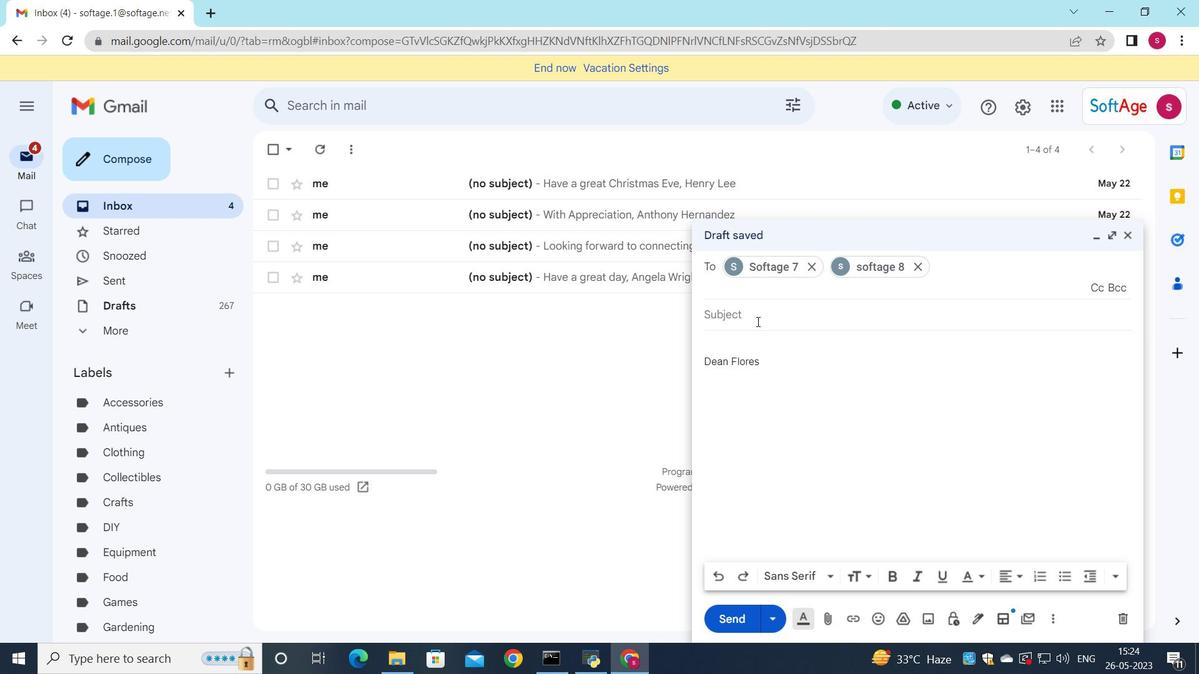 
Action: Mouse pressed left at (758, 319)
Screenshot: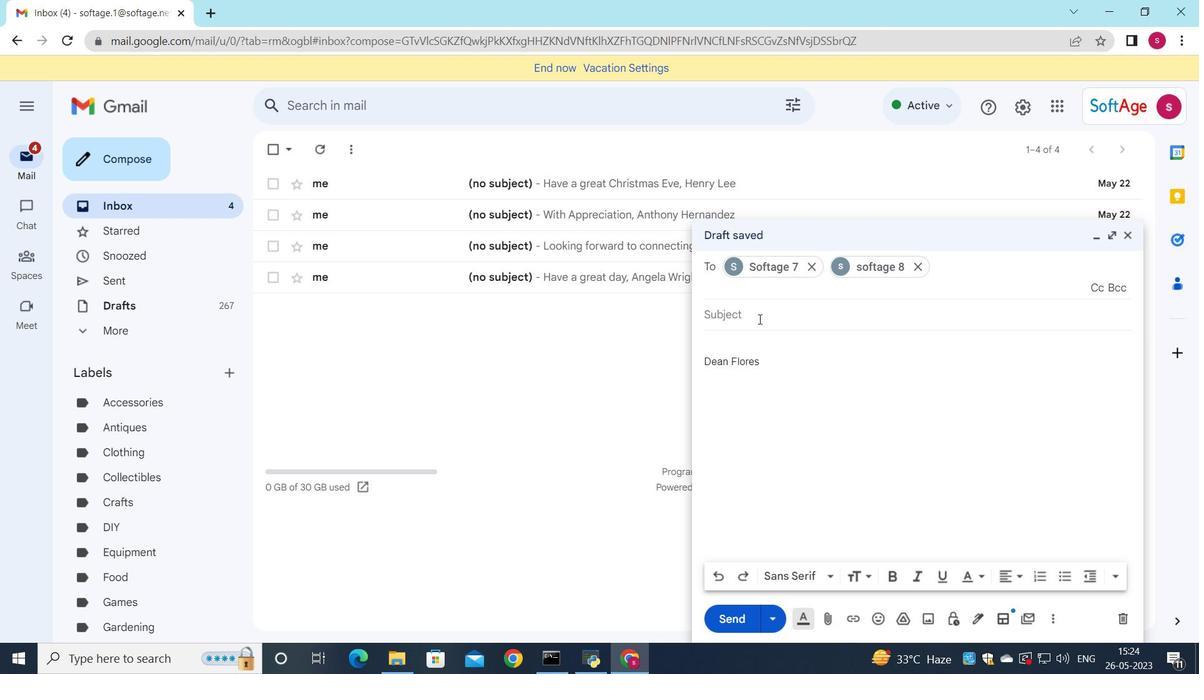 
Action: Key pressed <Key.shift>Request<Key.space>for<Key.space>a<Key.space>meeting<Key.space>agenda<Key.space>
Screenshot: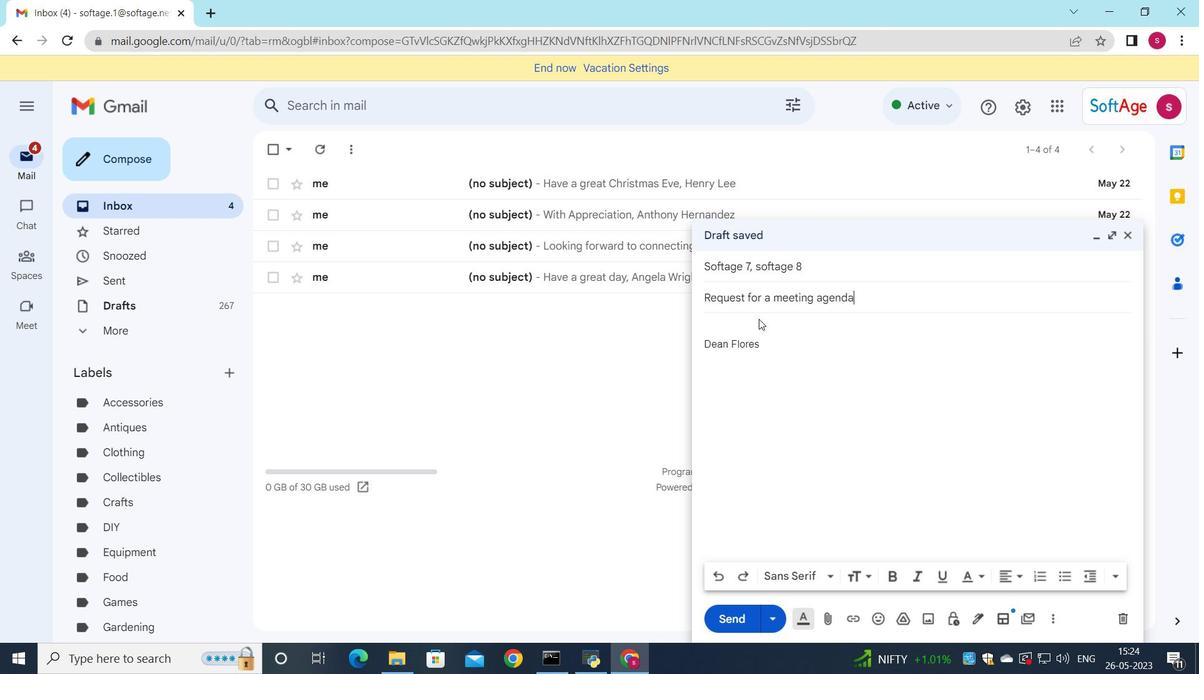 
Action: Mouse moved to (747, 331)
Screenshot: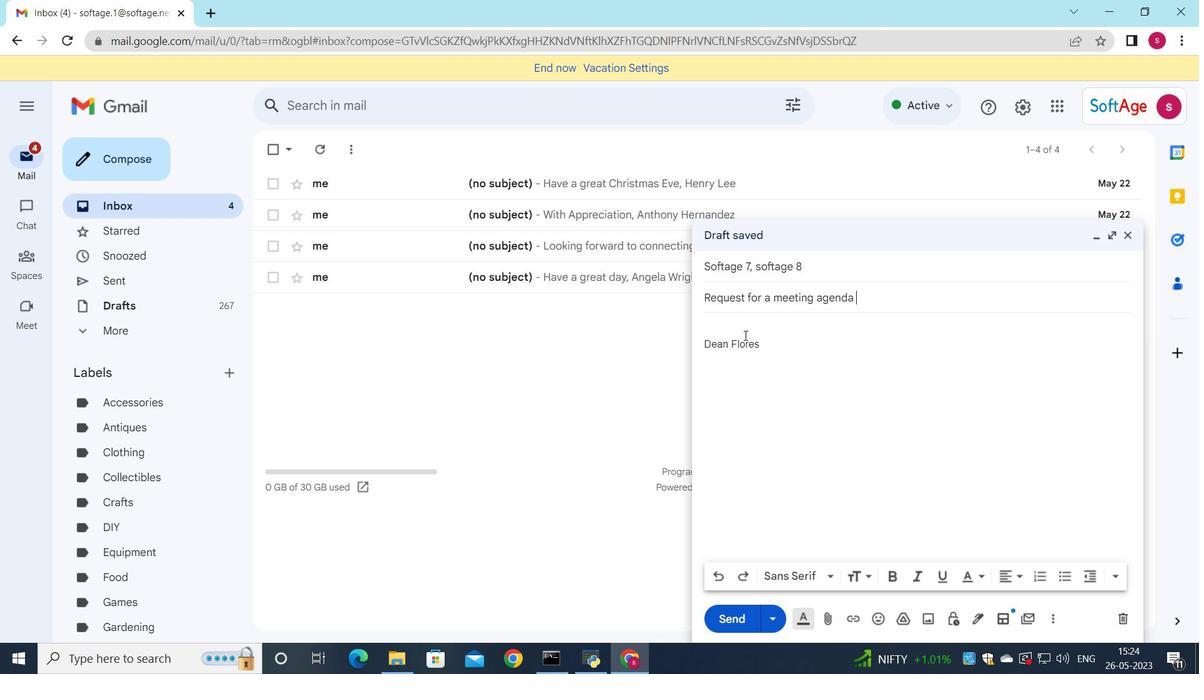 
Action: Mouse pressed left at (747, 331)
Screenshot: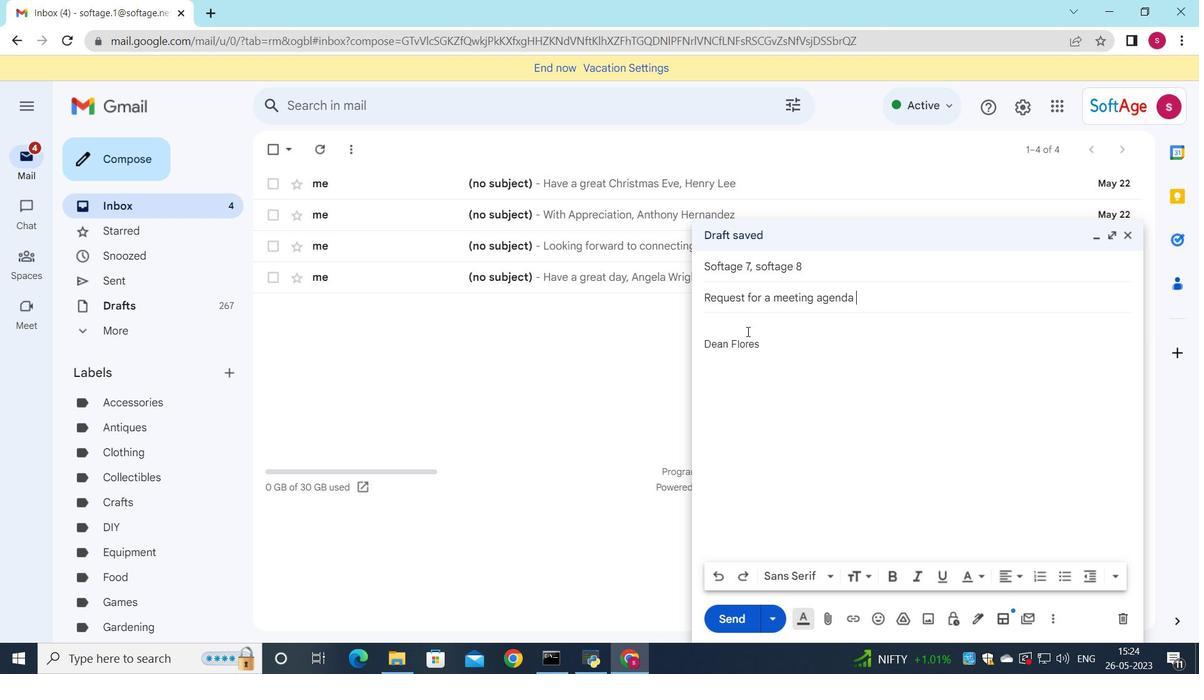 
Action: Key pressed <Key.shift>Could<Key.space>you<Key.space>plwase<Key.backspace><Key.backspace><Key.backspace><Key.backspace>ease<Key.space>confirm<Key.space>the<Key.space>payment<Key.space>details<Key.shift_r><Key.shift_r>?
Screenshot: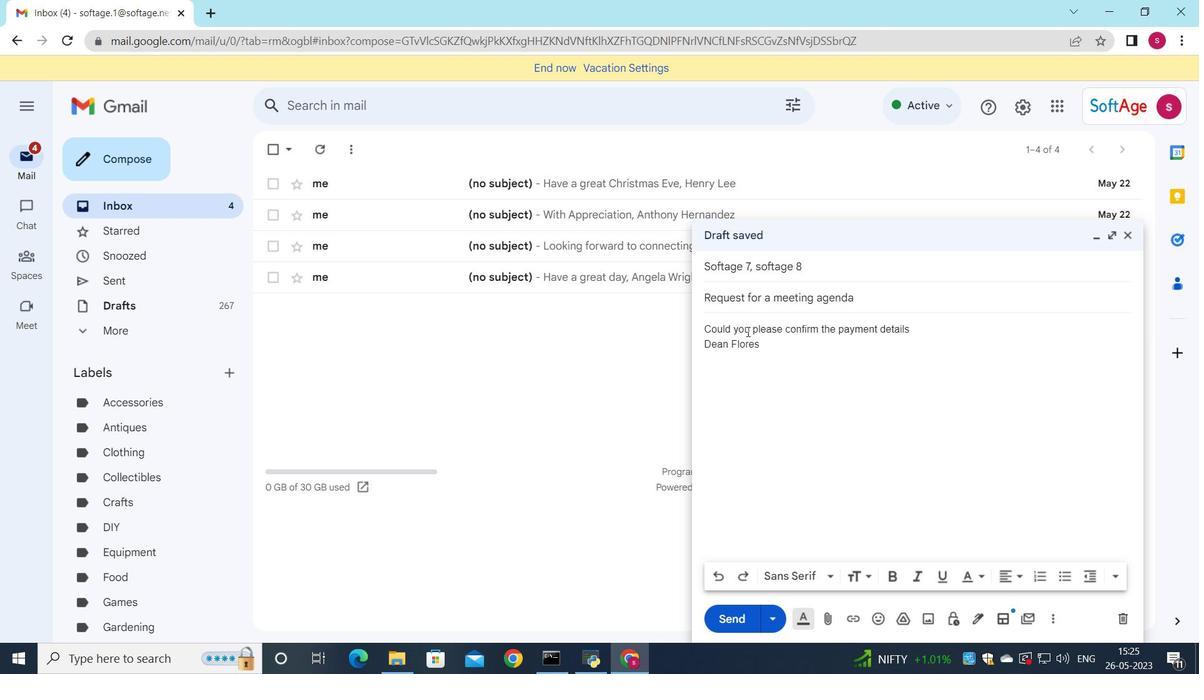 
Action: Mouse moved to (867, 463)
Screenshot: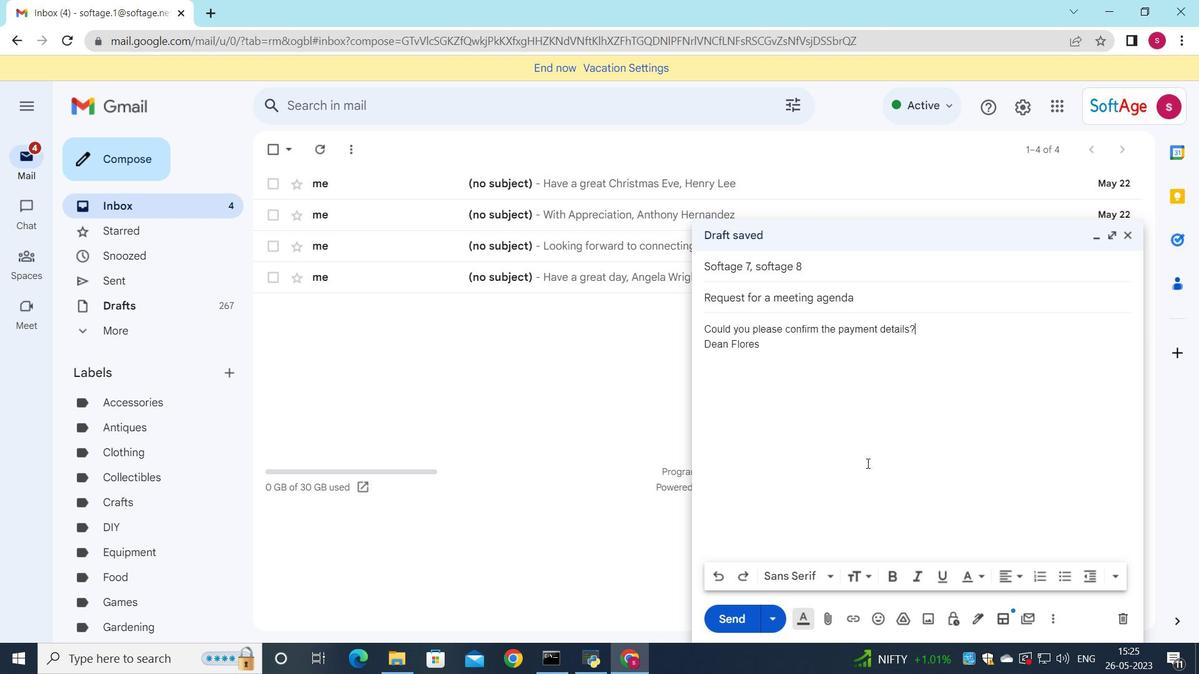 
Action: Mouse scrolled (867, 462) with delta (0, 0)
Screenshot: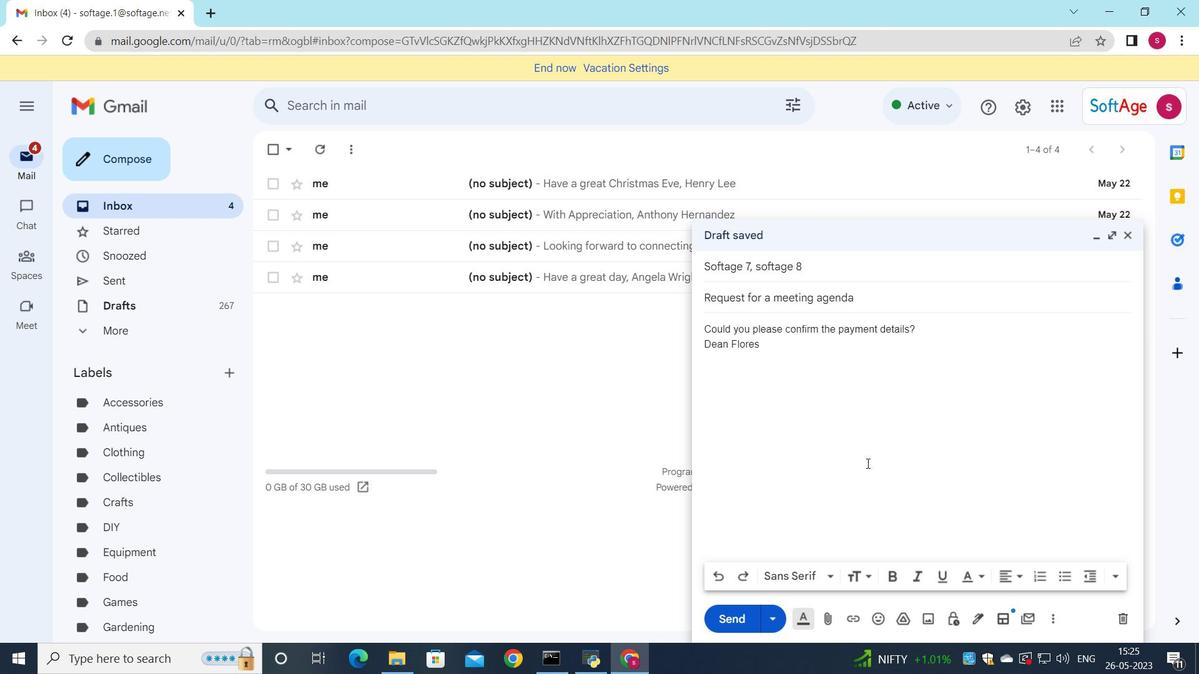 
Action: Mouse scrolled (867, 462) with delta (0, 0)
Screenshot: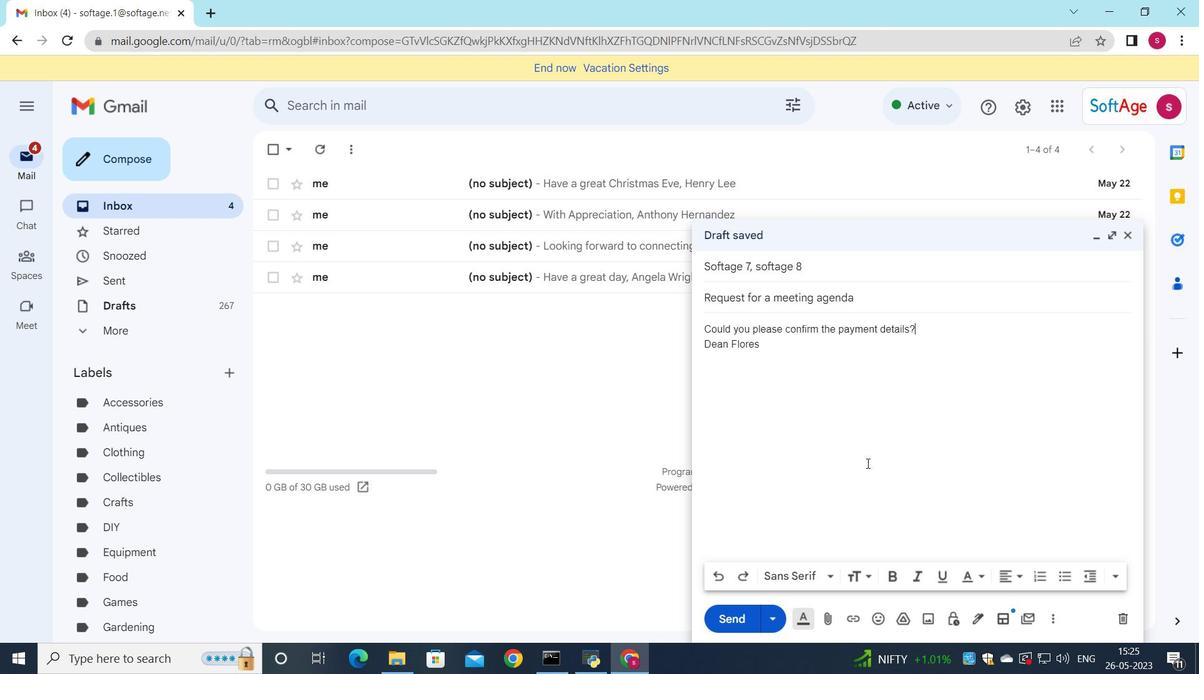
Action: Mouse moved to (827, 615)
Screenshot: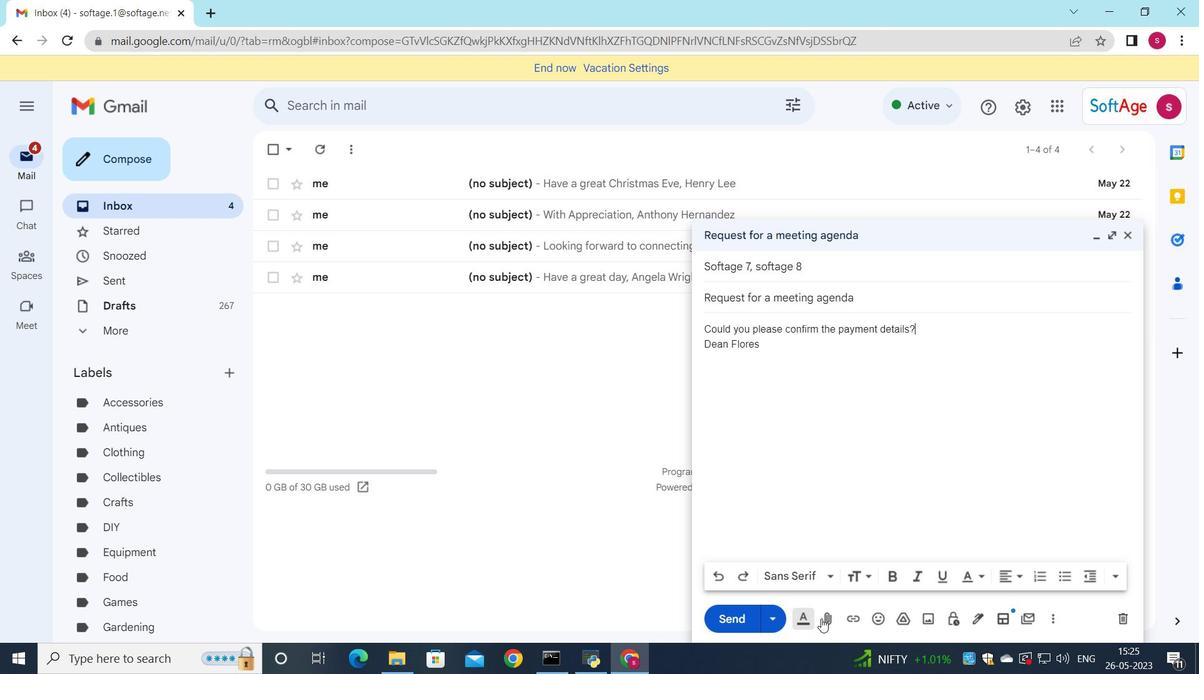 
Action: Mouse pressed left at (827, 615)
Screenshot: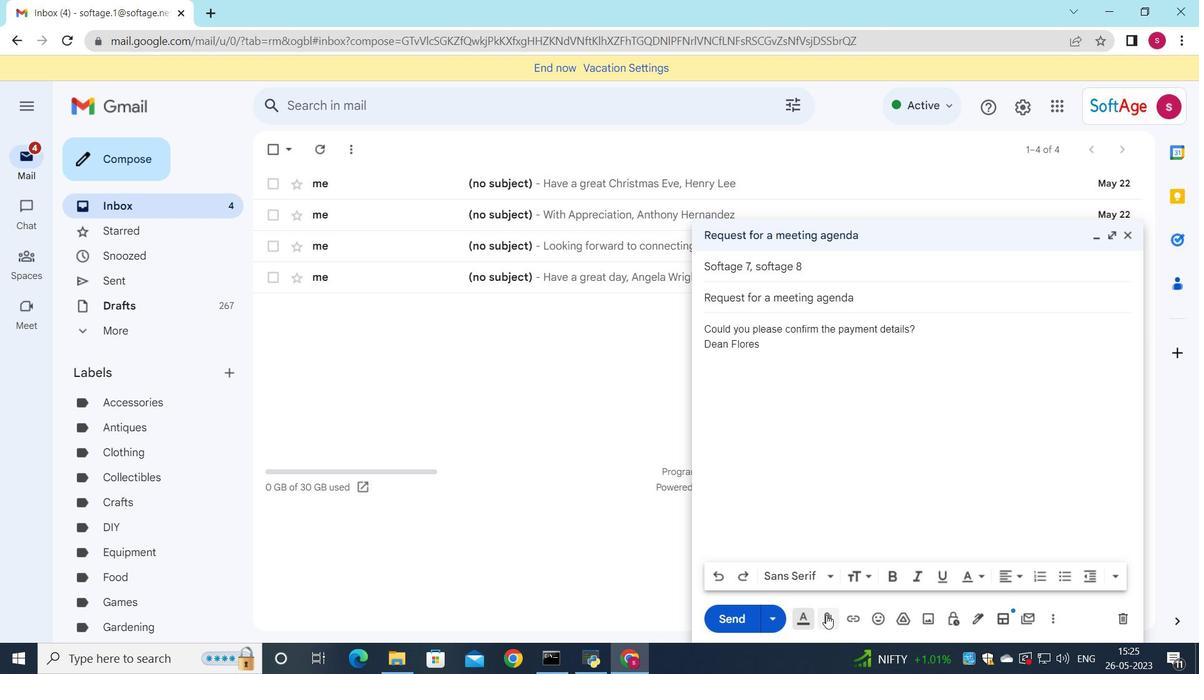
Action: Mouse moved to (206, 113)
Screenshot: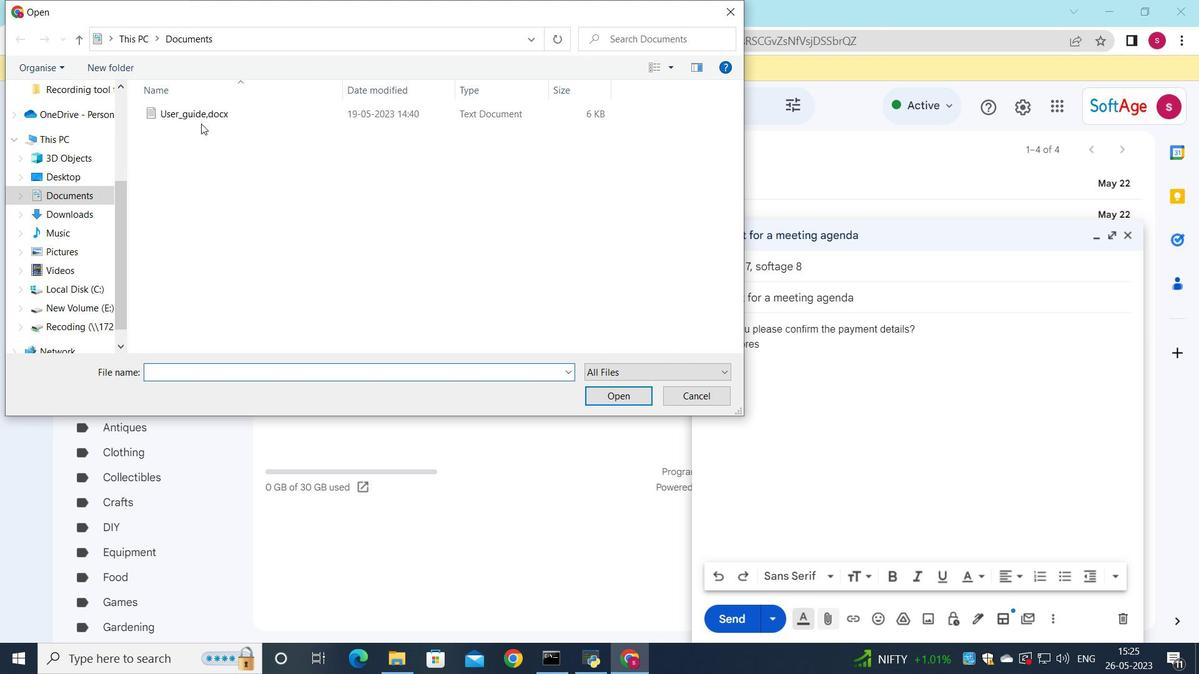 
Action: Mouse pressed left at (206, 113)
Screenshot: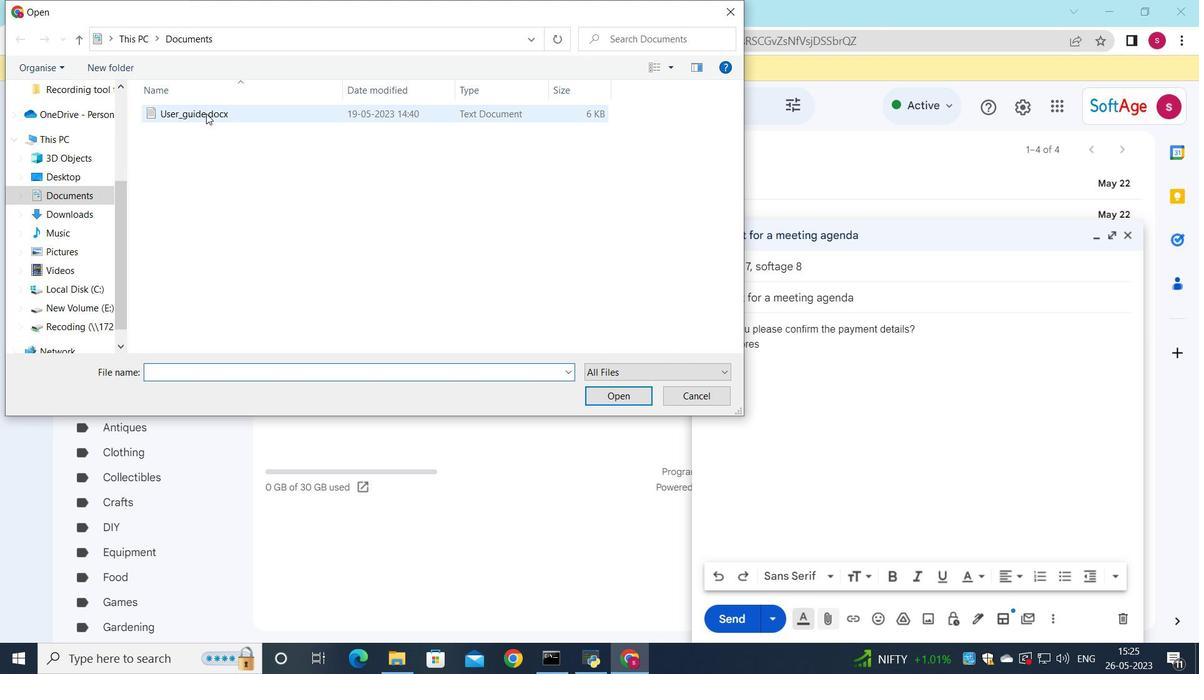 
Action: Mouse moved to (209, 114)
Screenshot: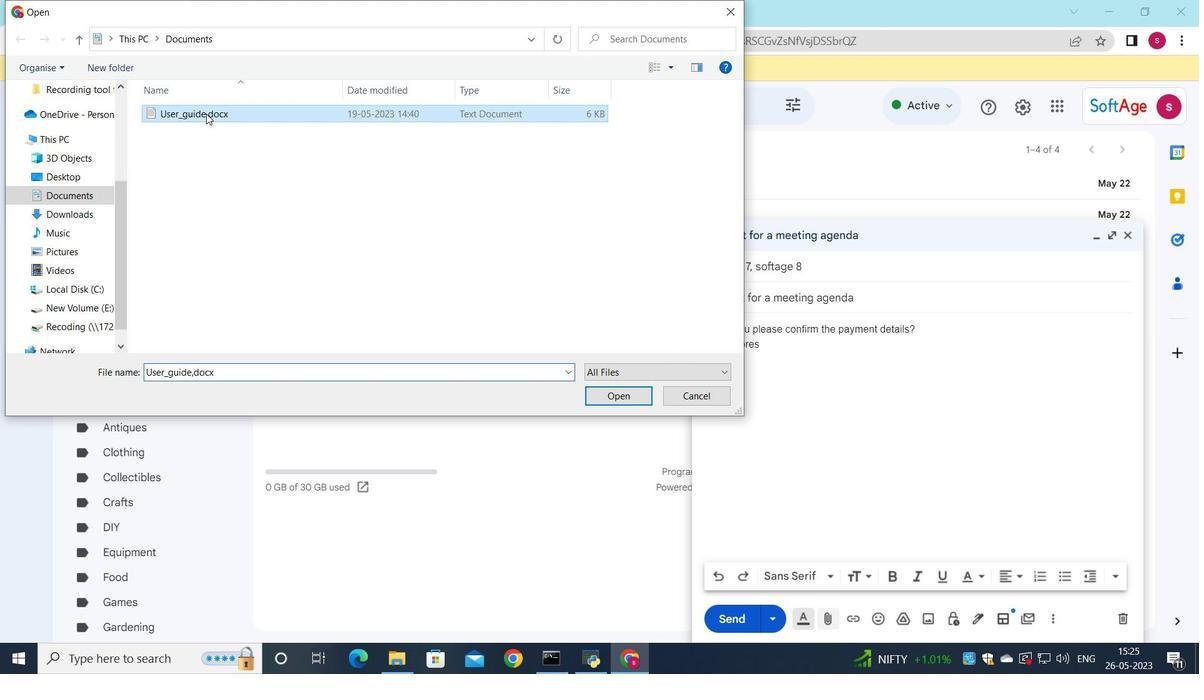 
Action: Mouse pressed left at (209, 114)
Screenshot: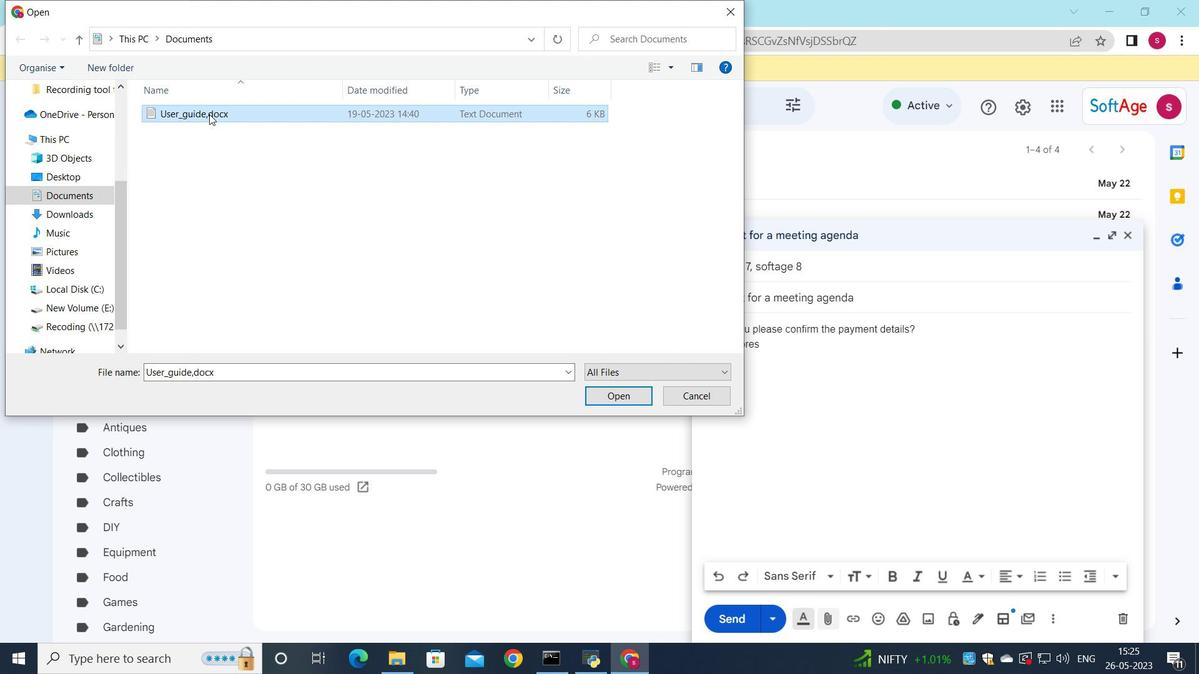 
Action: Mouse moved to (544, 166)
Screenshot: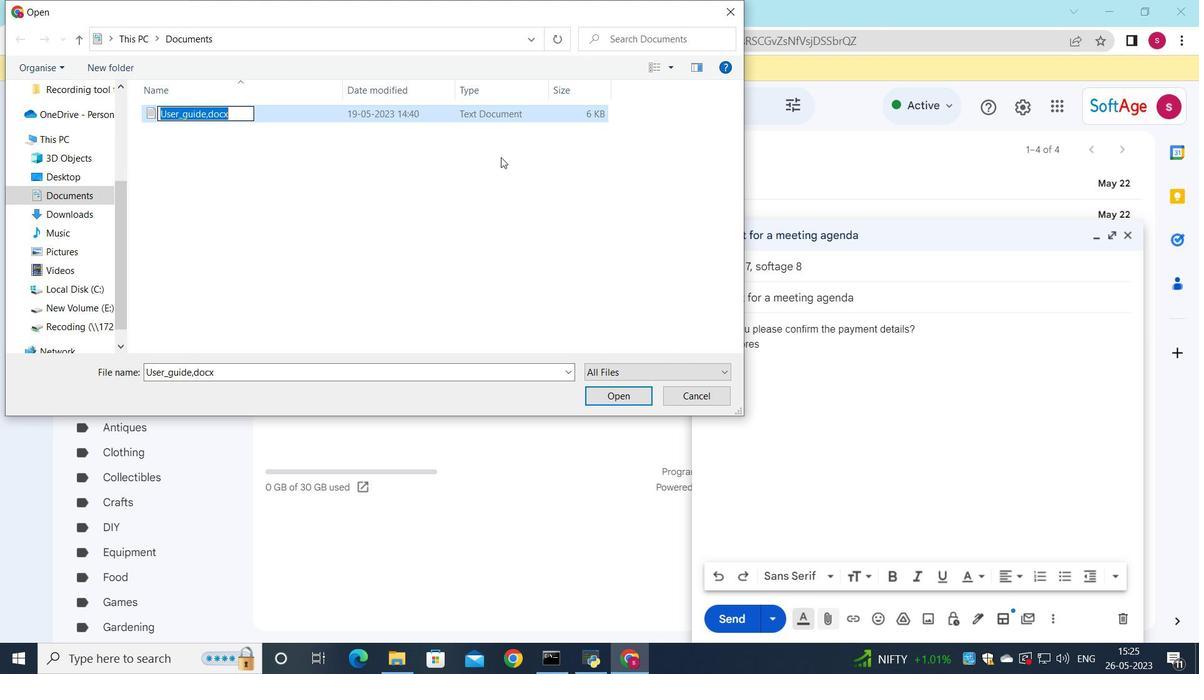 
Action: Key pressed <Key.shift>Grant<Key.shift>_<Key.shift><Key.shift><Key.shift><Key.shift><Key.shift><Key.shift><Key.shift><Key.shift><Key.shift>proposal.pdf
Screenshot: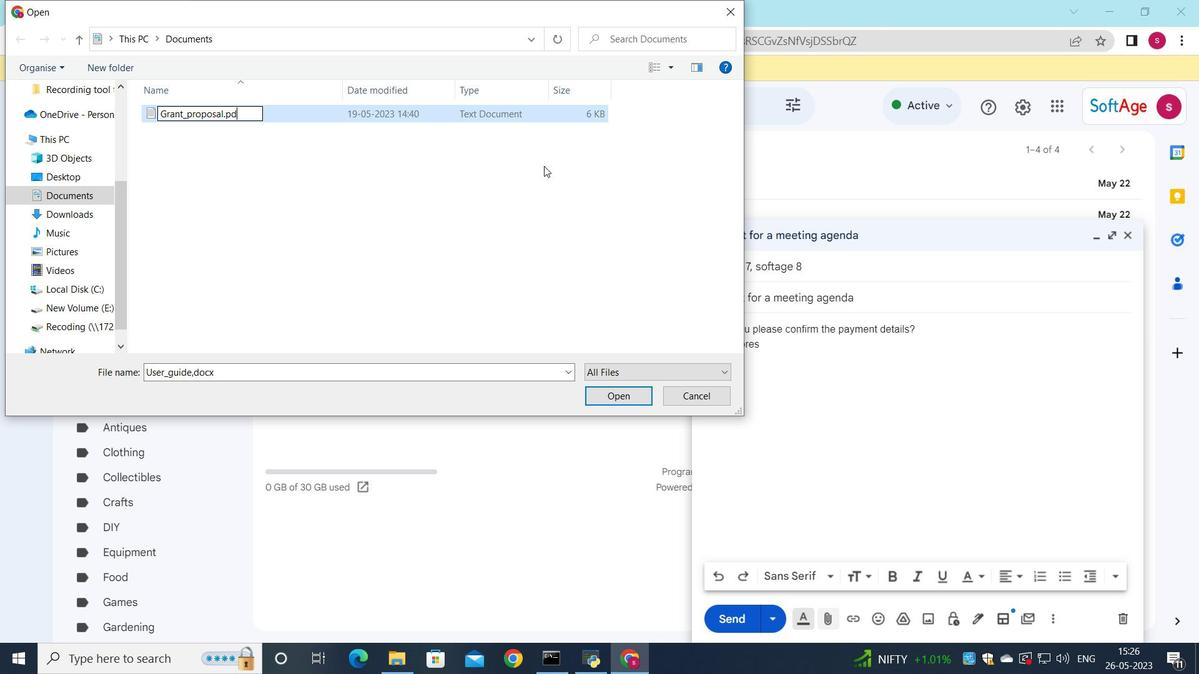 
Action: Mouse moved to (454, 112)
Screenshot: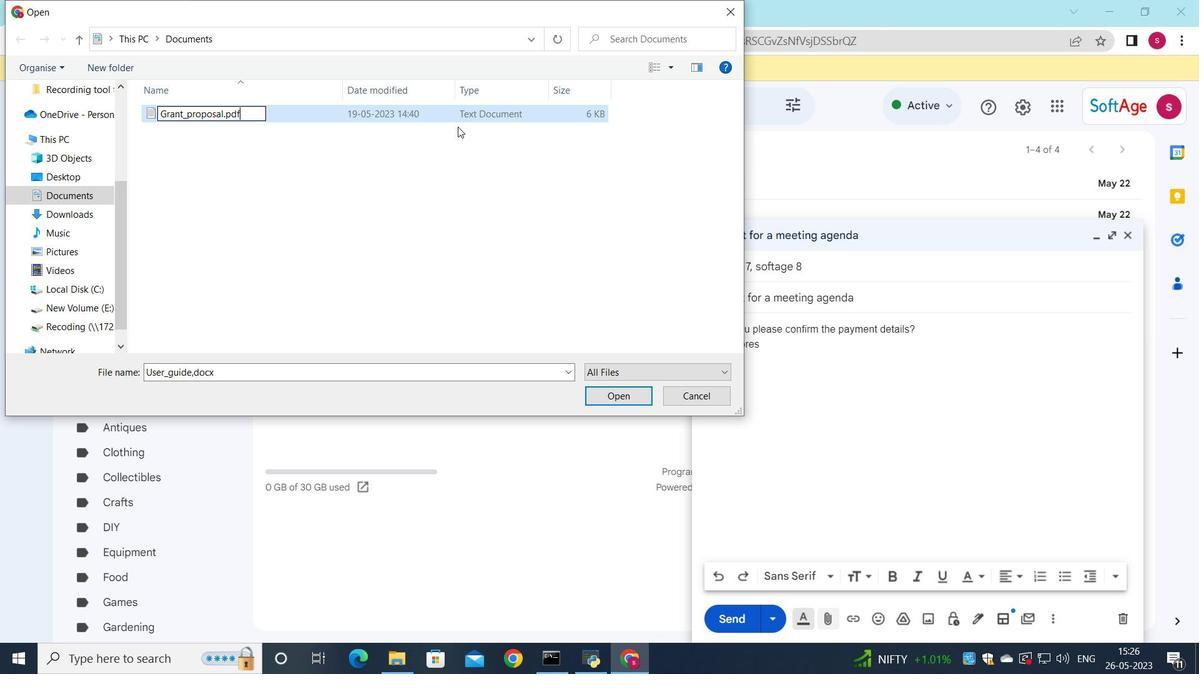 
Action: Mouse pressed left at (454, 112)
Screenshot: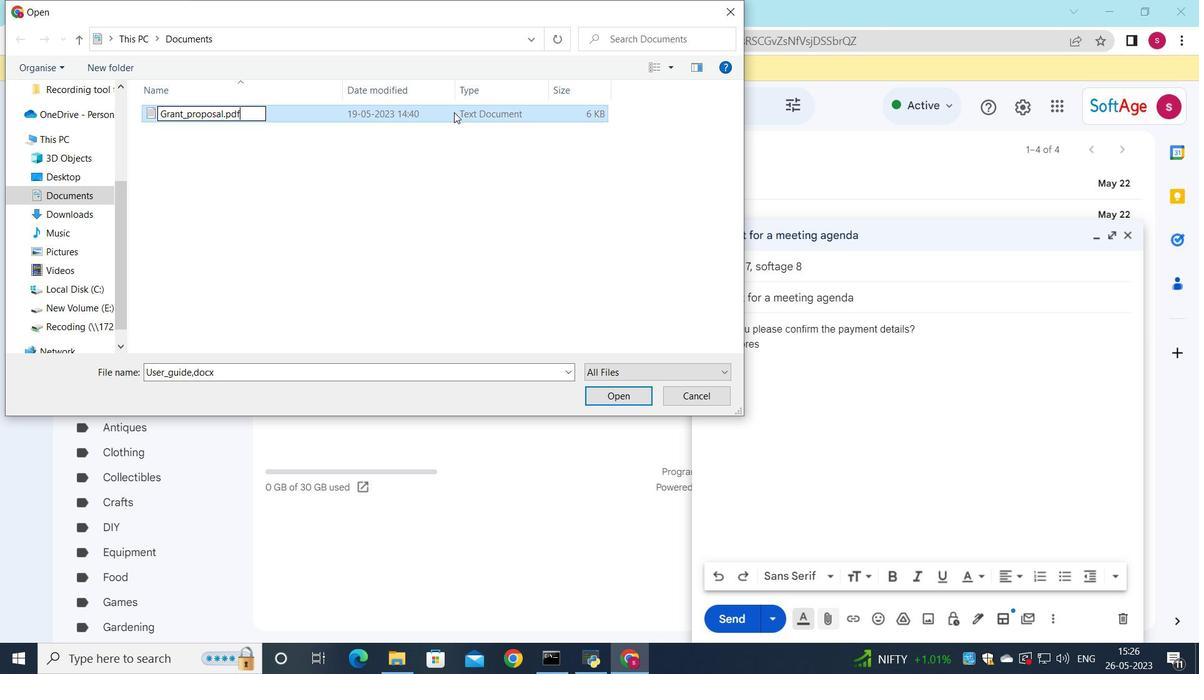 
Action: Mouse moved to (595, 391)
Screenshot: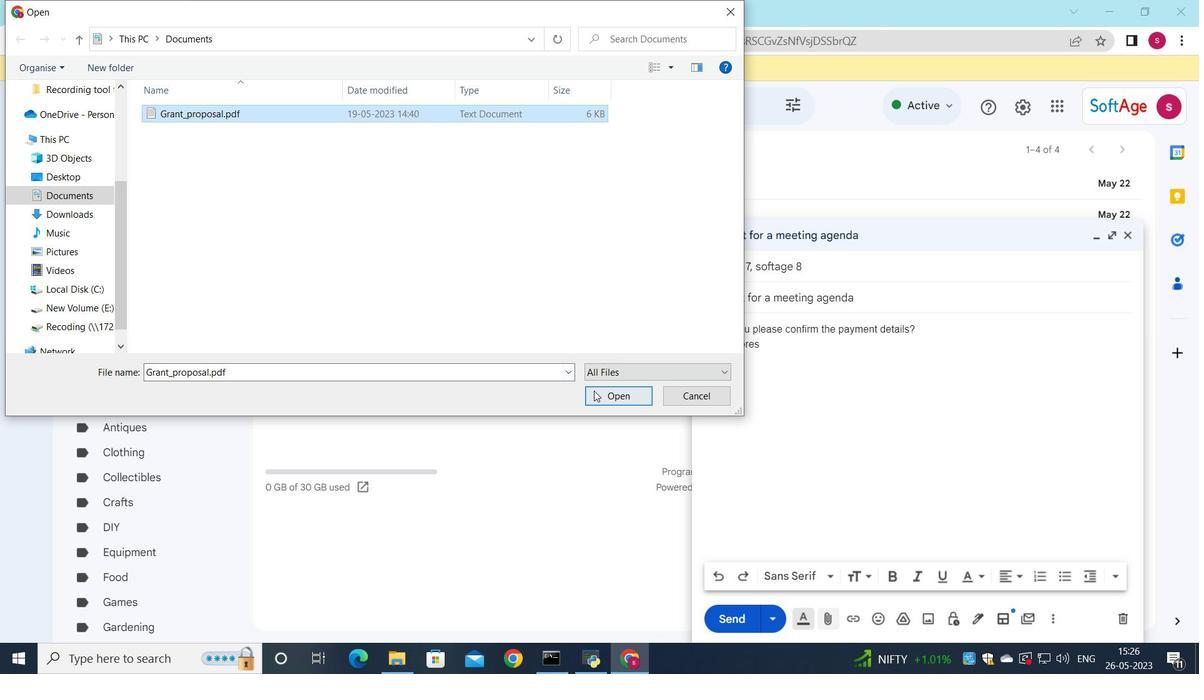 
Action: Mouse pressed left at (595, 391)
Screenshot: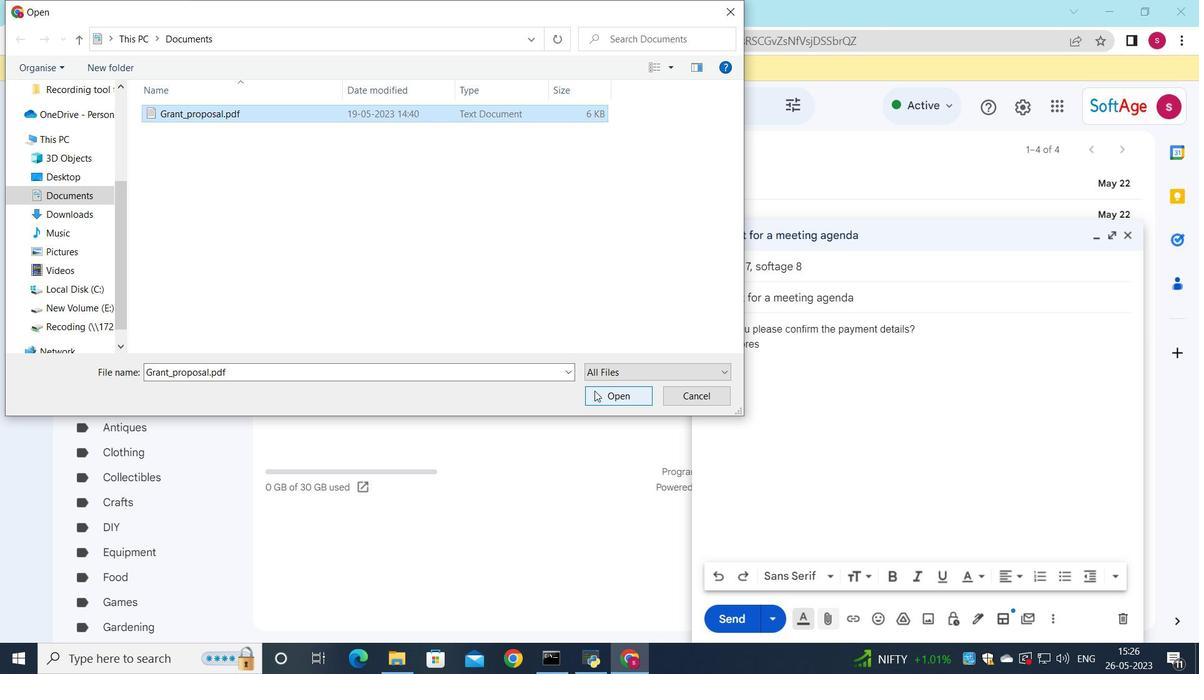 
Action: Mouse moved to (733, 620)
Screenshot: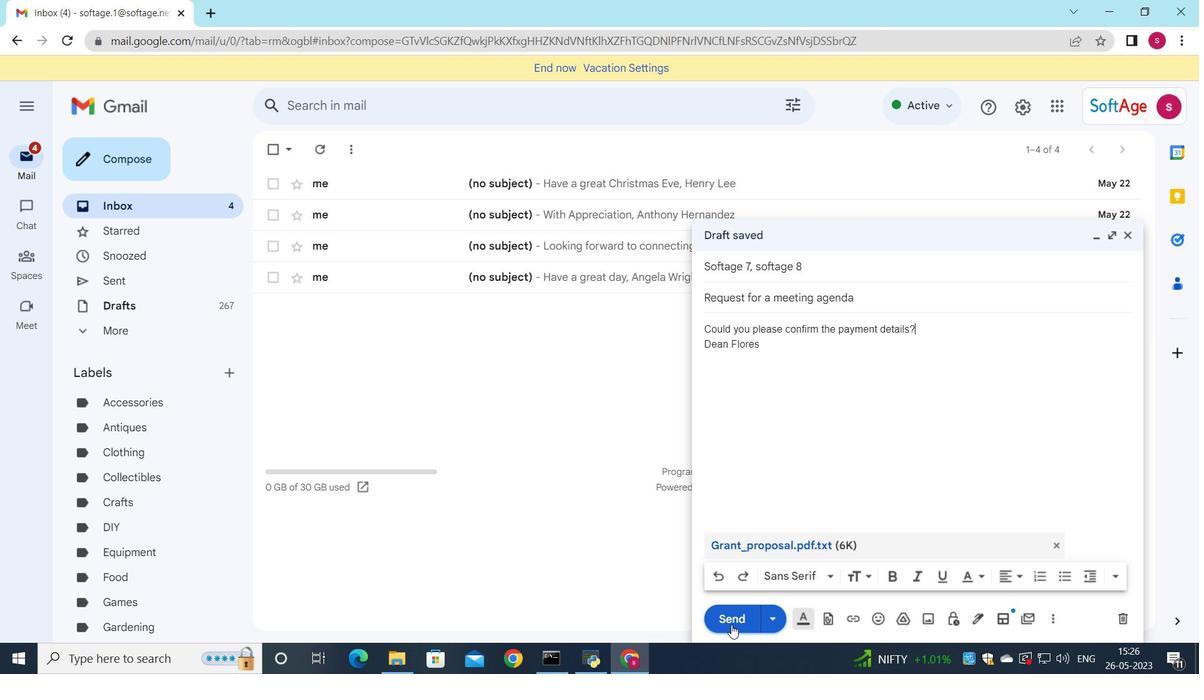 
Action: Mouse pressed left at (733, 620)
Screenshot: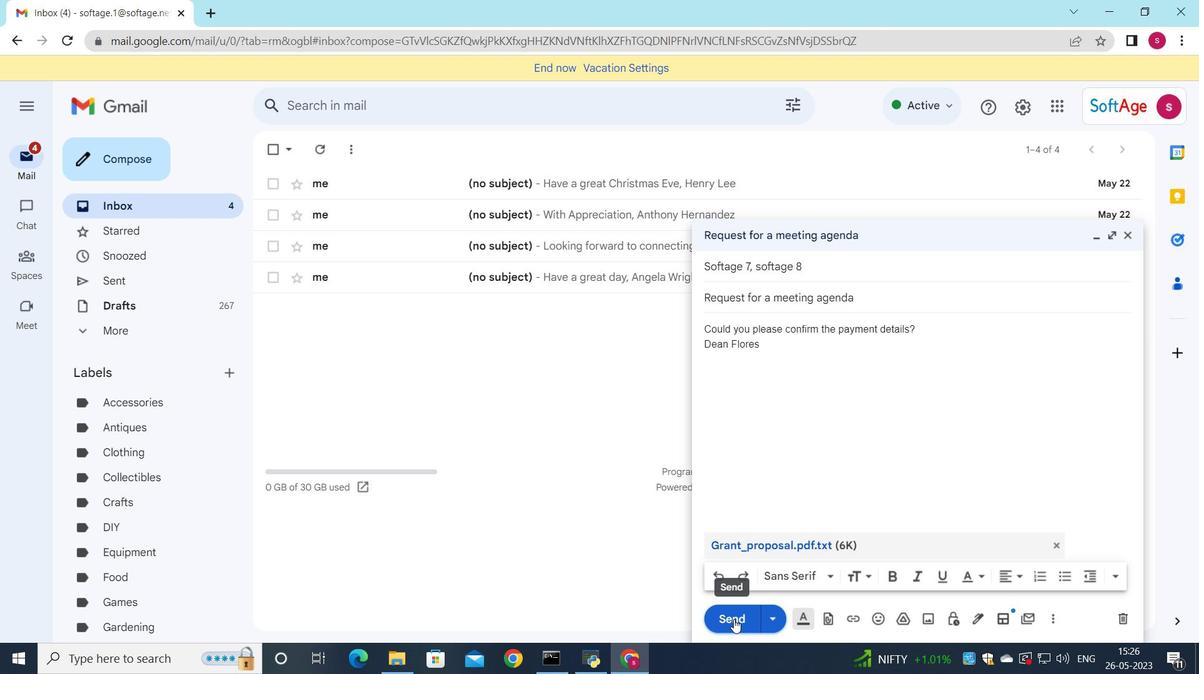 
Action: Mouse moved to (118, 279)
Screenshot: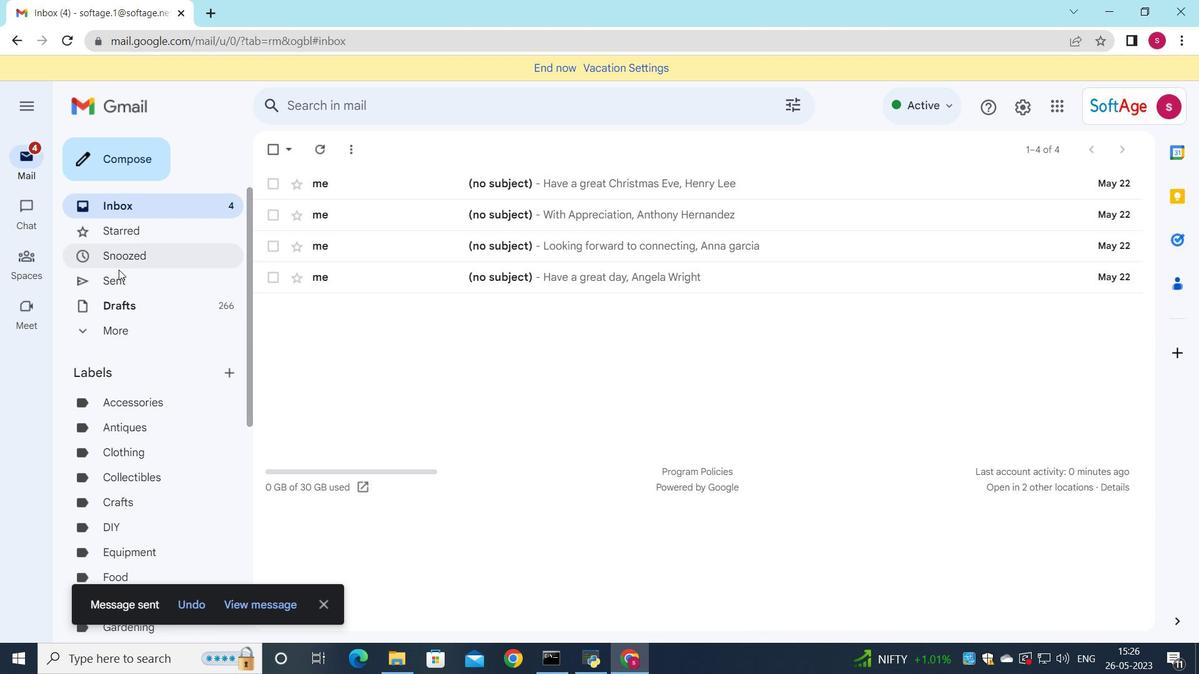 
Action: Mouse pressed left at (118, 279)
Screenshot: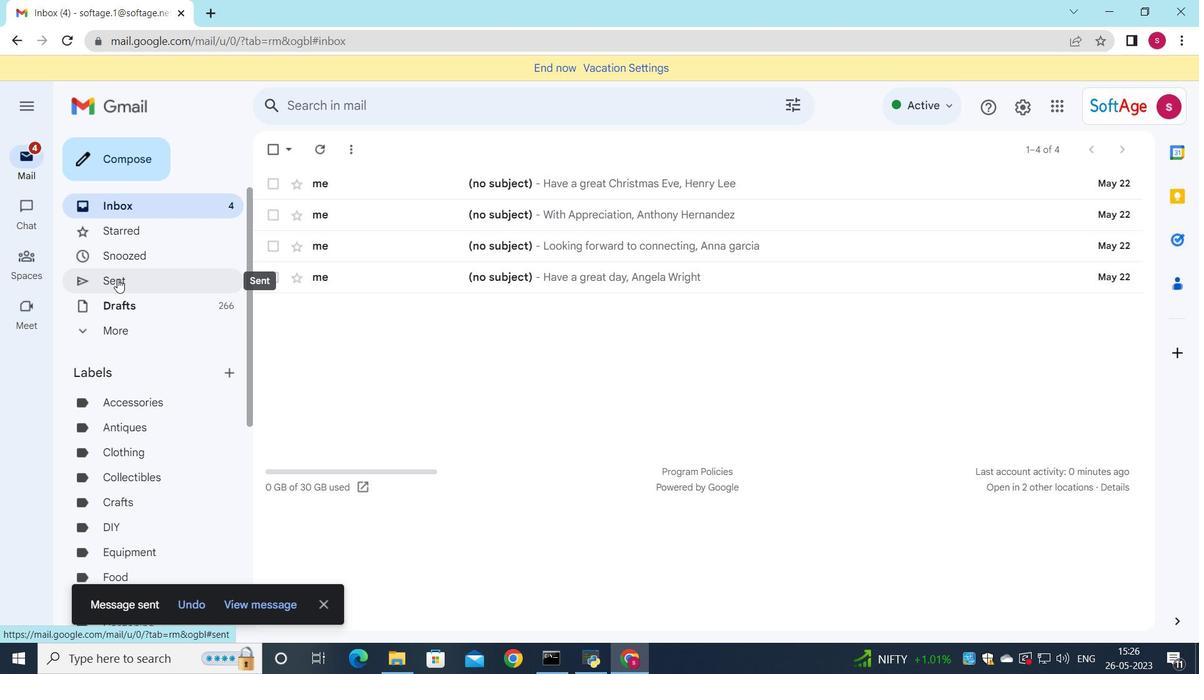 
Action: Mouse moved to (475, 251)
Screenshot: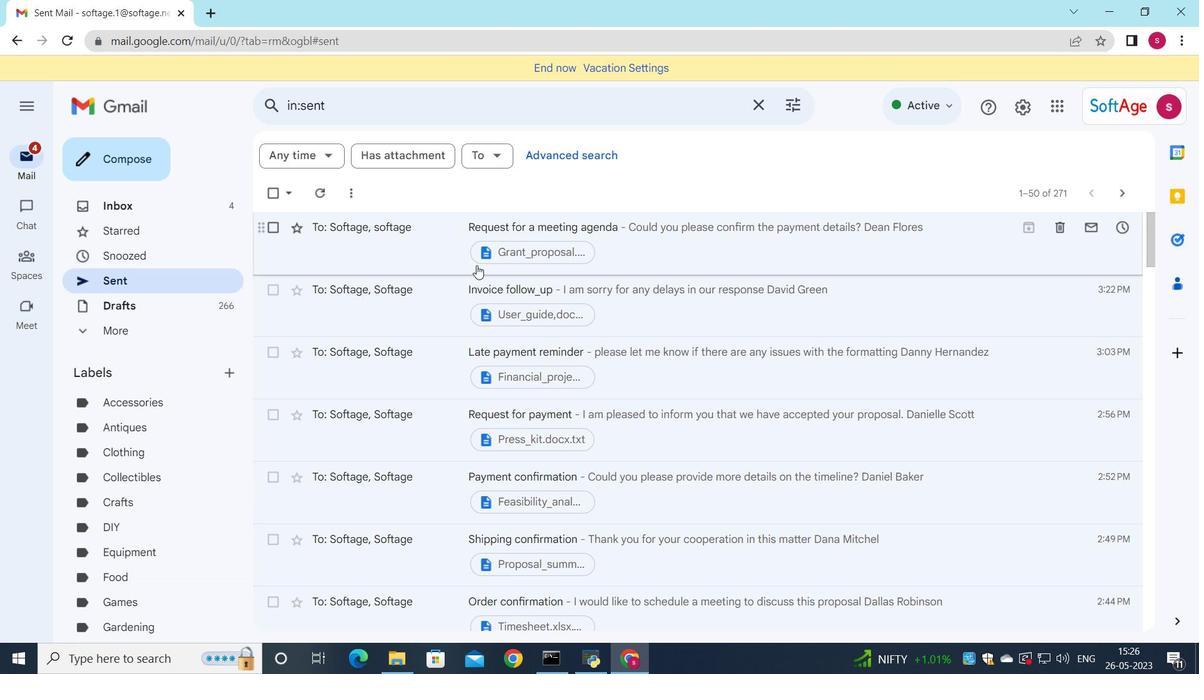 
Action: Mouse pressed left at (475, 251)
Screenshot: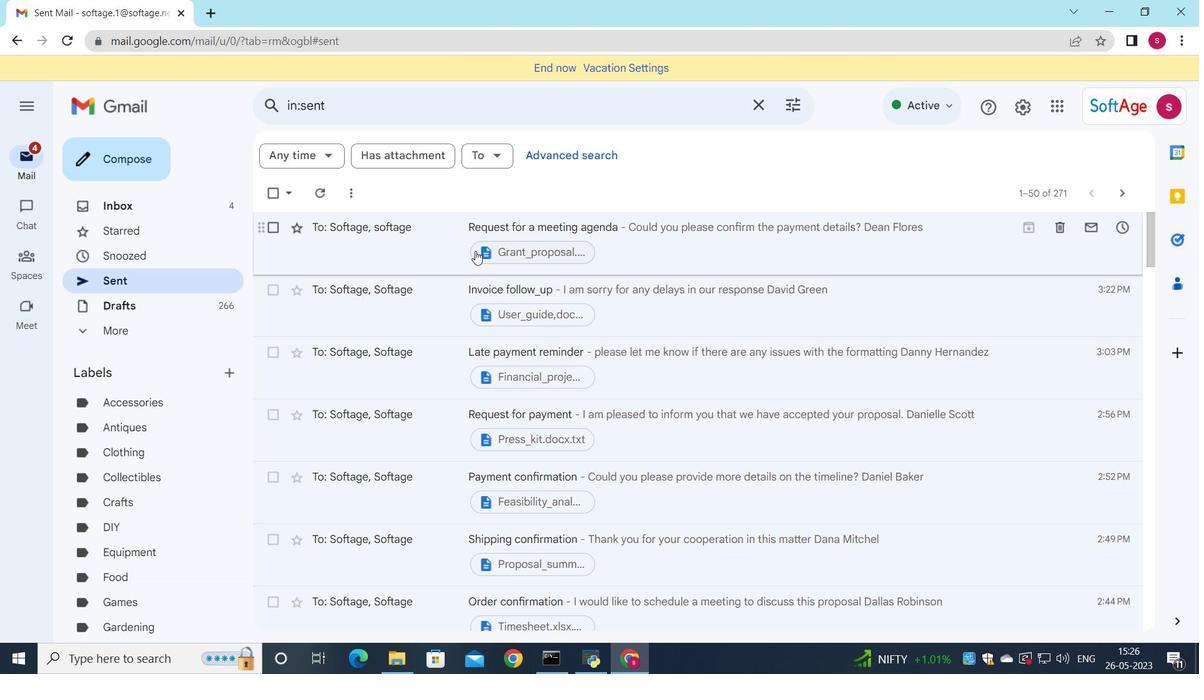
Action: Mouse moved to (15, 76)
Screenshot: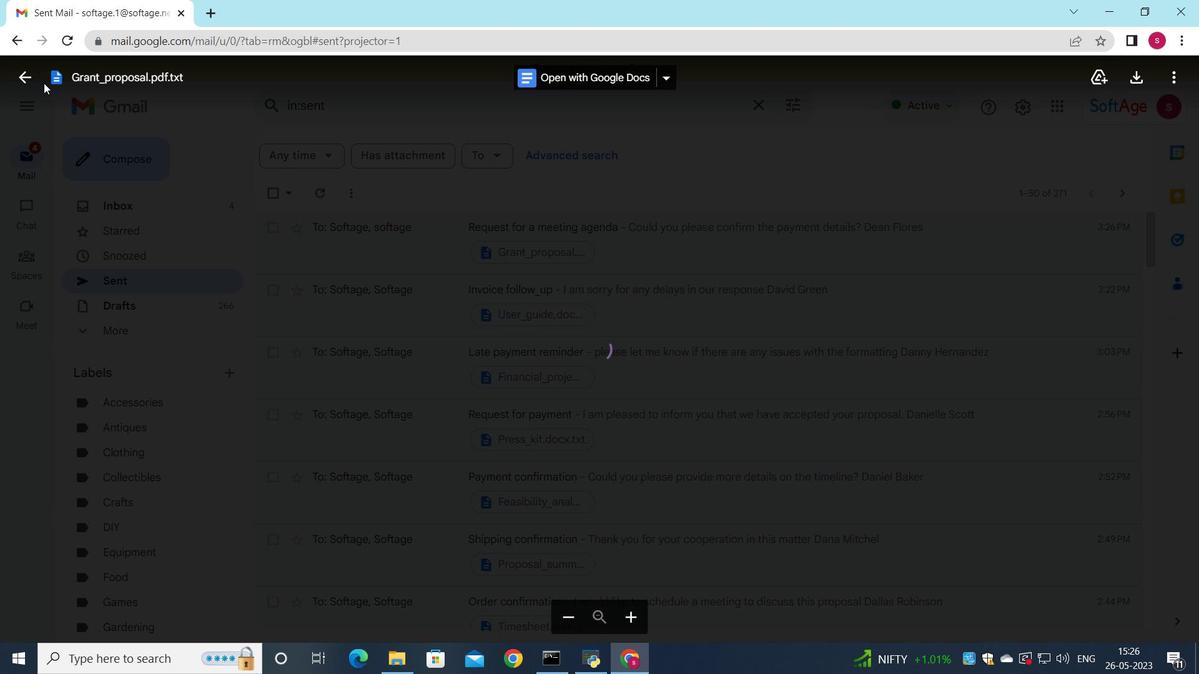 
Action: Mouse pressed left at (15, 76)
Screenshot: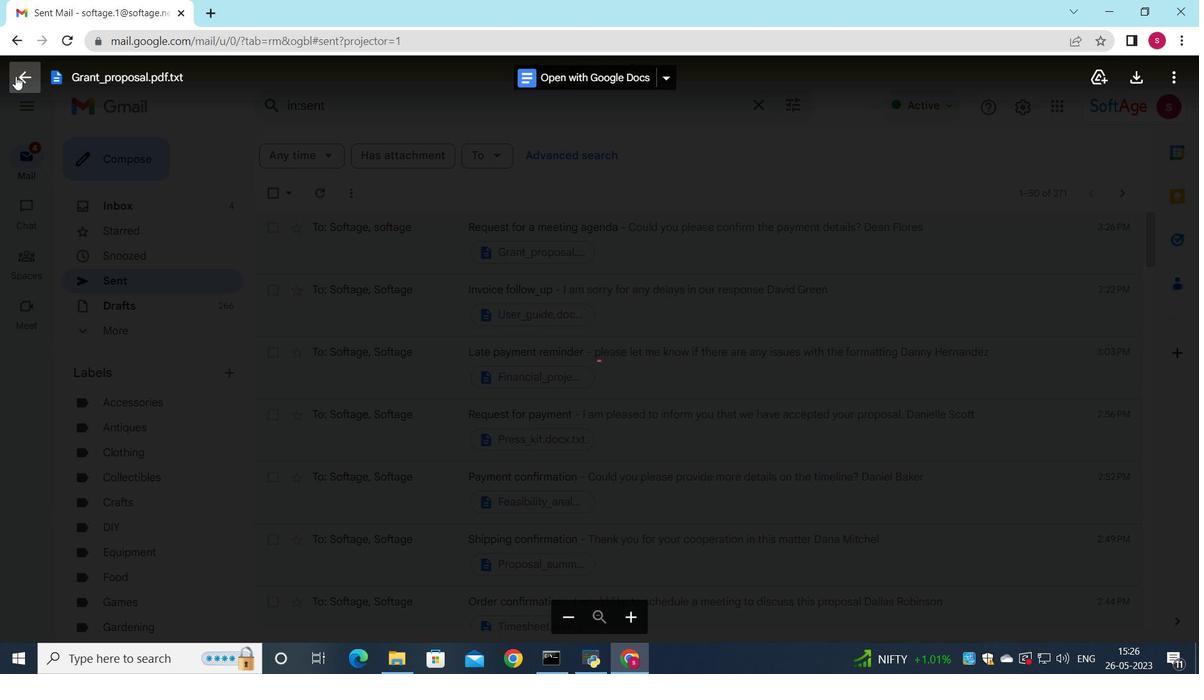 
Action: Mouse moved to (626, 237)
Screenshot: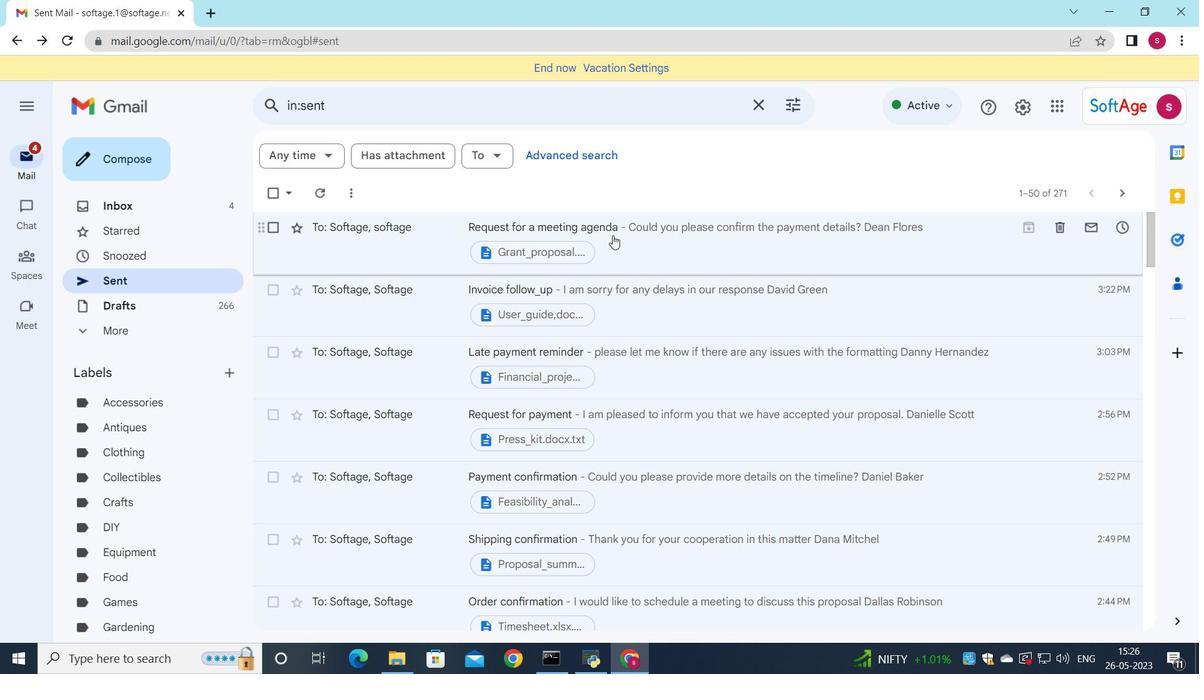 
Action: Mouse pressed left at (626, 237)
Screenshot: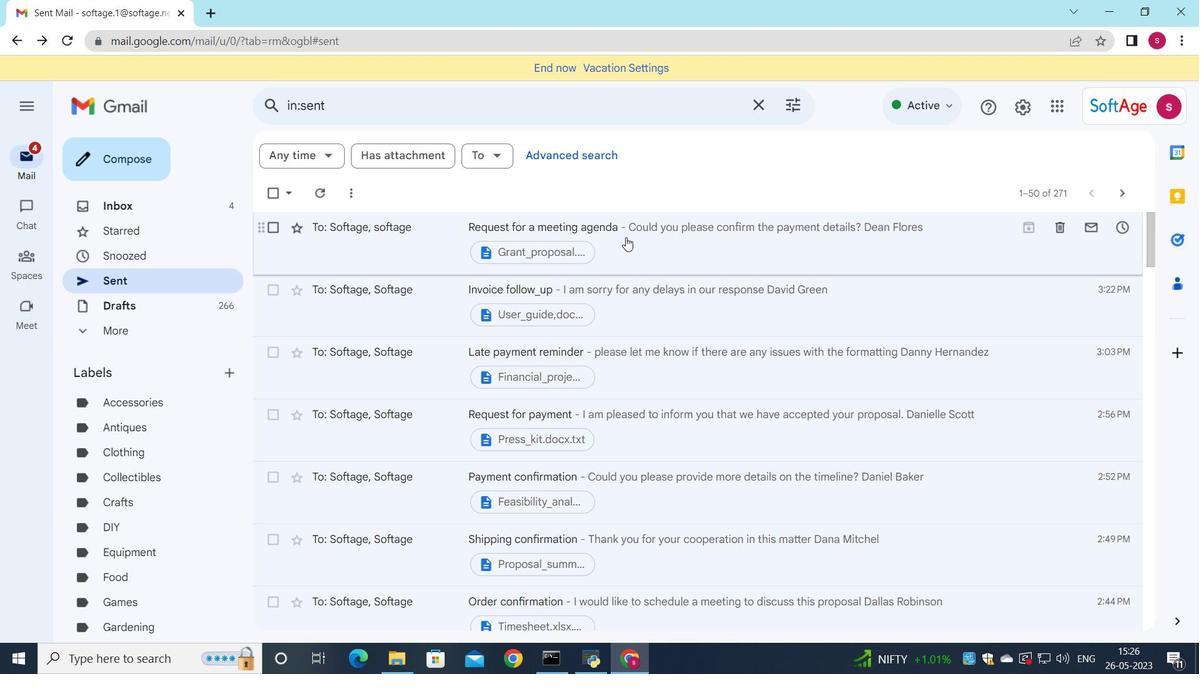 
